 Task: Find connections with filter location Ipaba with filter topic #wellnesswith filter profile language English with filter current company Kincentric  with filter school P P SAVANI UNIVERSITY with filter industry Fruit and Vegetable Preserves Manufacturing with filter service category Leadership Development with filter keywords title Well Driller
Action: Mouse moved to (535, 107)
Screenshot: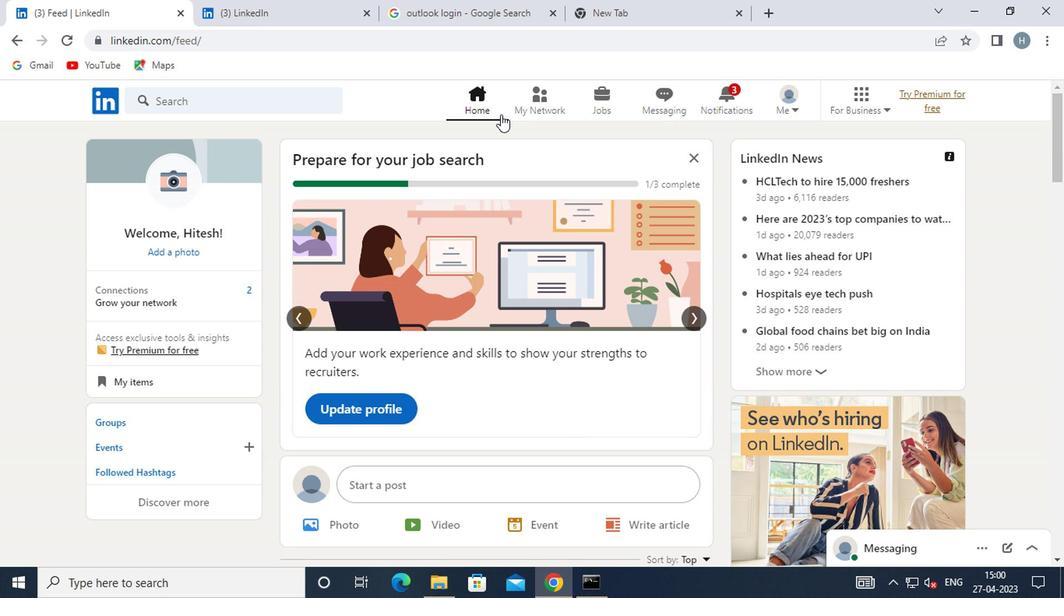 
Action: Mouse pressed left at (535, 107)
Screenshot: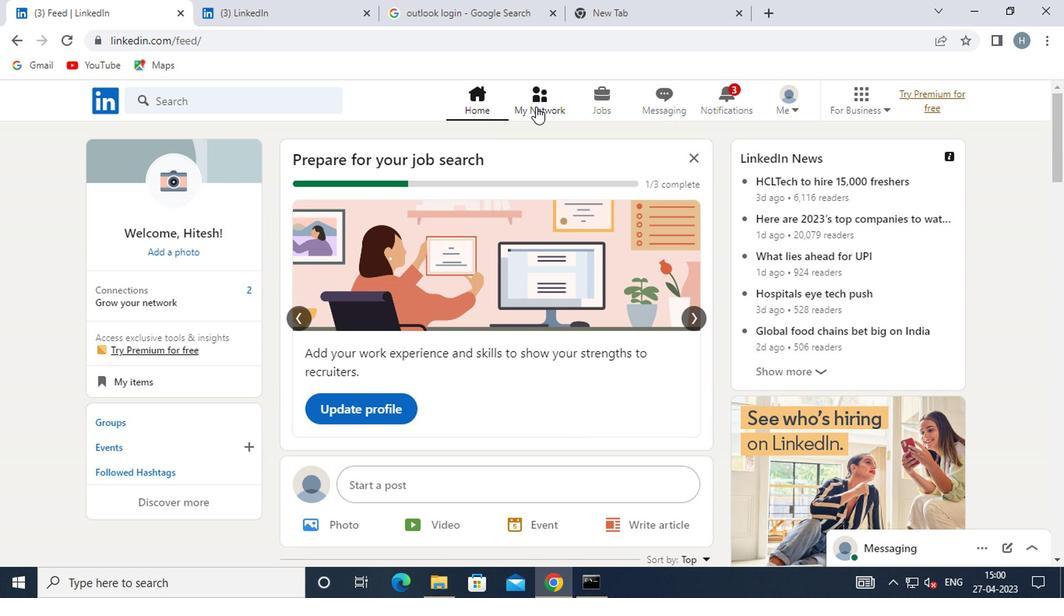 
Action: Mouse moved to (263, 192)
Screenshot: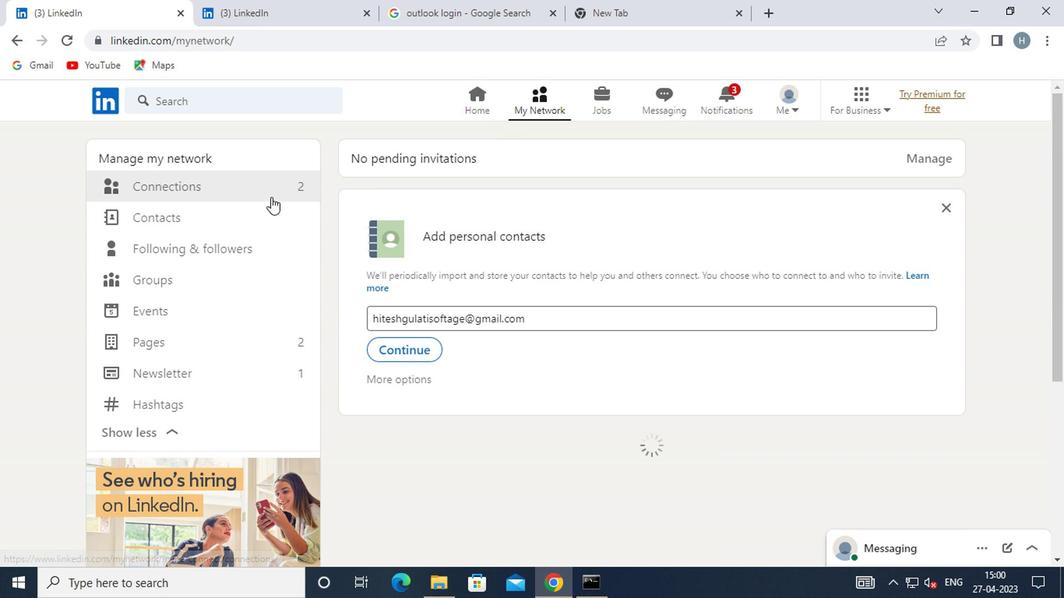 
Action: Mouse pressed left at (263, 192)
Screenshot: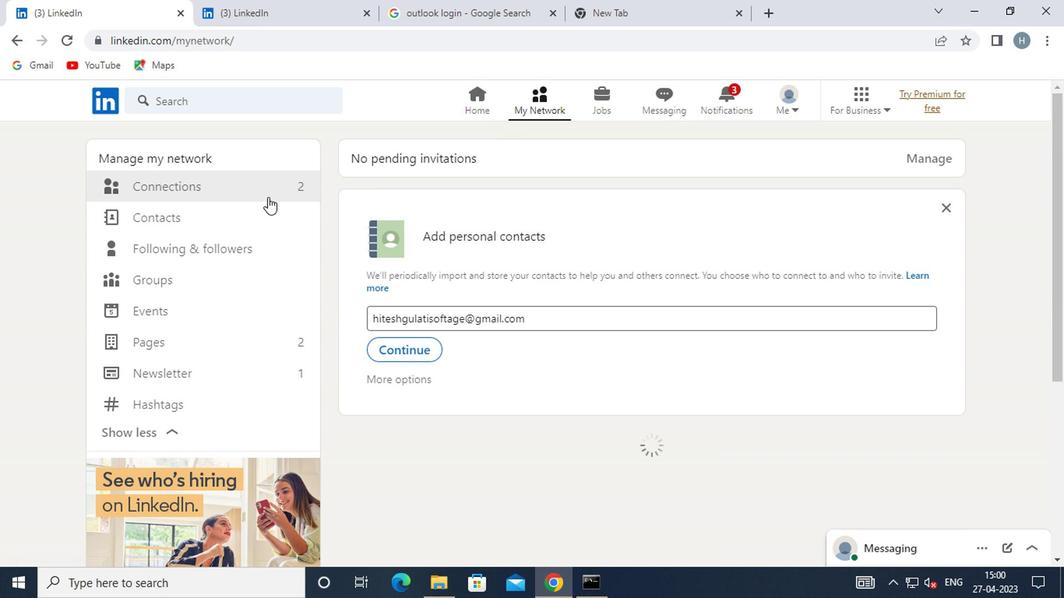 
Action: Mouse moved to (617, 190)
Screenshot: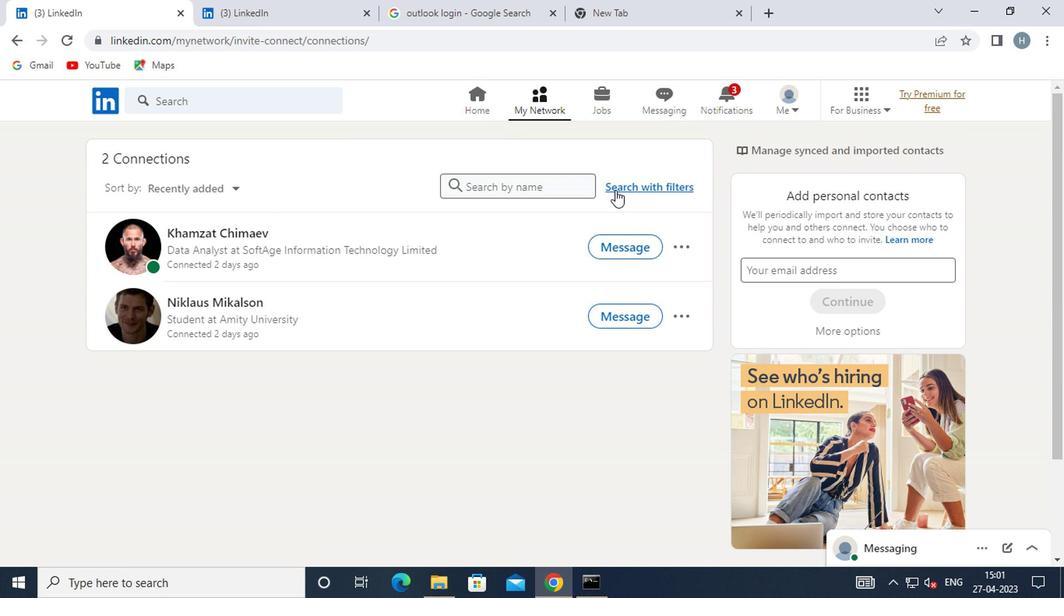 
Action: Mouse pressed left at (617, 190)
Screenshot: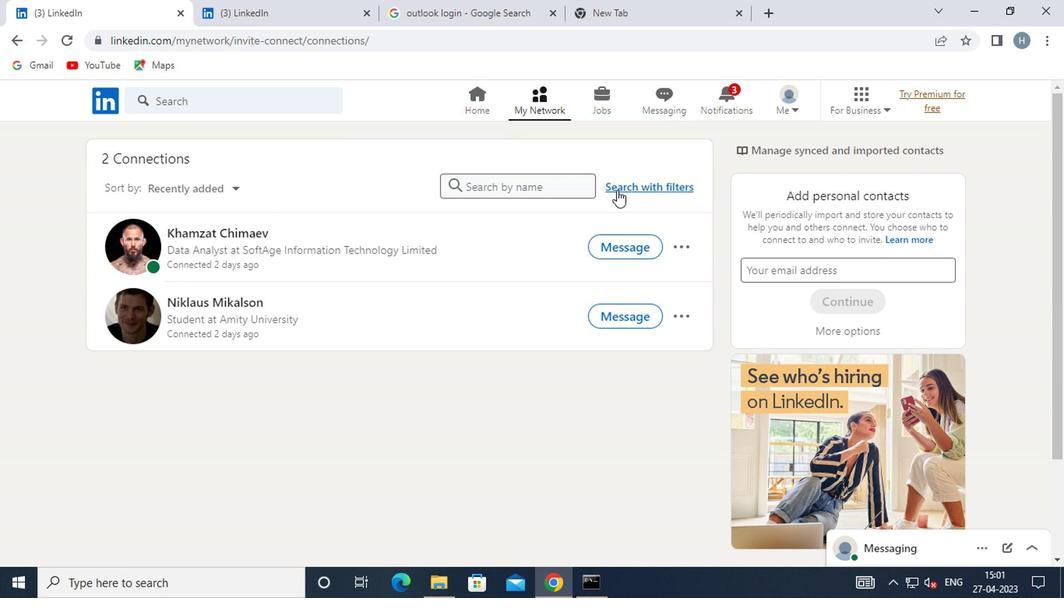 
Action: Mouse moved to (576, 143)
Screenshot: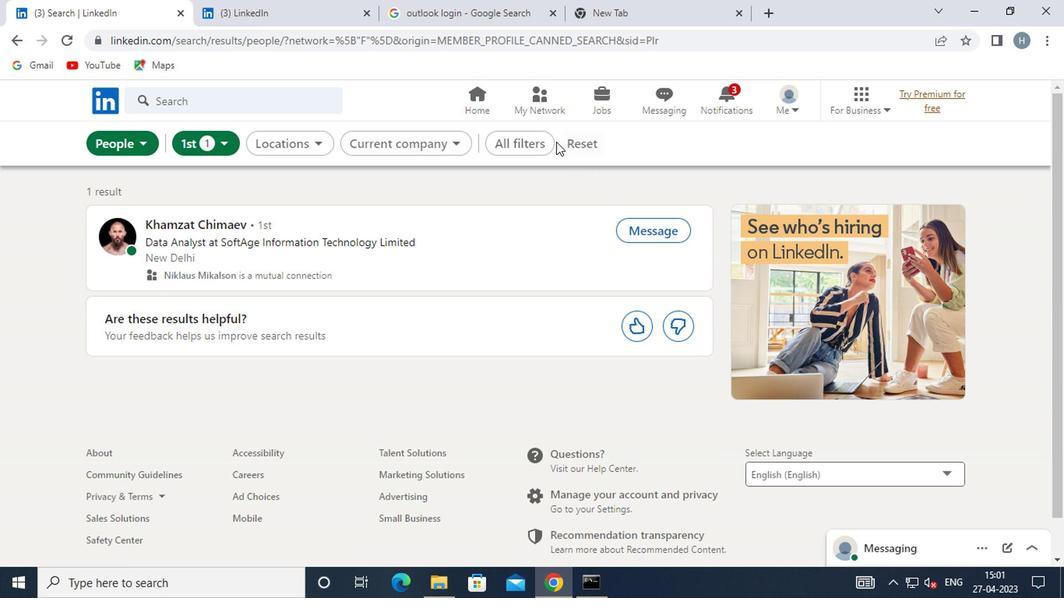 
Action: Mouse pressed left at (576, 143)
Screenshot: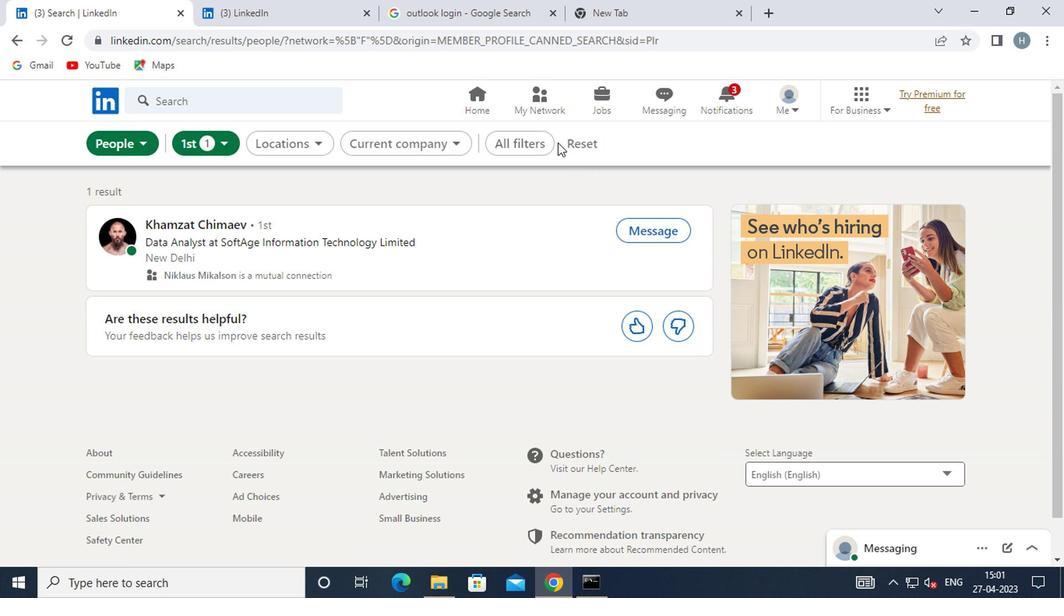 
Action: Mouse moved to (559, 143)
Screenshot: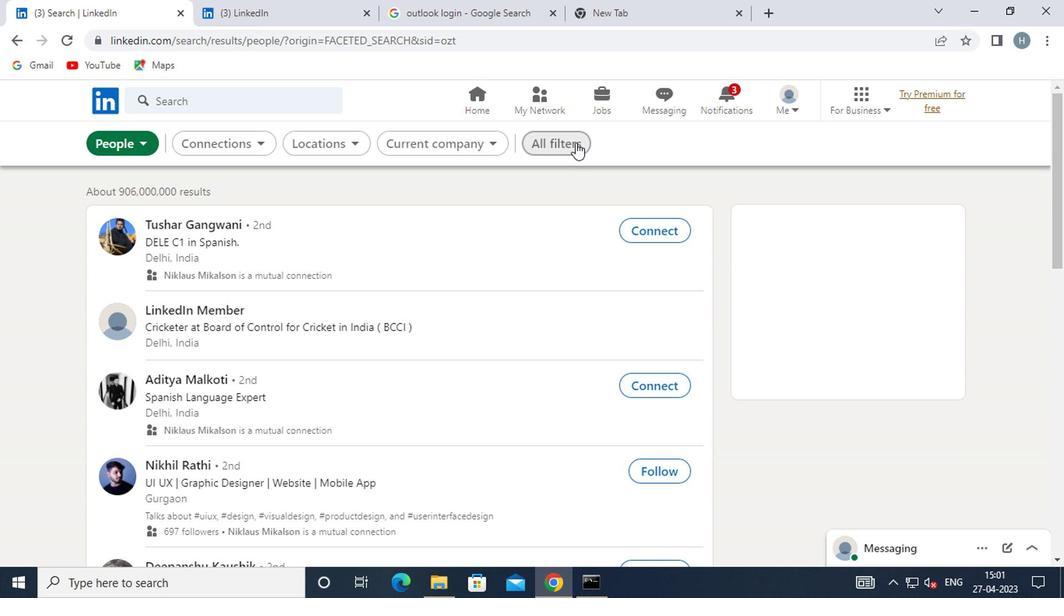 
Action: Mouse pressed left at (559, 143)
Screenshot: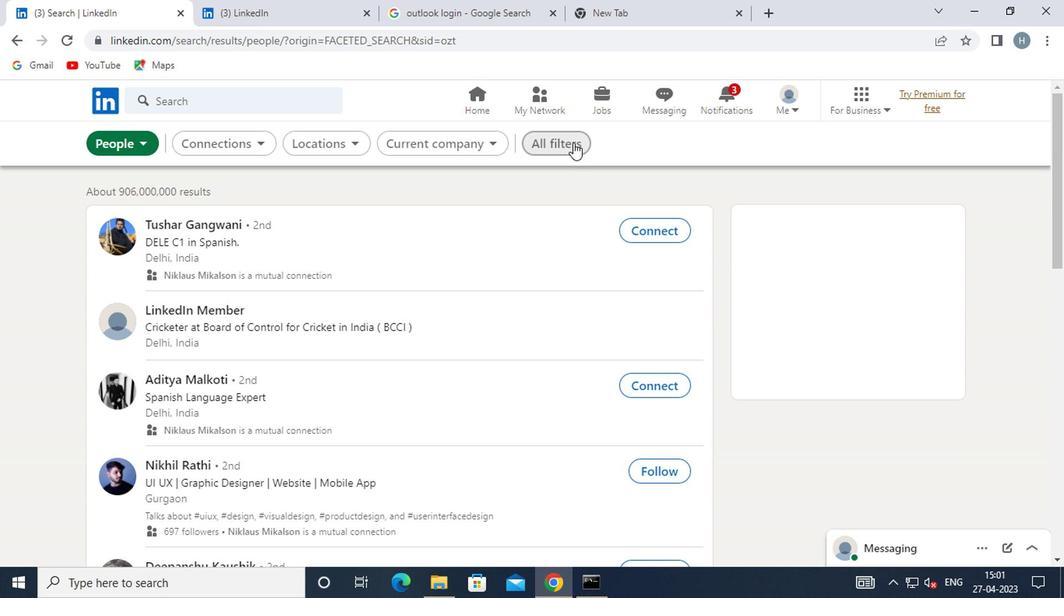 
Action: Mouse moved to (741, 247)
Screenshot: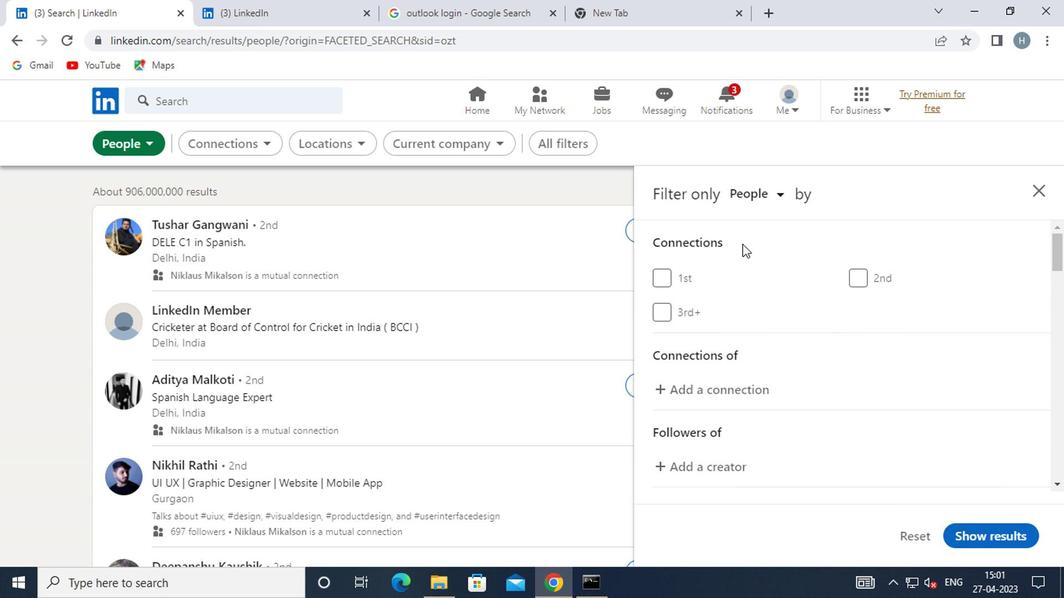 
Action: Mouse scrolled (741, 246) with delta (0, -1)
Screenshot: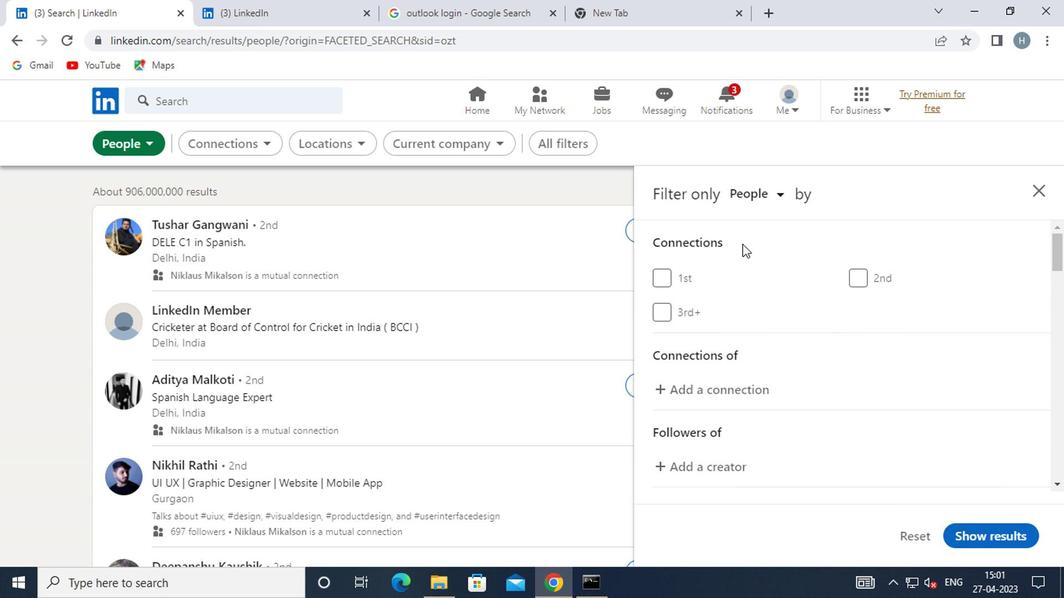 
Action: Mouse moved to (741, 250)
Screenshot: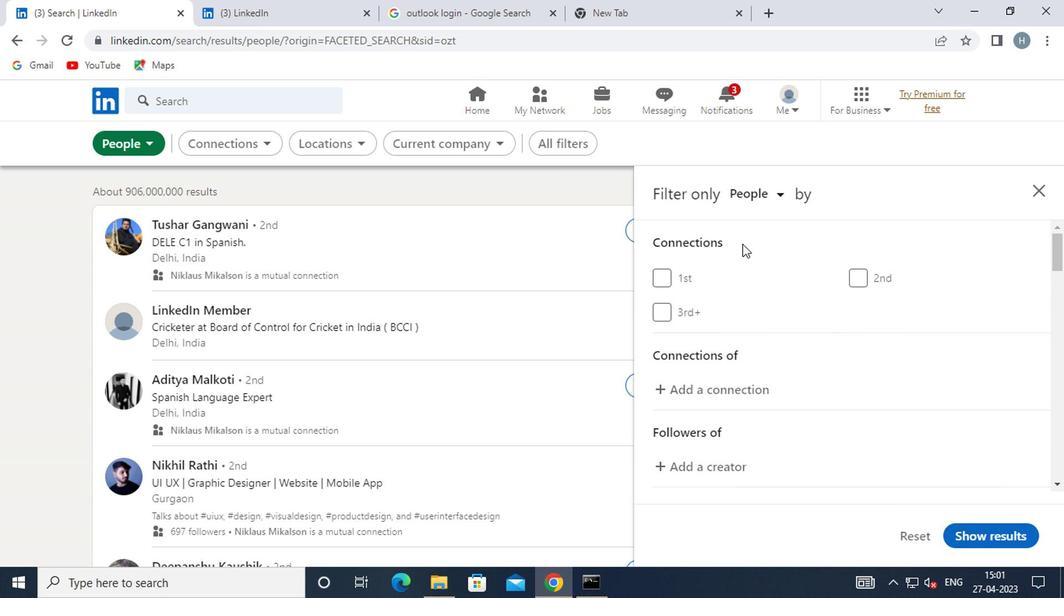 
Action: Mouse scrolled (741, 248) with delta (0, -1)
Screenshot: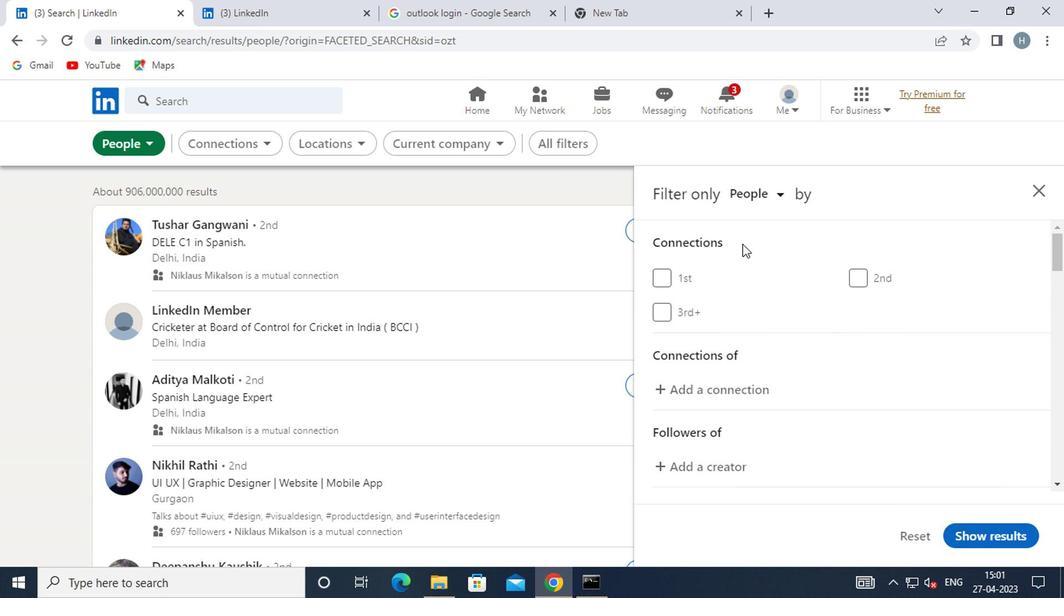 
Action: Mouse moved to (741, 251)
Screenshot: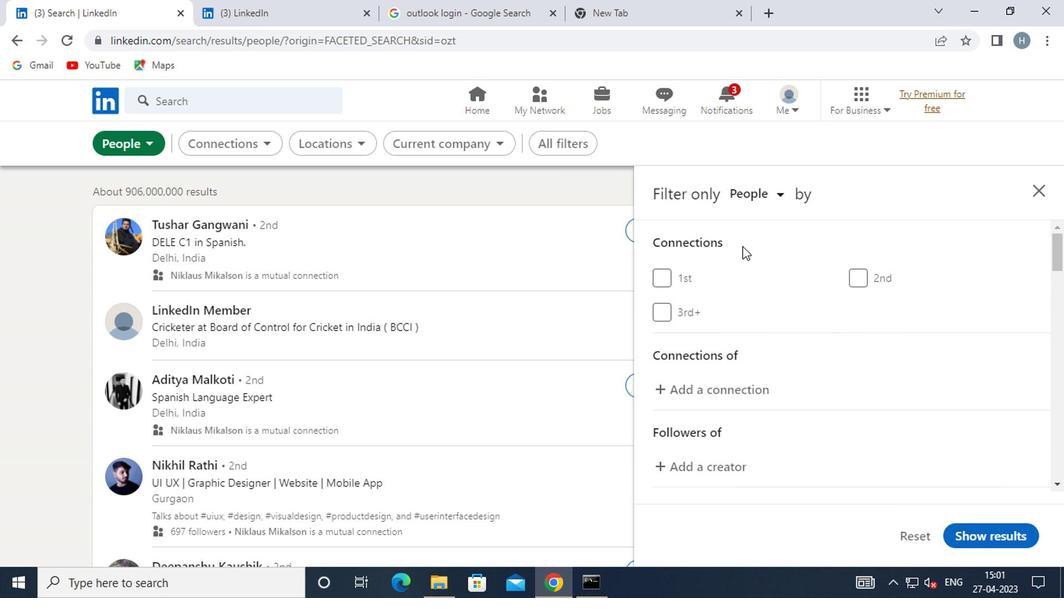 
Action: Mouse scrolled (741, 250) with delta (0, -1)
Screenshot: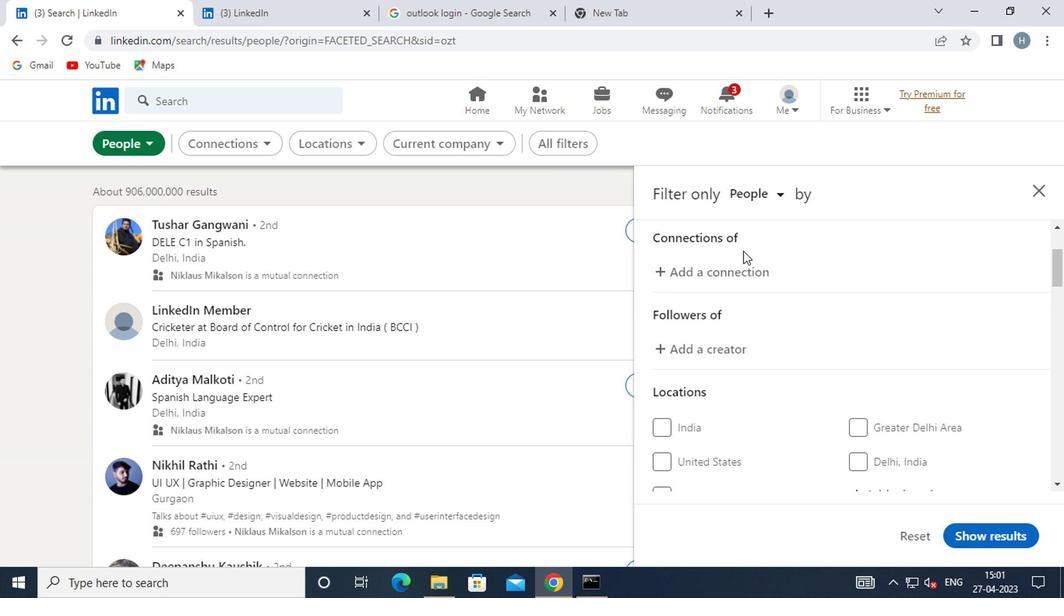 
Action: Mouse moved to (878, 370)
Screenshot: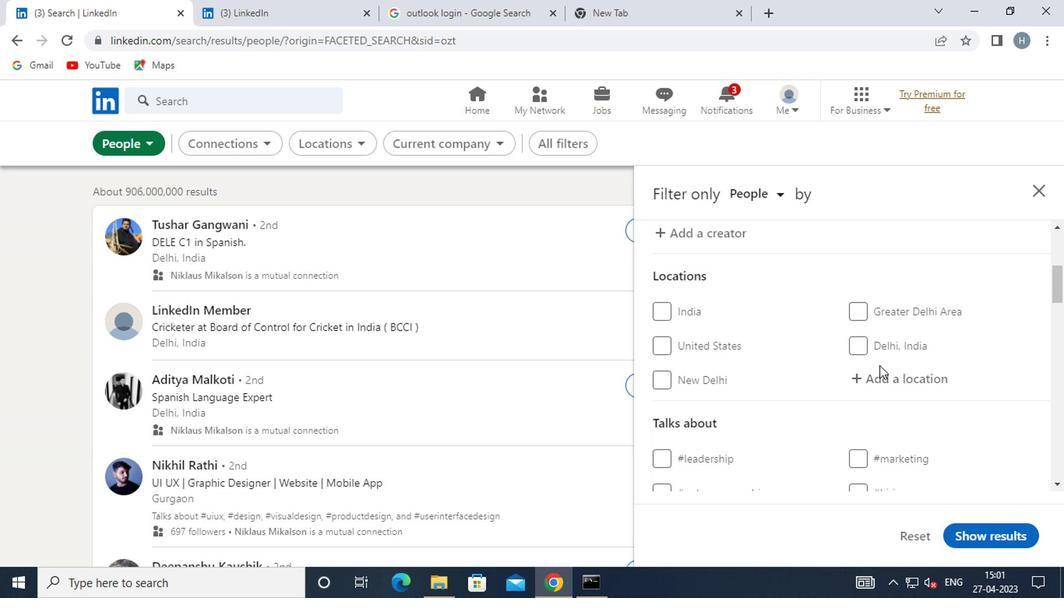 
Action: Mouse pressed left at (878, 370)
Screenshot: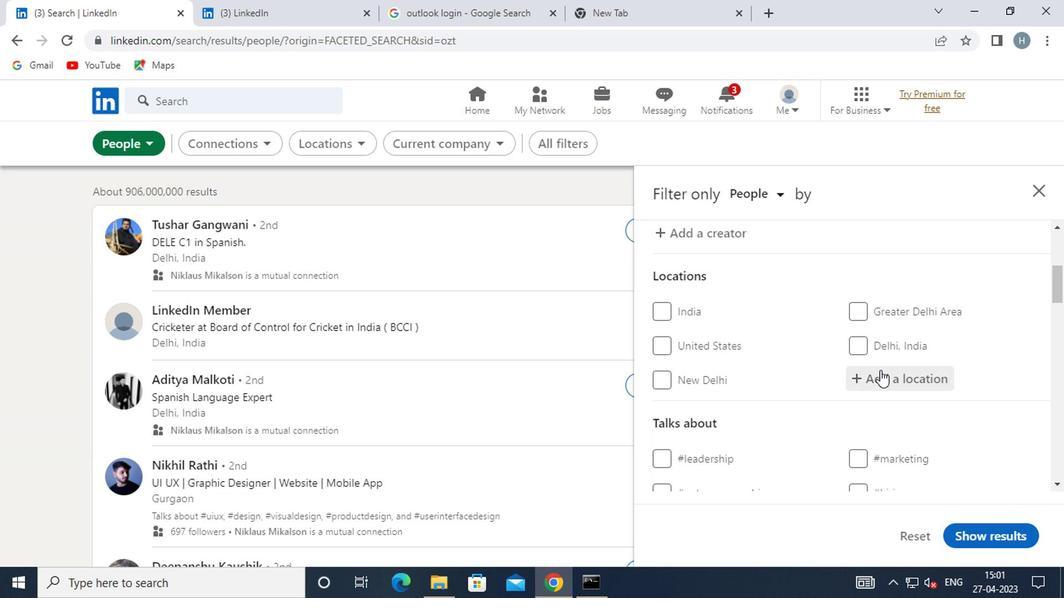 
Action: Mouse moved to (878, 363)
Screenshot: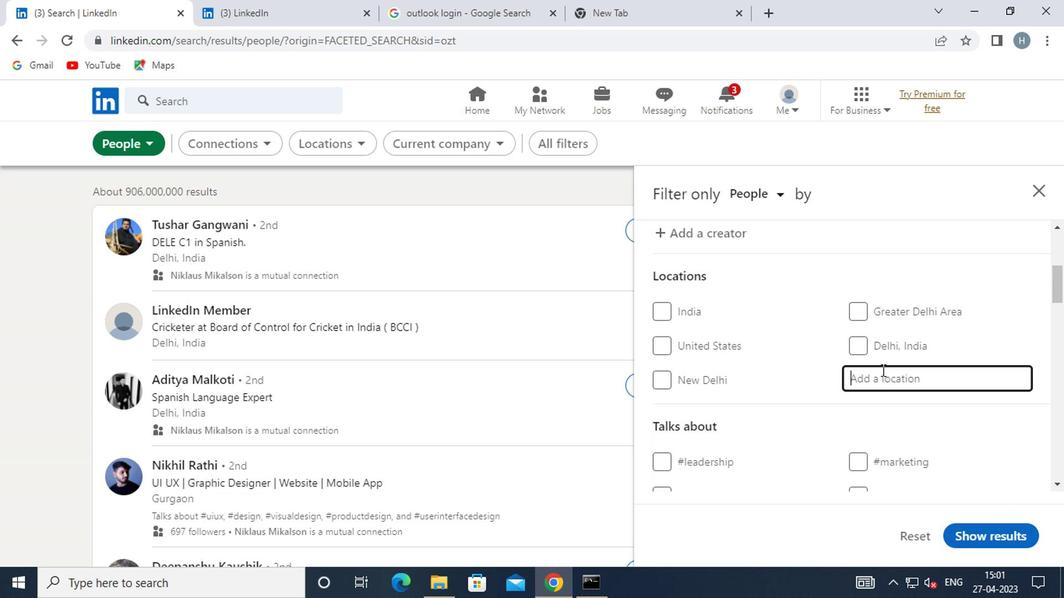 
Action: Key pressed <Key.shift>IPAB
Screenshot: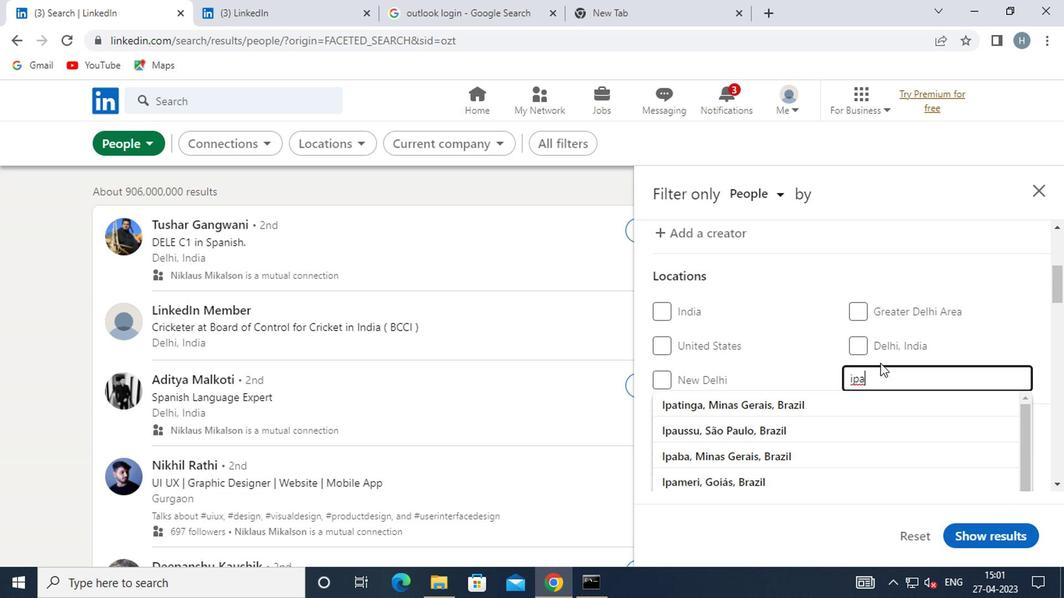 
Action: Mouse moved to (878, 362)
Screenshot: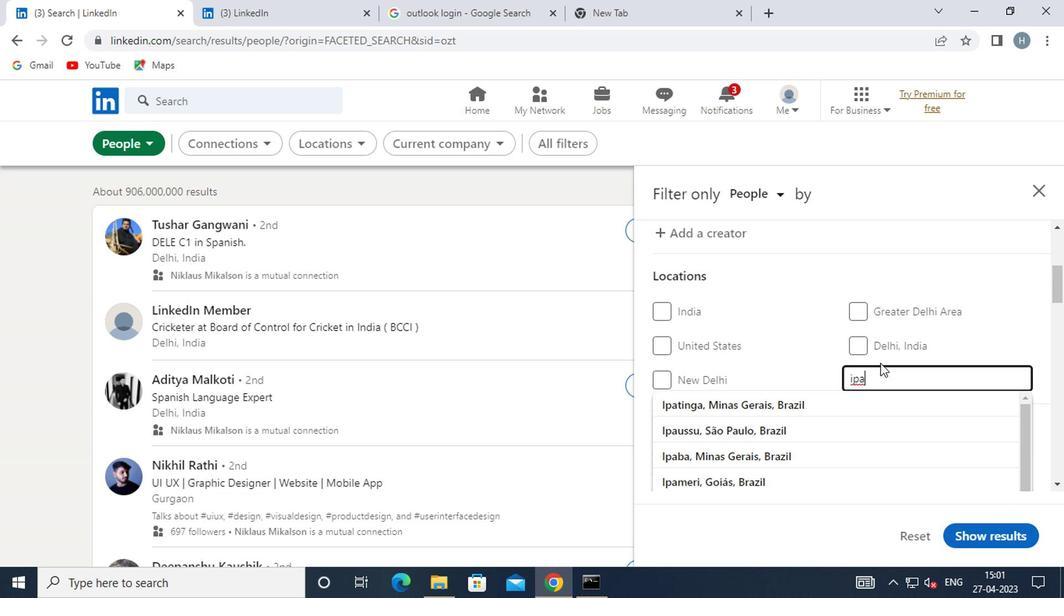 
Action: Key pressed A
Screenshot: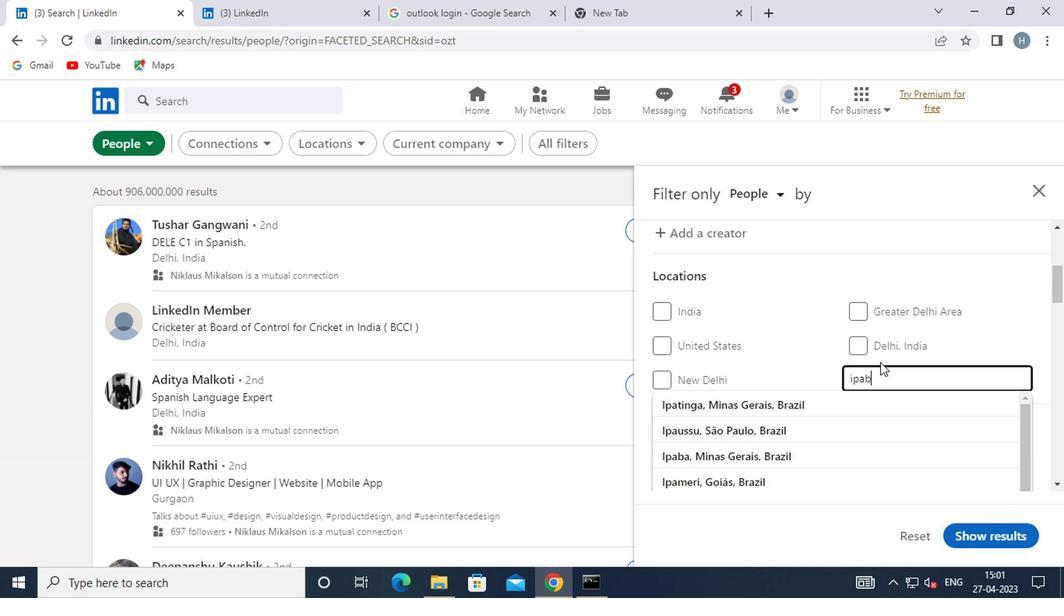 
Action: Mouse moved to (995, 325)
Screenshot: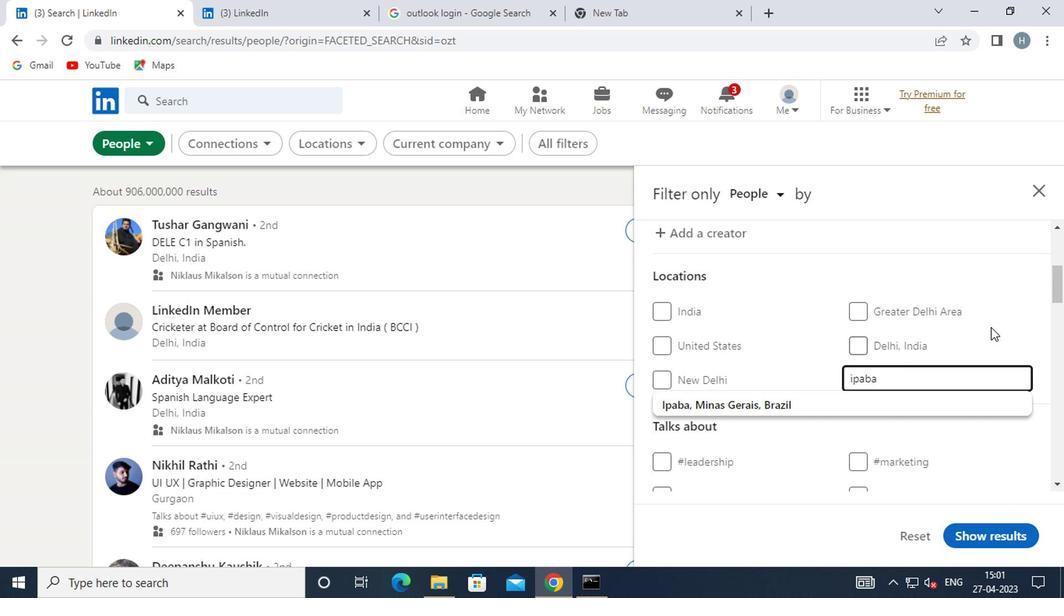 
Action: Mouse pressed left at (995, 325)
Screenshot: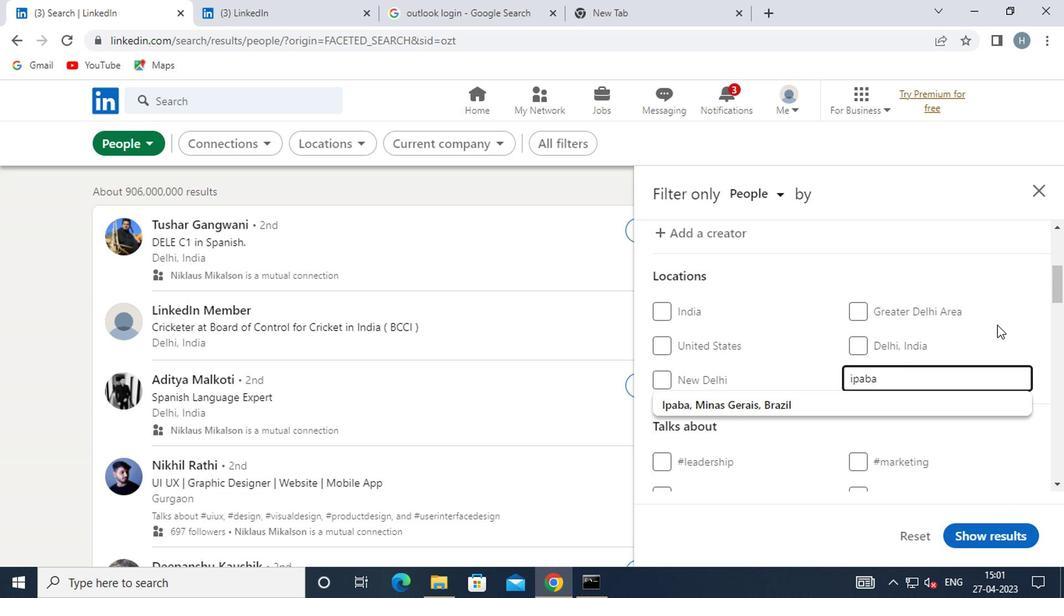 
Action: Mouse moved to (995, 324)
Screenshot: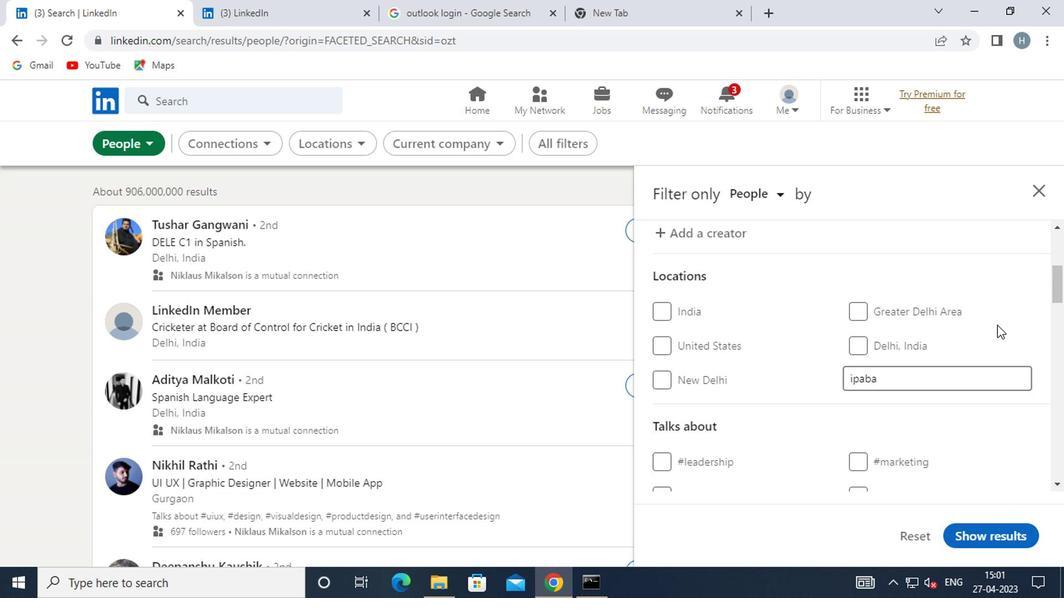 
Action: Mouse scrolled (995, 323) with delta (0, -1)
Screenshot: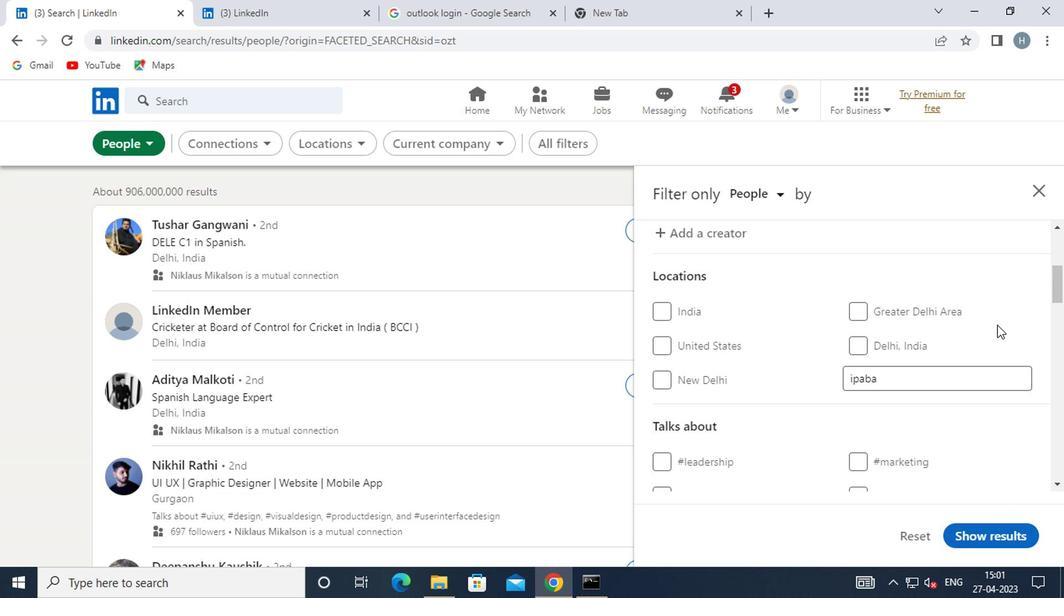 
Action: Mouse scrolled (995, 323) with delta (0, -1)
Screenshot: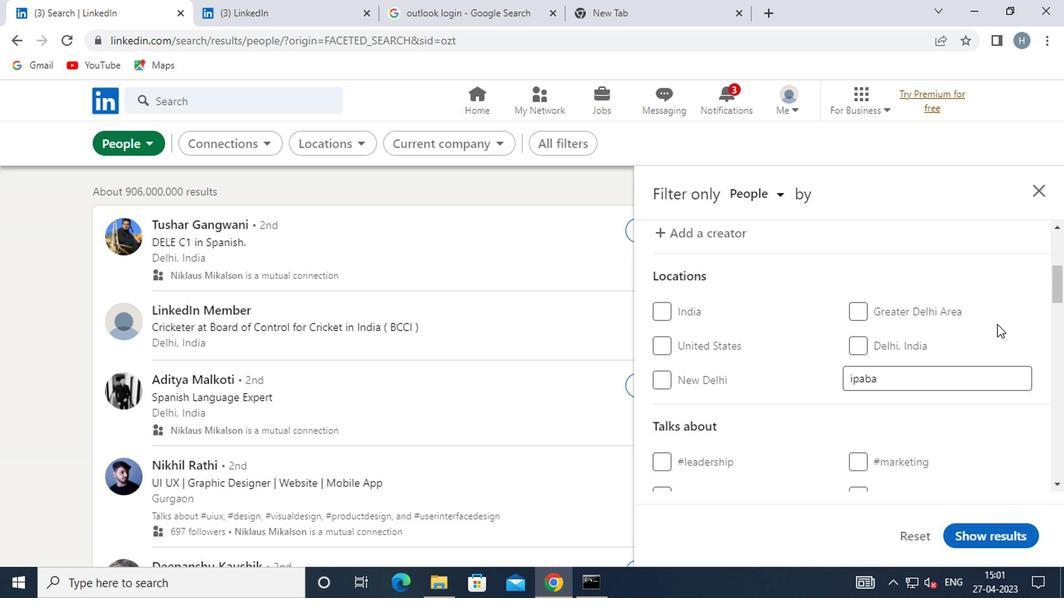 
Action: Mouse moved to (990, 323)
Screenshot: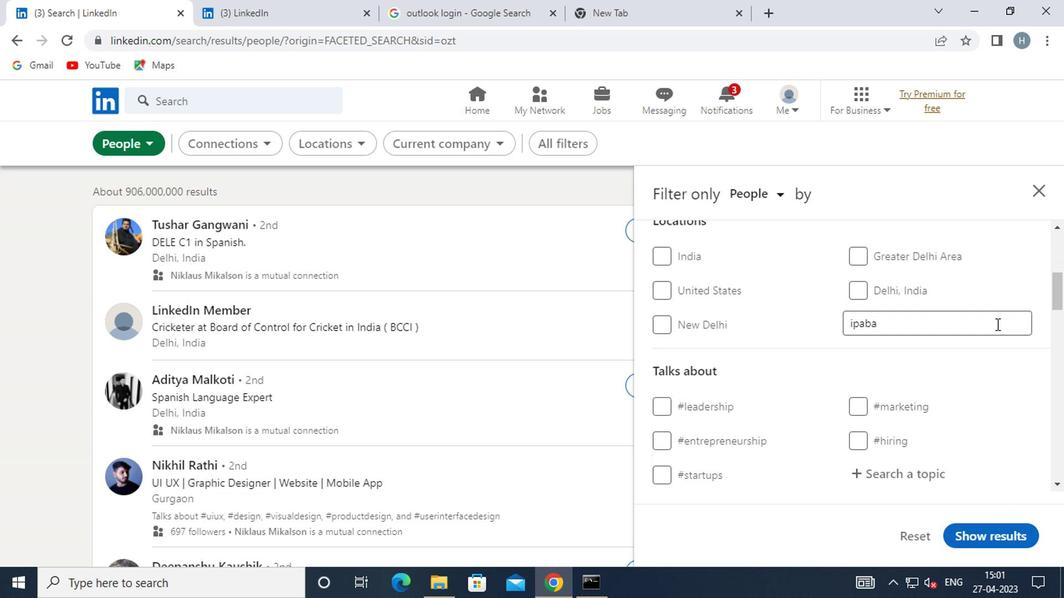 
Action: Mouse scrolled (990, 322) with delta (0, -1)
Screenshot: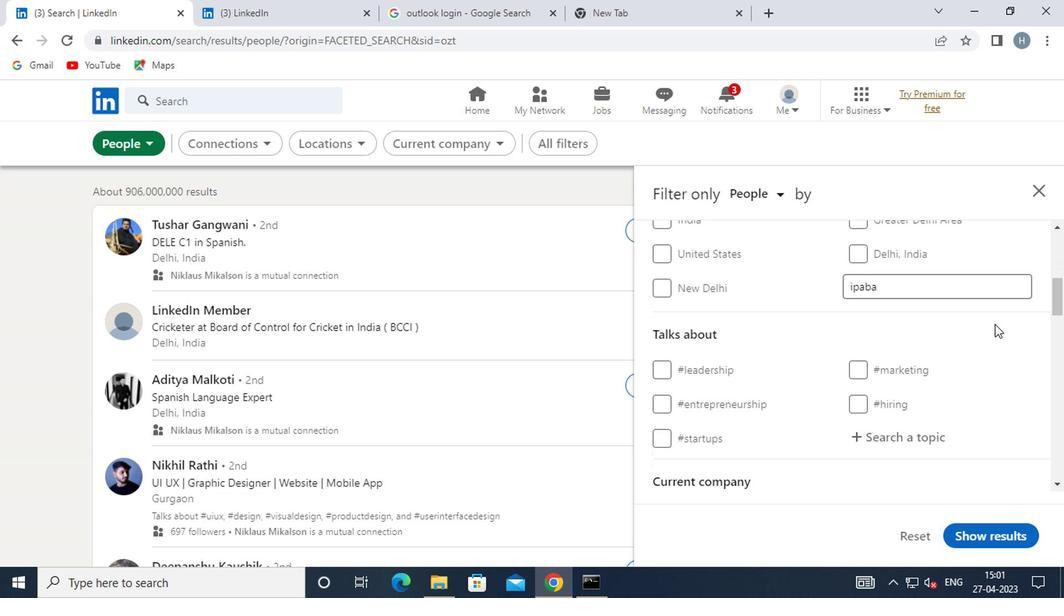 
Action: Mouse moved to (934, 296)
Screenshot: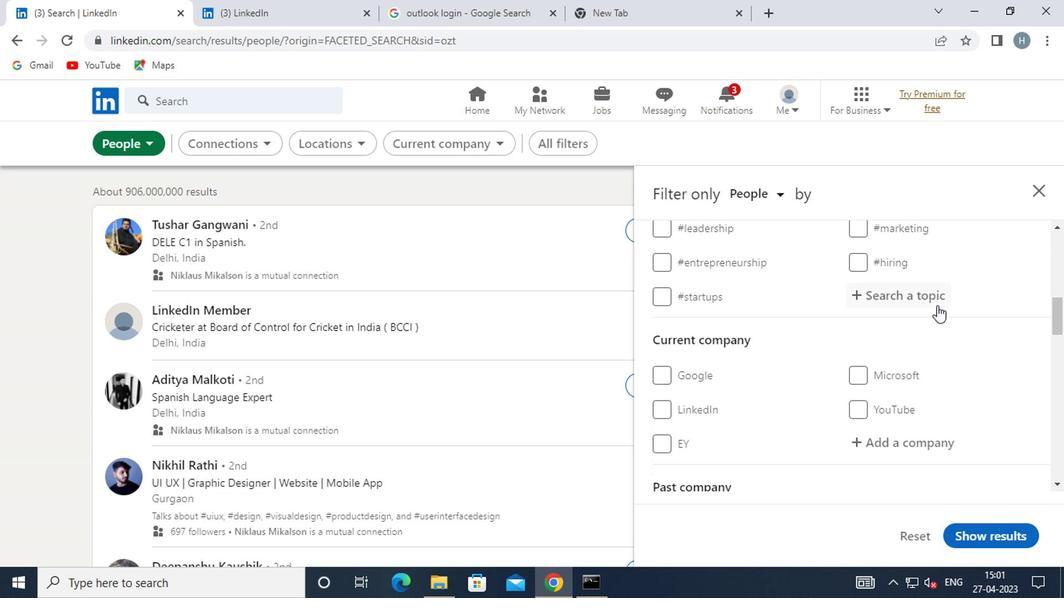 
Action: Mouse pressed left at (934, 296)
Screenshot: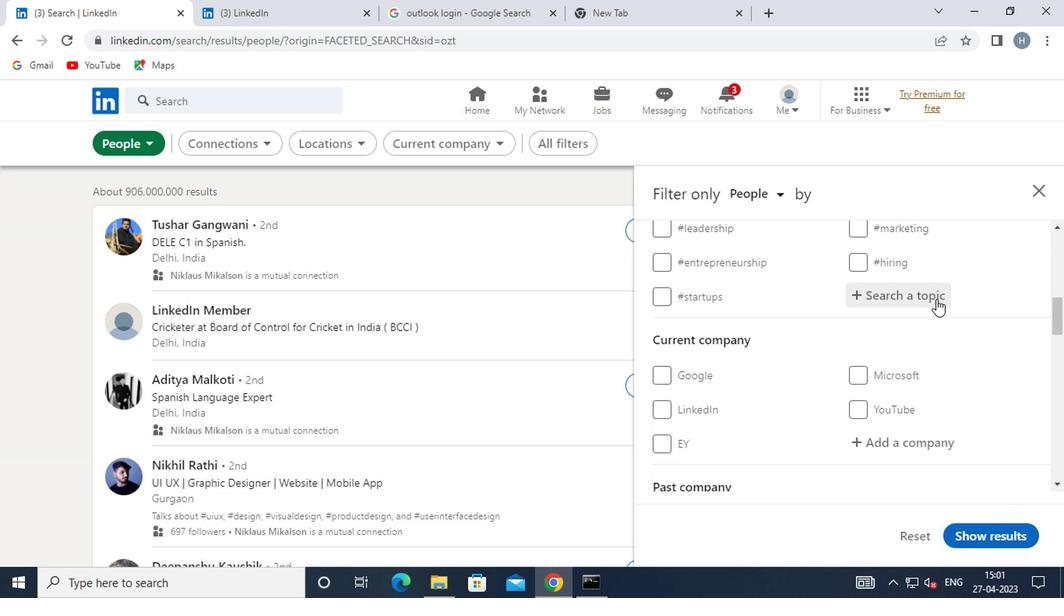 
Action: Mouse moved to (934, 296)
Screenshot: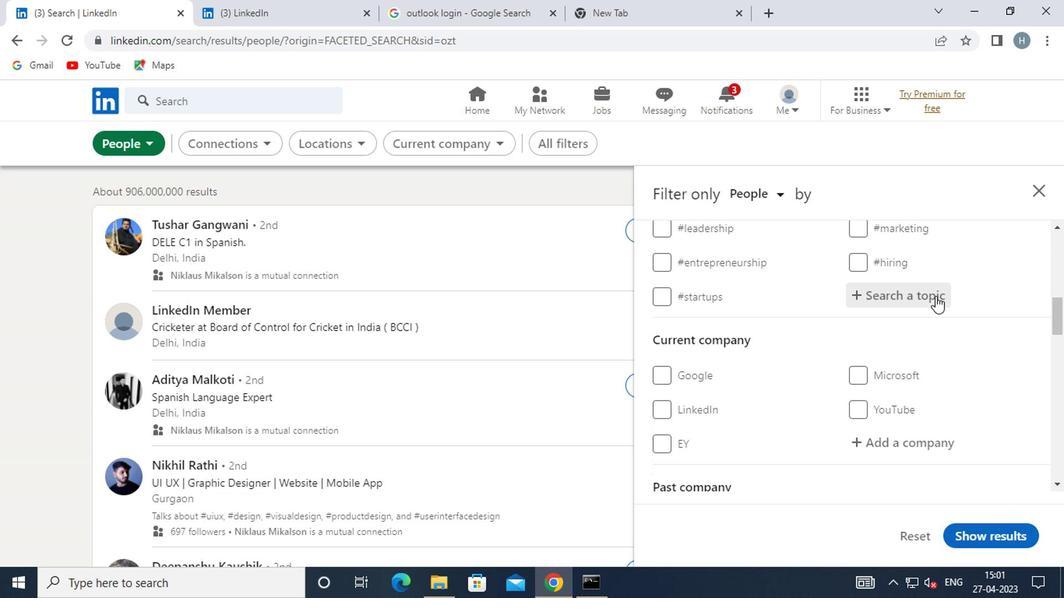 
Action: Key pressed <Key.shift><Key.shift><Key.shift><Key.shift><Key.shift><Key.shift><Key.shift><Key.shift><Key.shift><Key.shift><Key.shift><Key.shift><Key.shift><Key.shift><Key.shift><Key.shift>#WELLNESSWITH
Screenshot: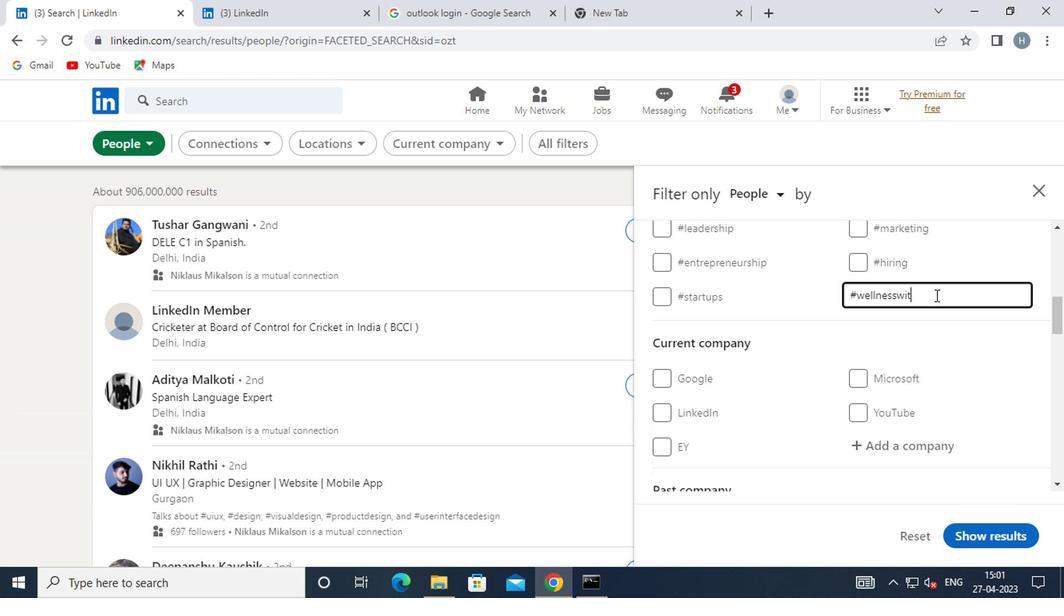 
Action: Mouse moved to (983, 238)
Screenshot: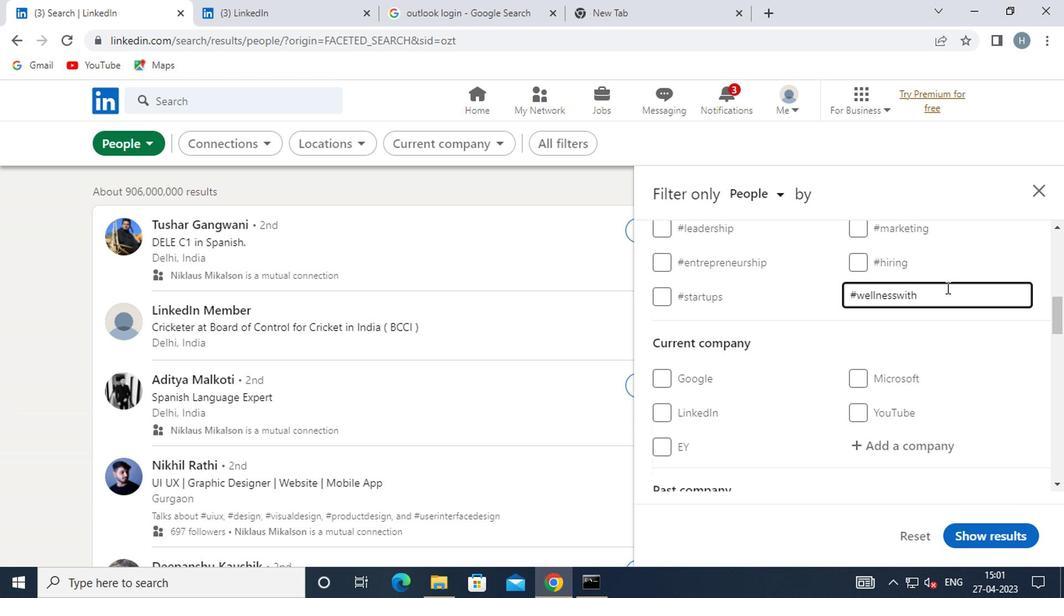 
Action: Mouse pressed left at (983, 238)
Screenshot: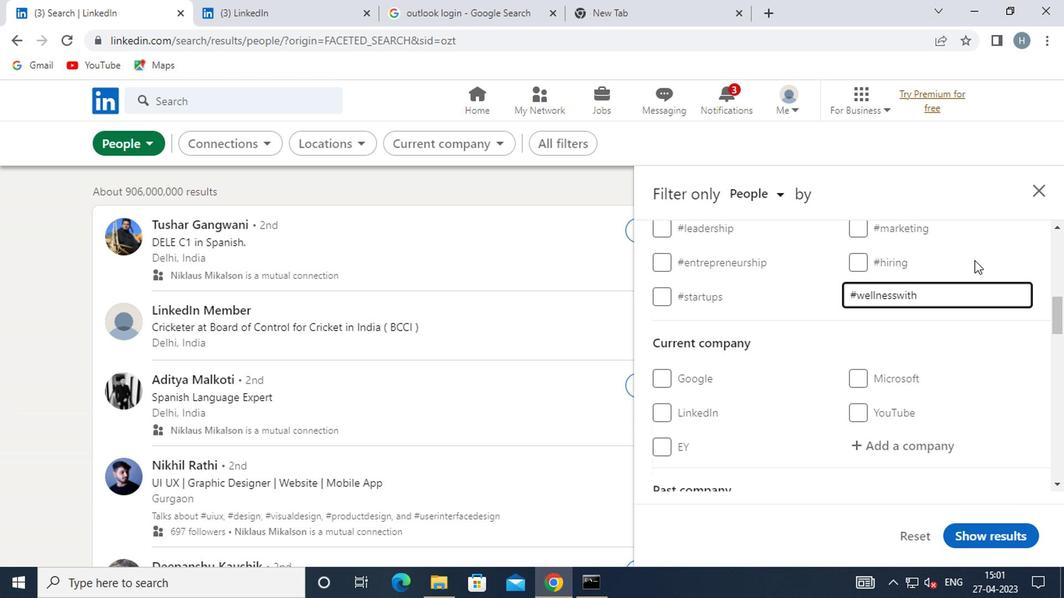 
Action: Mouse moved to (974, 246)
Screenshot: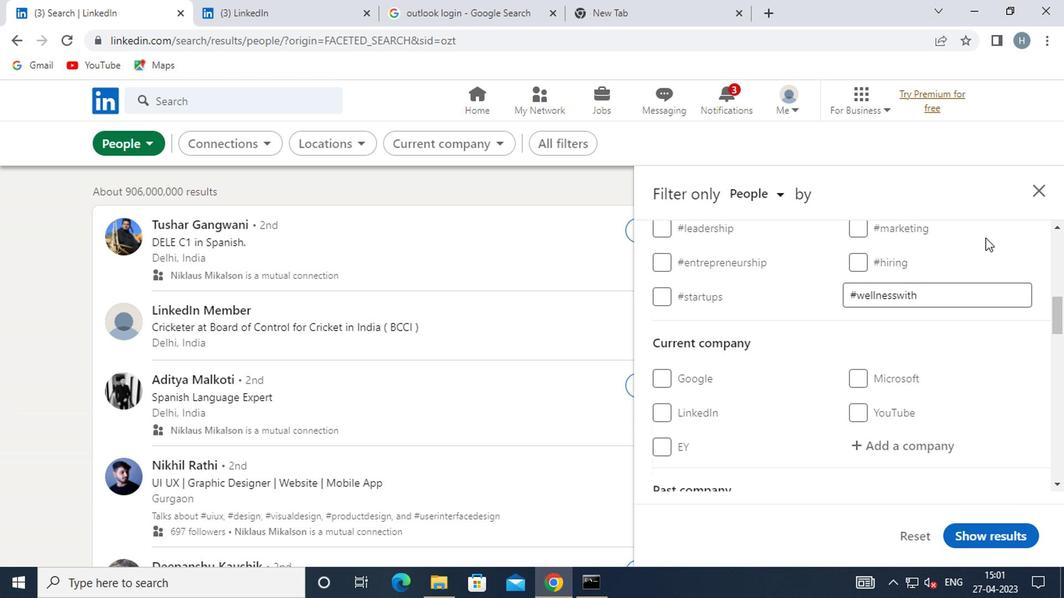 
Action: Mouse scrolled (974, 245) with delta (0, -1)
Screenshot: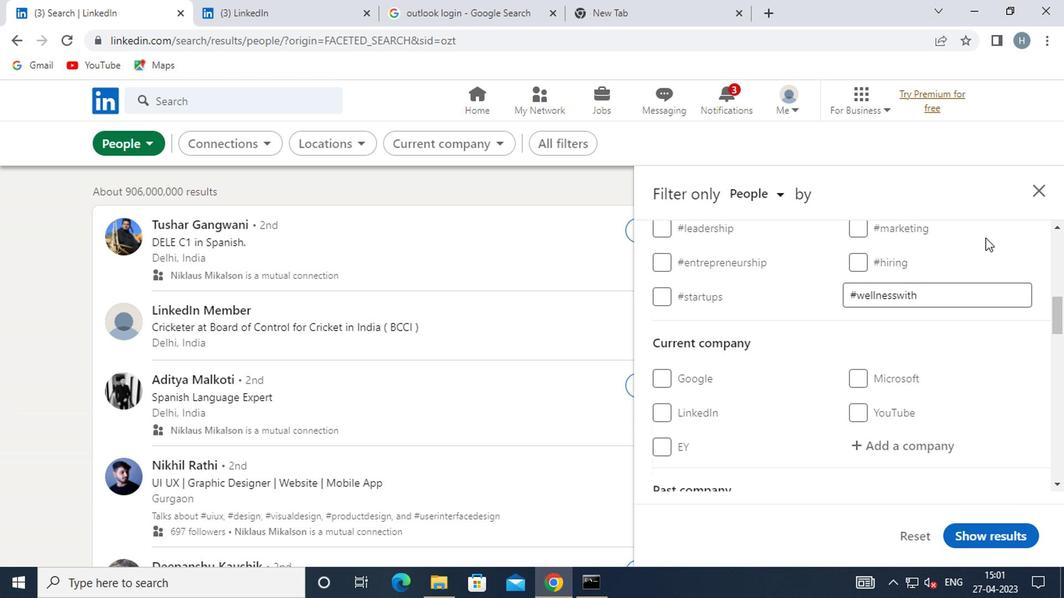 
Action: Mouse moved to (958, 259)
Screenshot: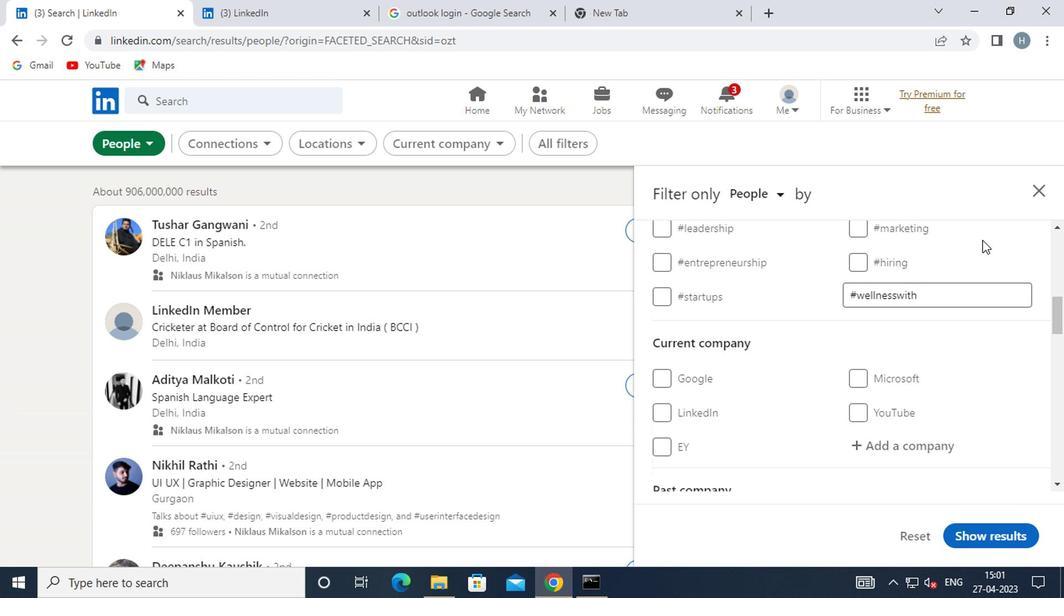 
Action: Mouse scrolled (958, 258) with delta (0, -1)
Screenshot: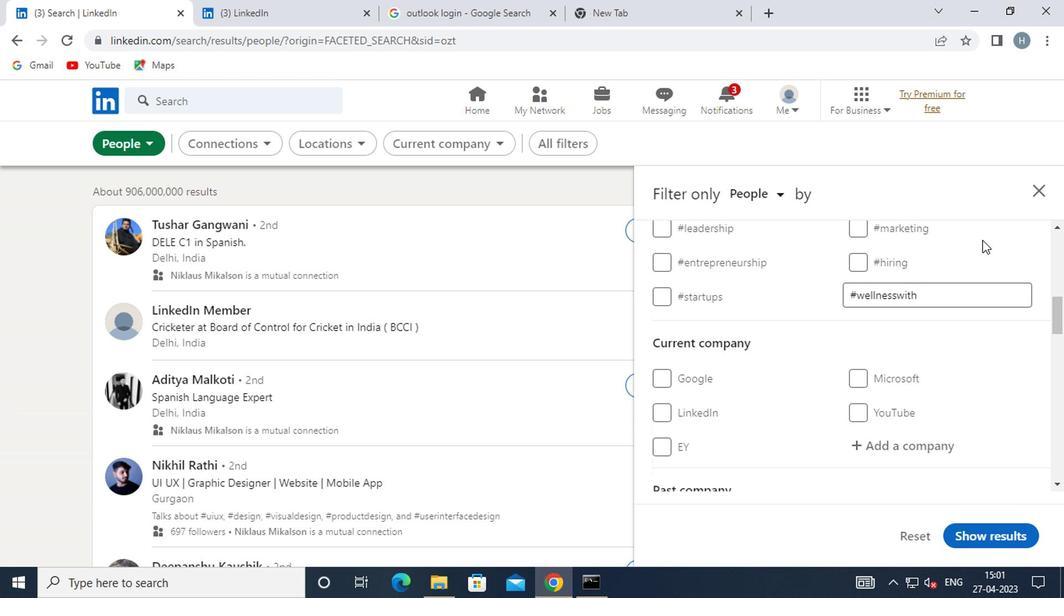 
Action: Mouse moved to (952, 265)
Screenshot: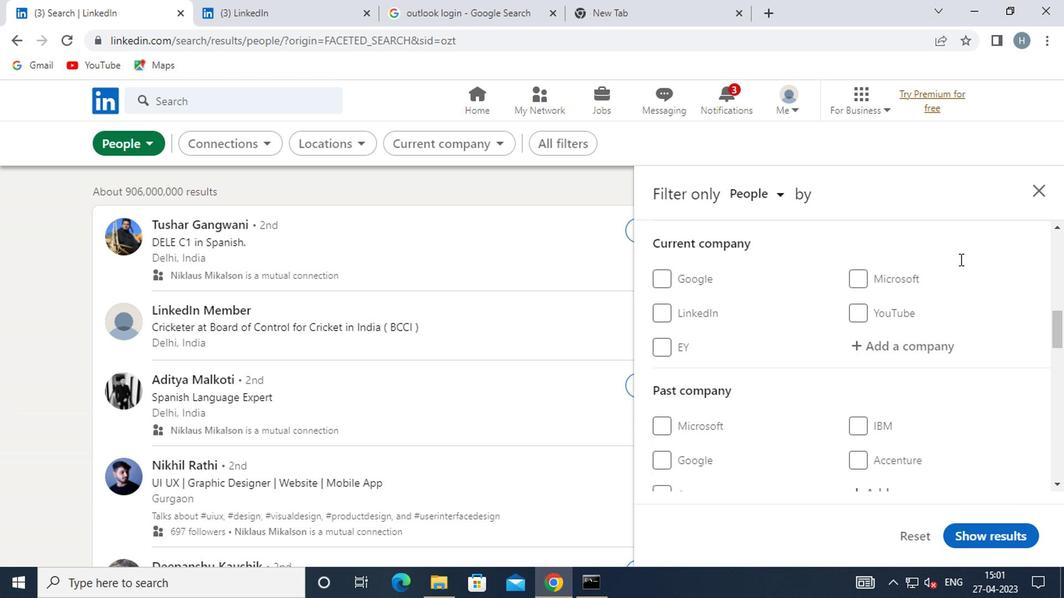 
Action: Mouse scrolled (952, 265) with delta (0, 0)
Screenshot: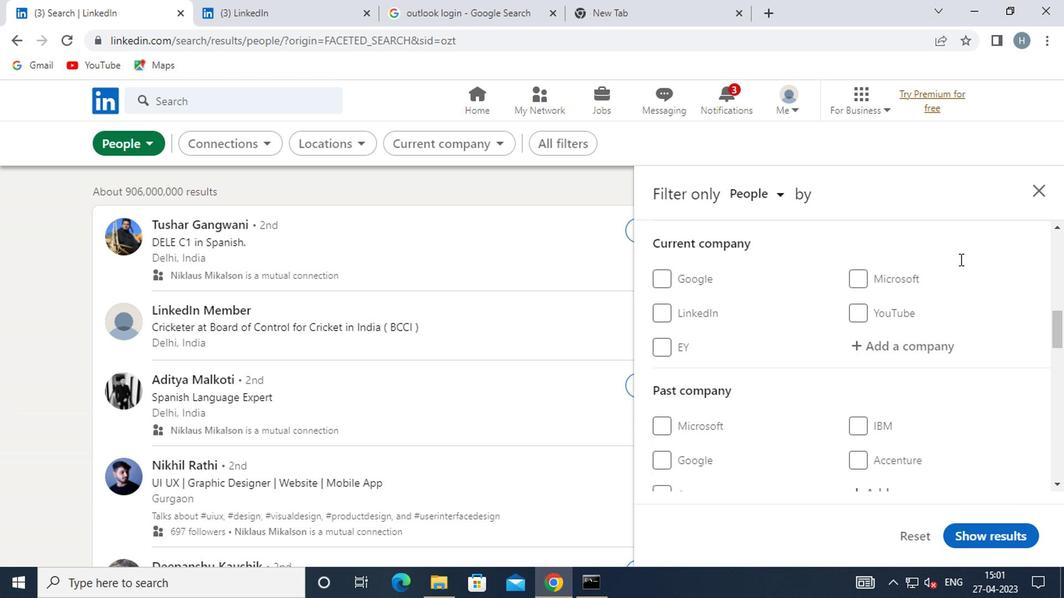
Action: Mouse moved to (949, 270)
Screenshot: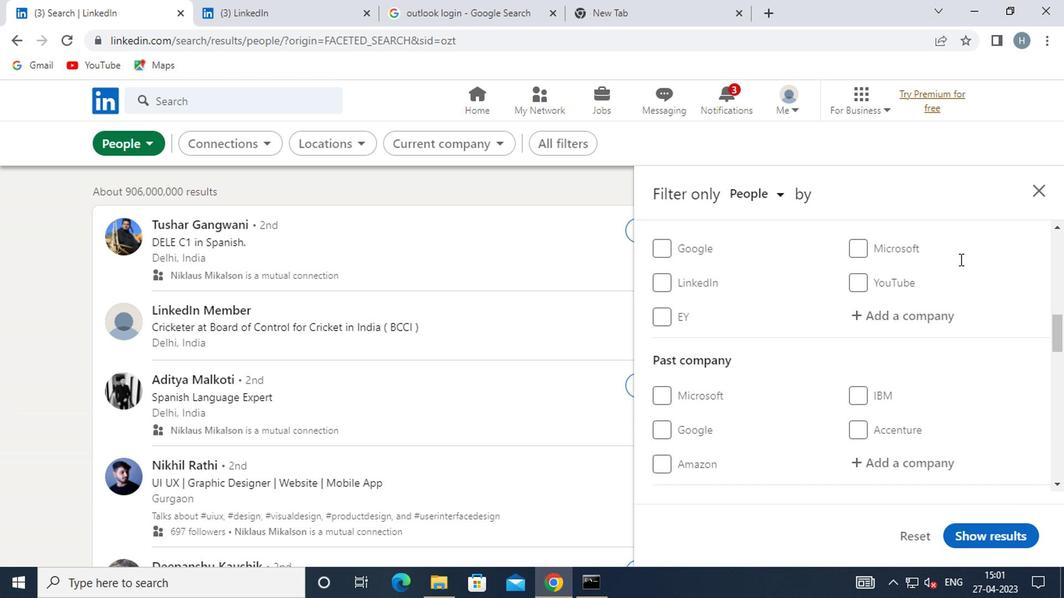 
Action: Mouse scrolled (949, 269) with delta (0, 0)
Screenshot: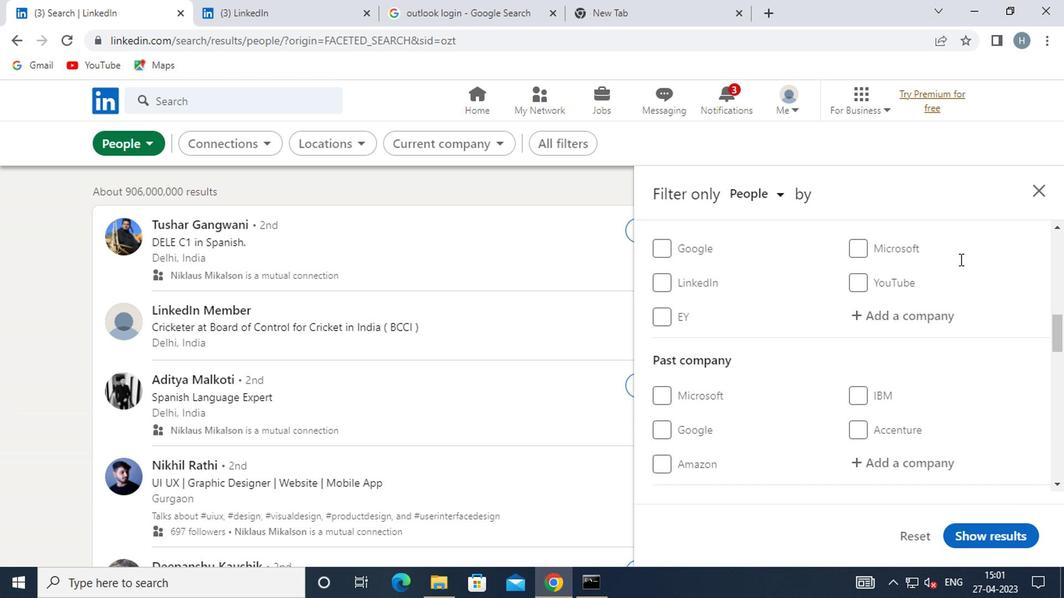 
Action: Mouse moved to (945, 271)
Screenshot: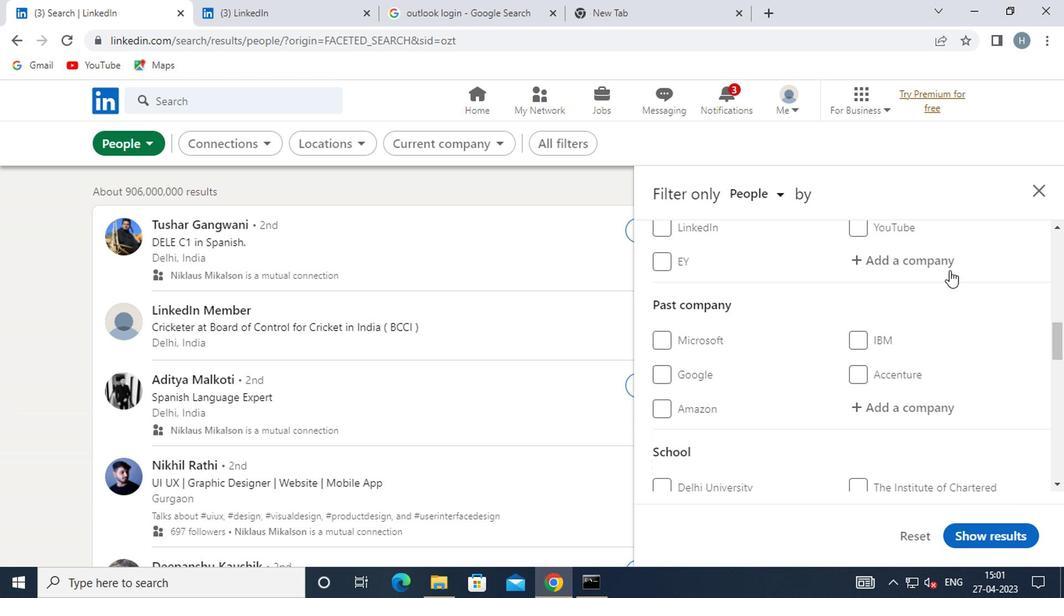 
Action: Mouse scrolled (945, 271) with delta (0, 0)
Screenshot: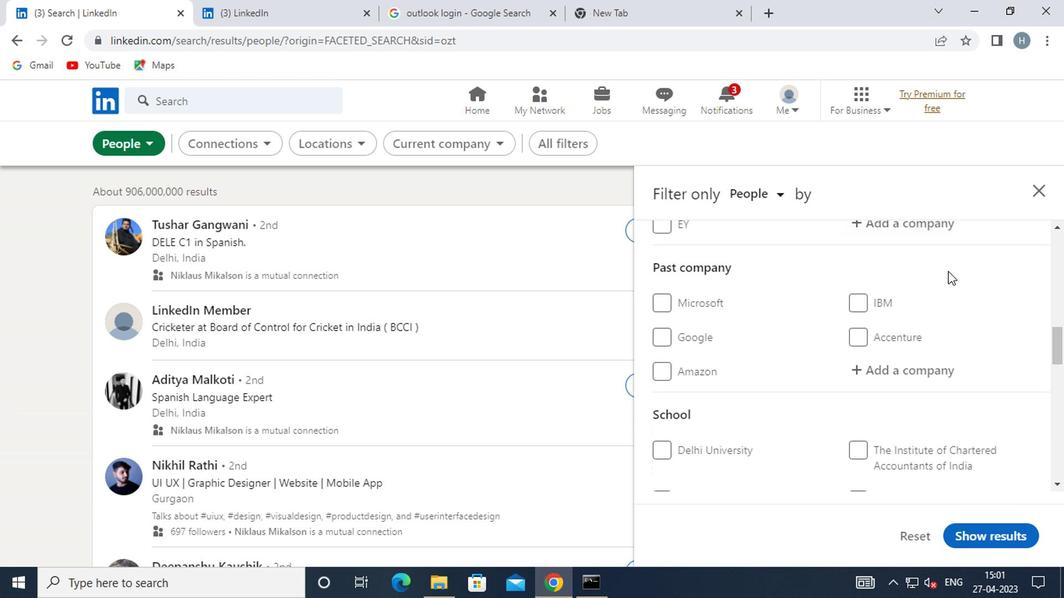 
Action: Mouse moved to (943, 271)
Screenshot: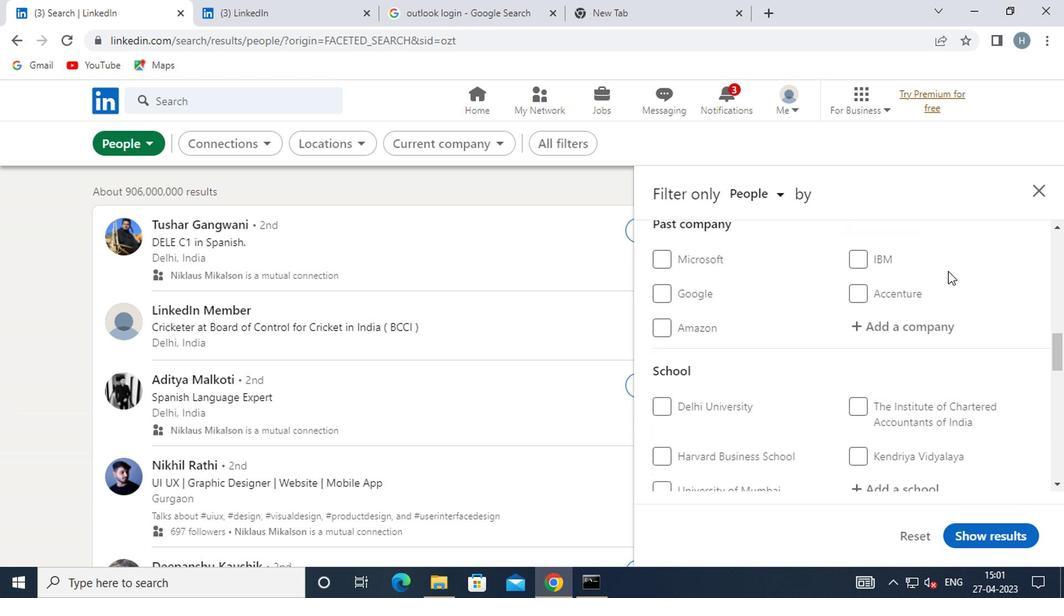 
Action: Mouse scrolled (943, 271) with delta (0, 0)
Screenshot: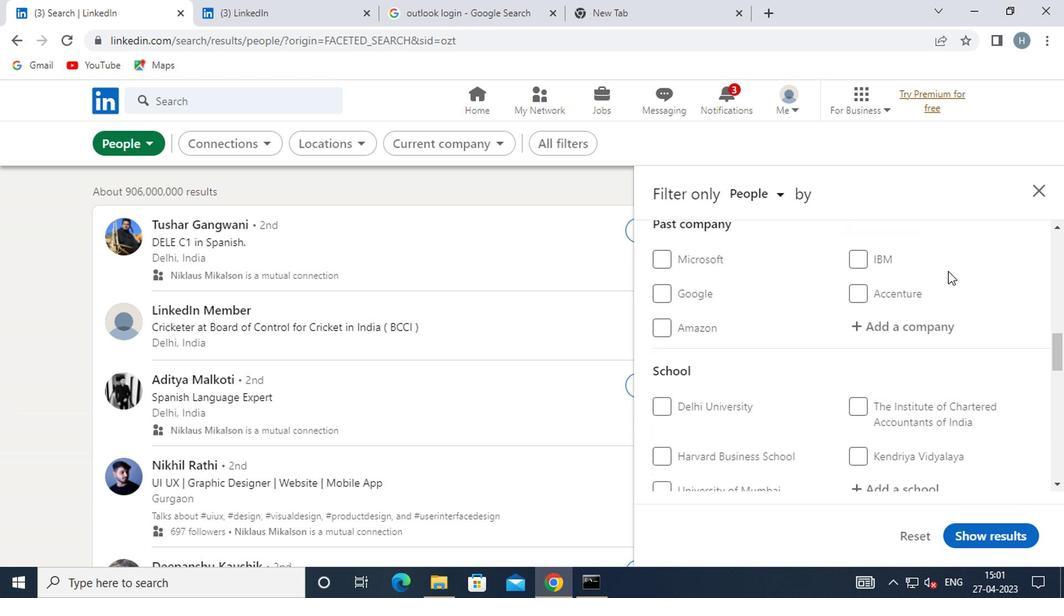 
Action: Mouse moved to (925, 272)
Screenshot: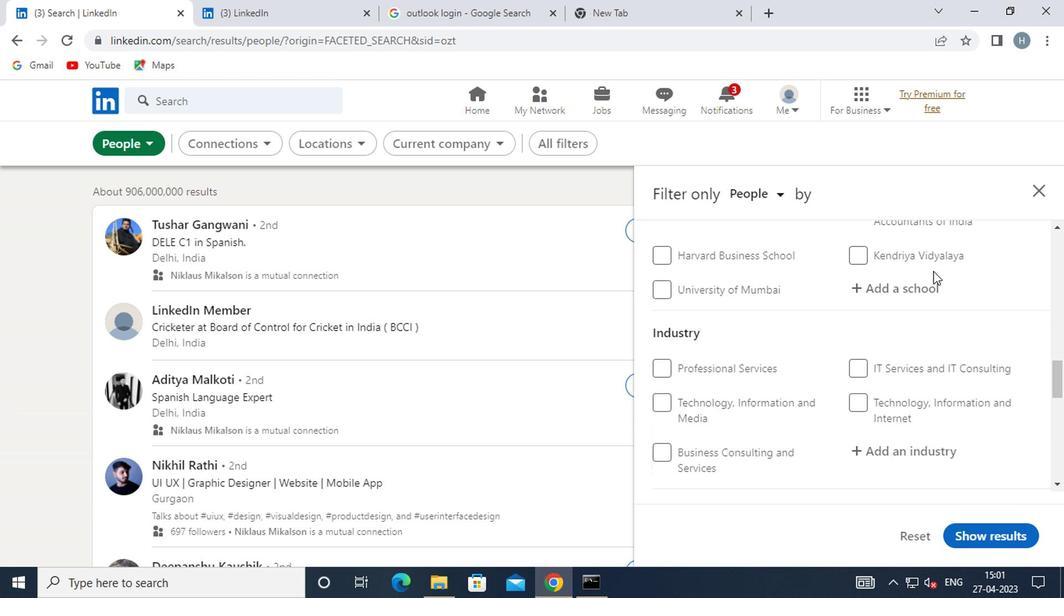 
Action: Mouse scrolled (925, 271) with delta (0, -1)
Screenshot: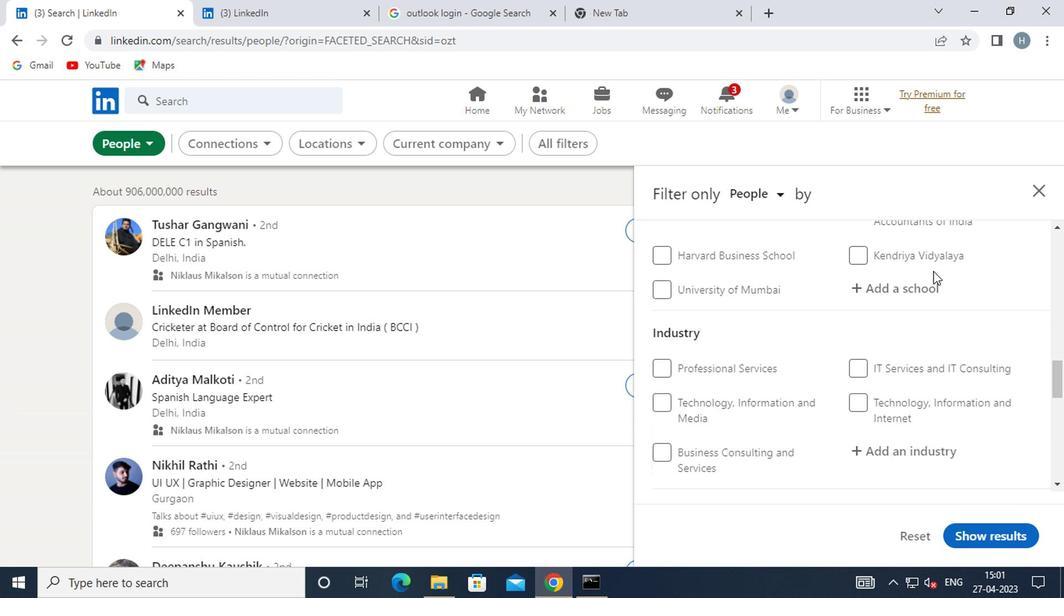 
Action: Mouse moved to (919, 273)
Screenshot: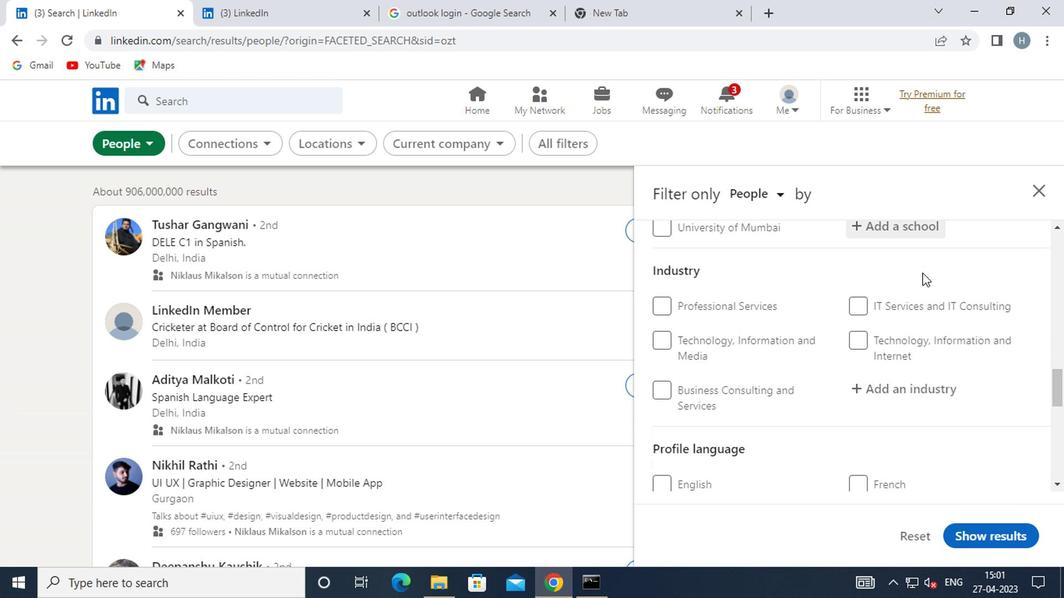 
Action: Mouse scrolled (919, 272) with delta (0, 0)
Screenshot: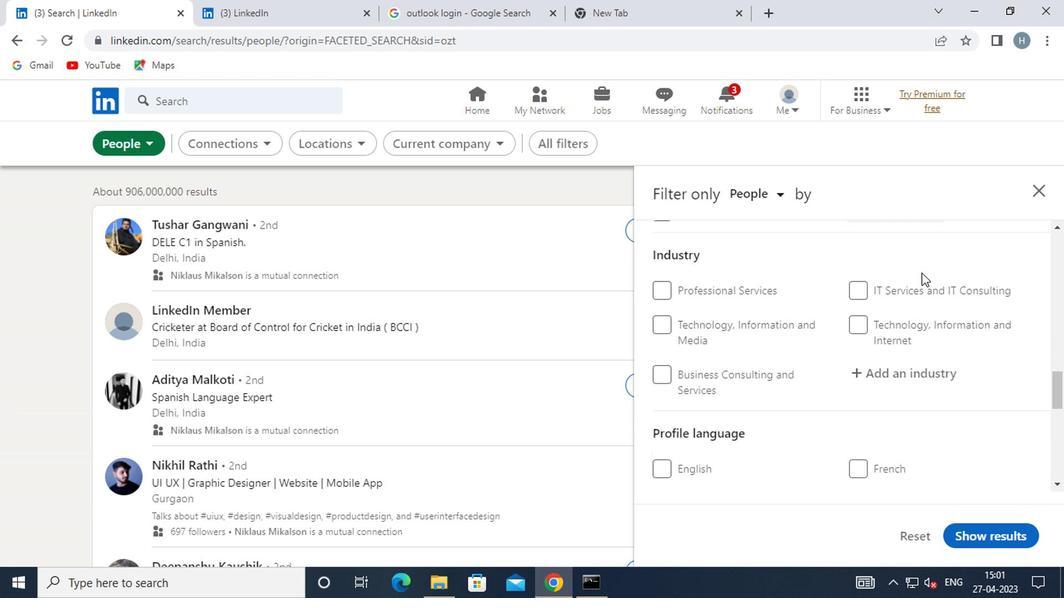 
Action: Mouse moved to (696, 391)
Screenshot: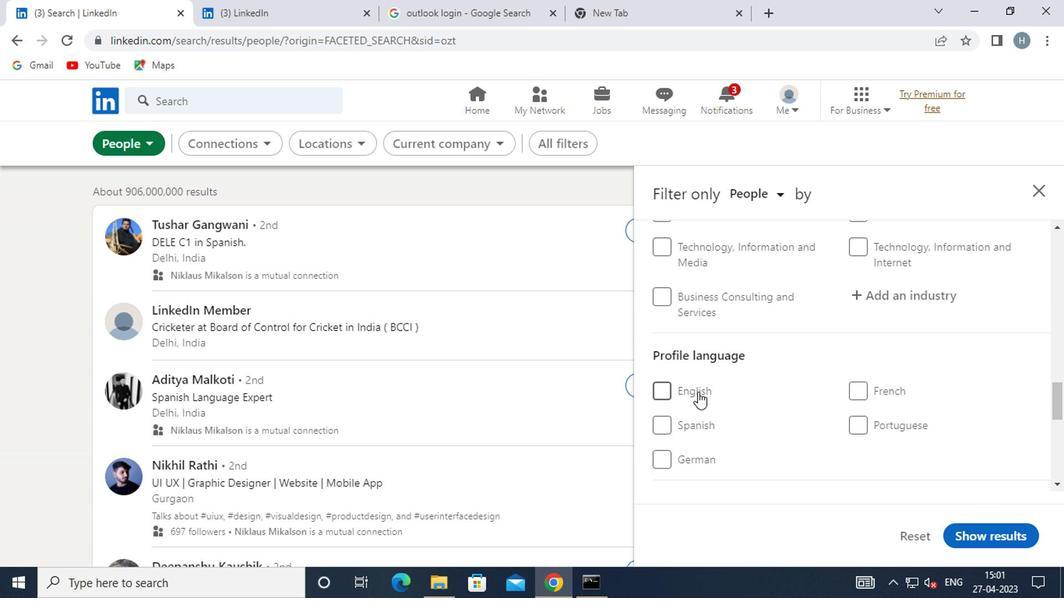 
Action: Mouse pressed left at (696, 391)
Screenshot: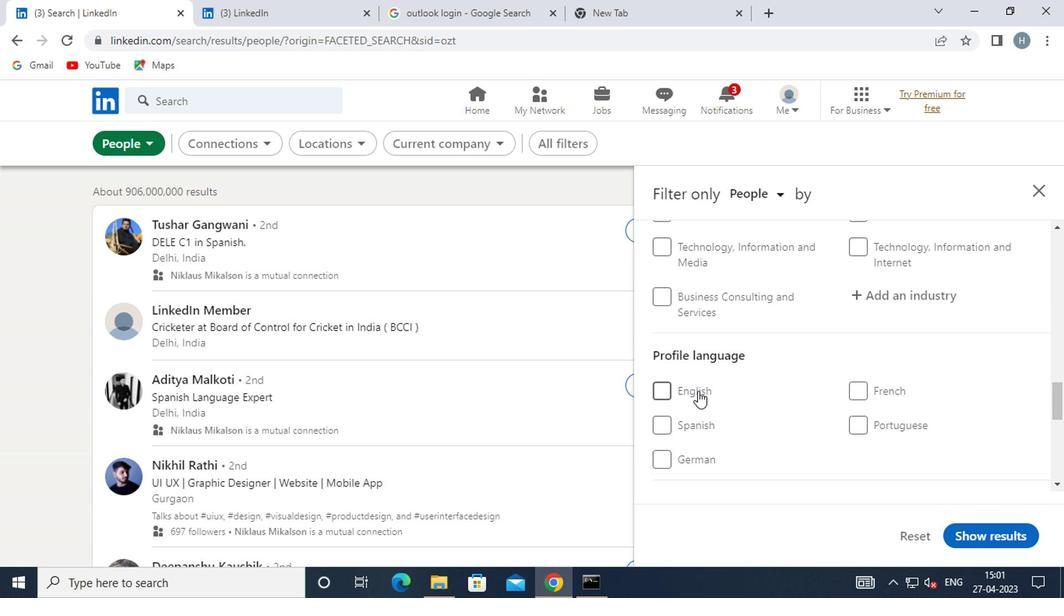
Action: Mouse moved to (803, 377)
Screenshot: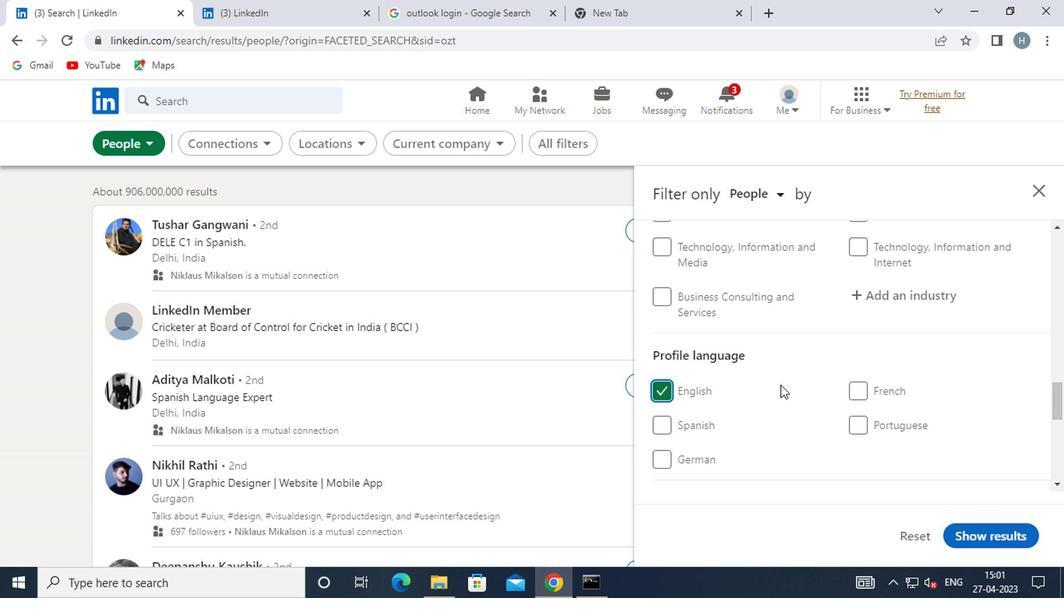 
Action: Mouse scrolled (803, 378) with delta (0, 1)
Screenshot: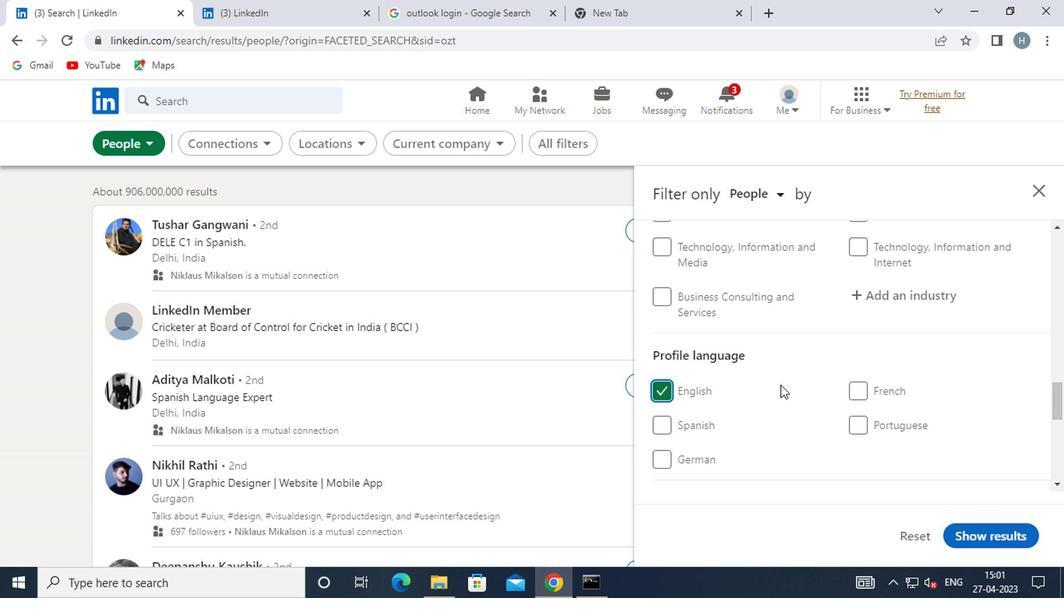 
Action: Mouse moved to (803, 377)
Screenshot: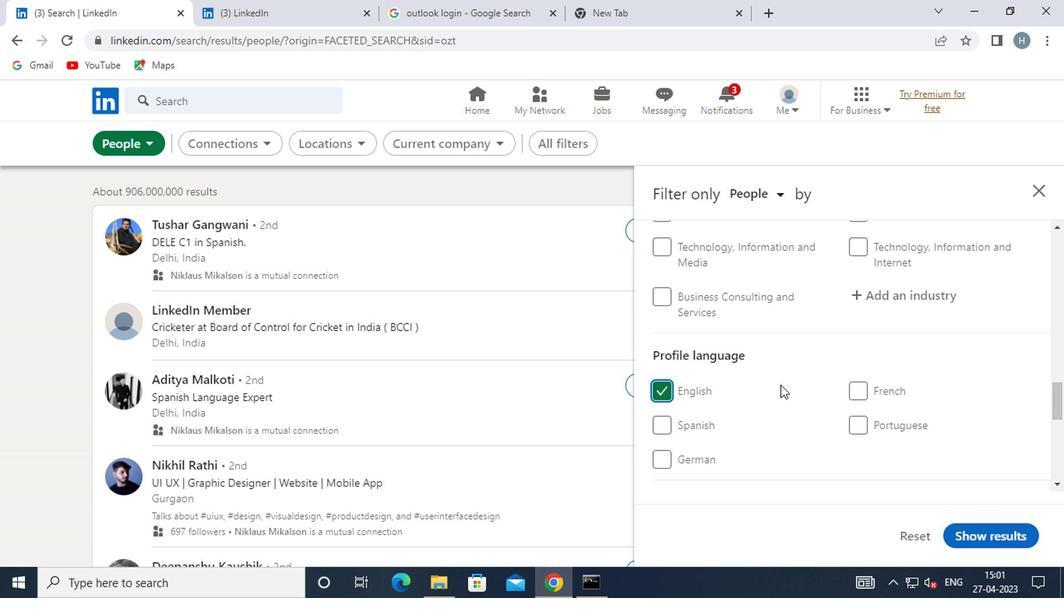 
Action: Mouse scrolled (803, 377) with delta (0, 0)
Screenshot: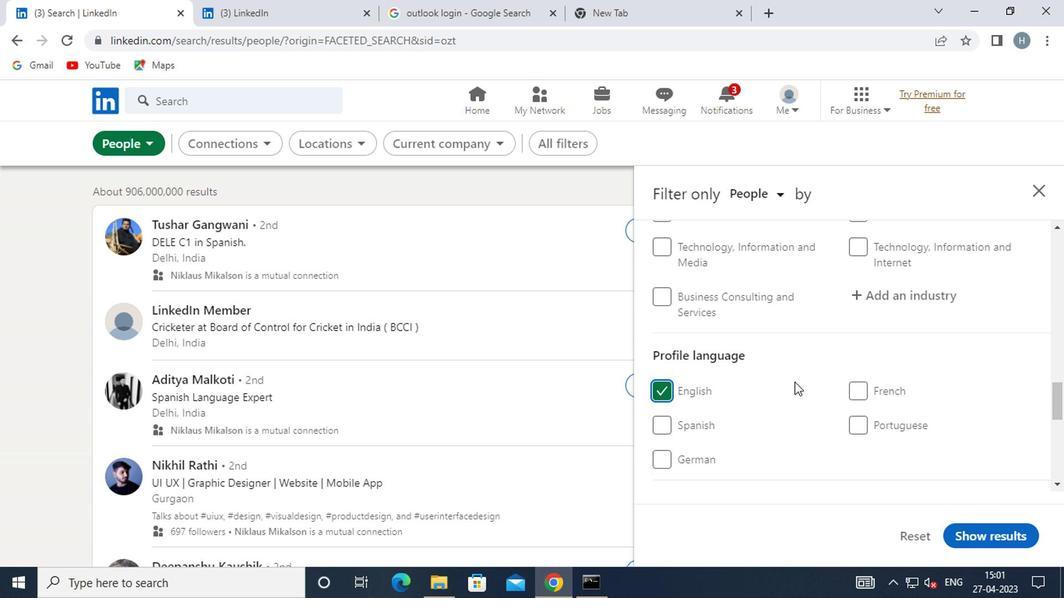 
Action: Mouse moved to (805, 375)
Screenshot: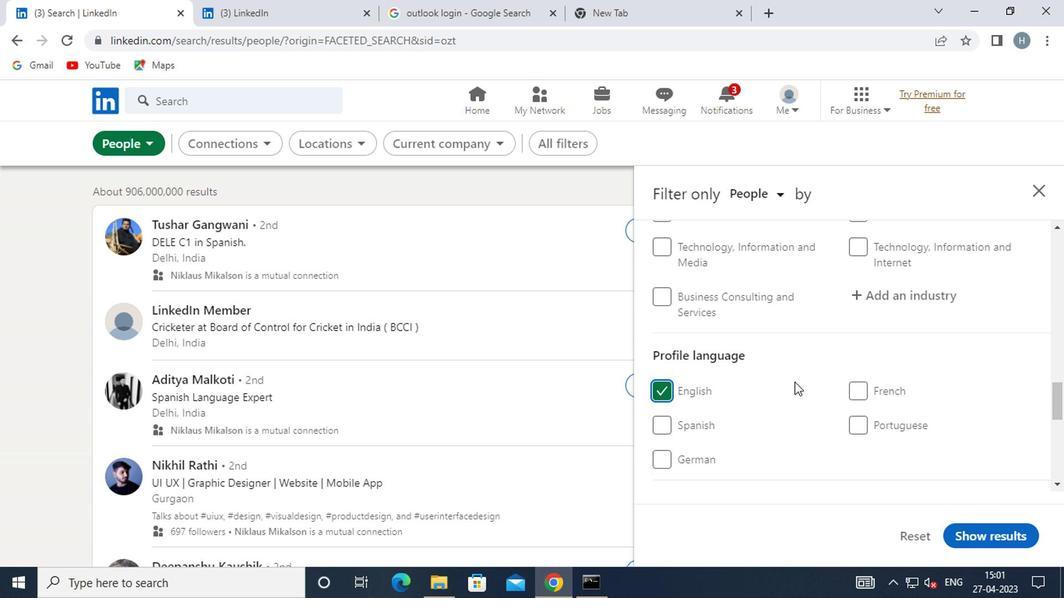 
Action: Mouse scrolled (805, 377) with delta (0, 1)
Screenshot: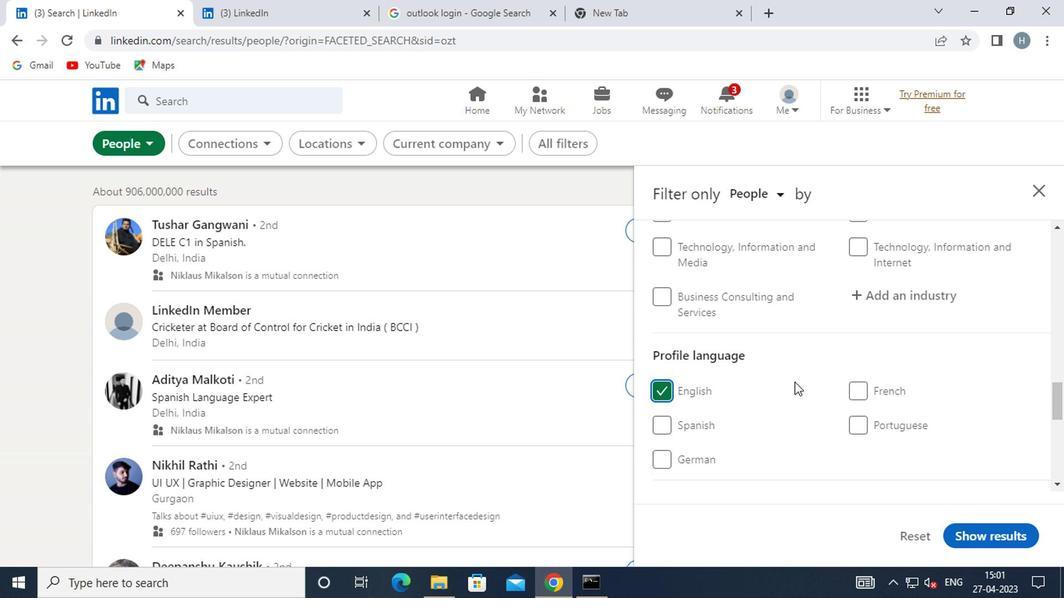 
Action: Mouse moved to (805, 375)
Screenshot: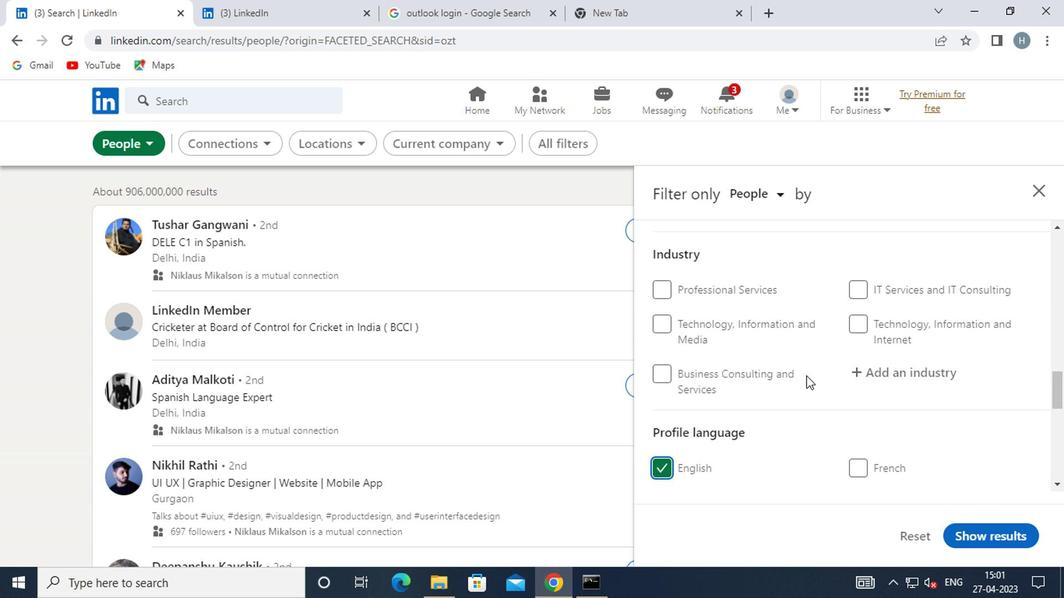 
Action: Mouse scrolled (805, 375) with delta (0, 0)
Screenshot: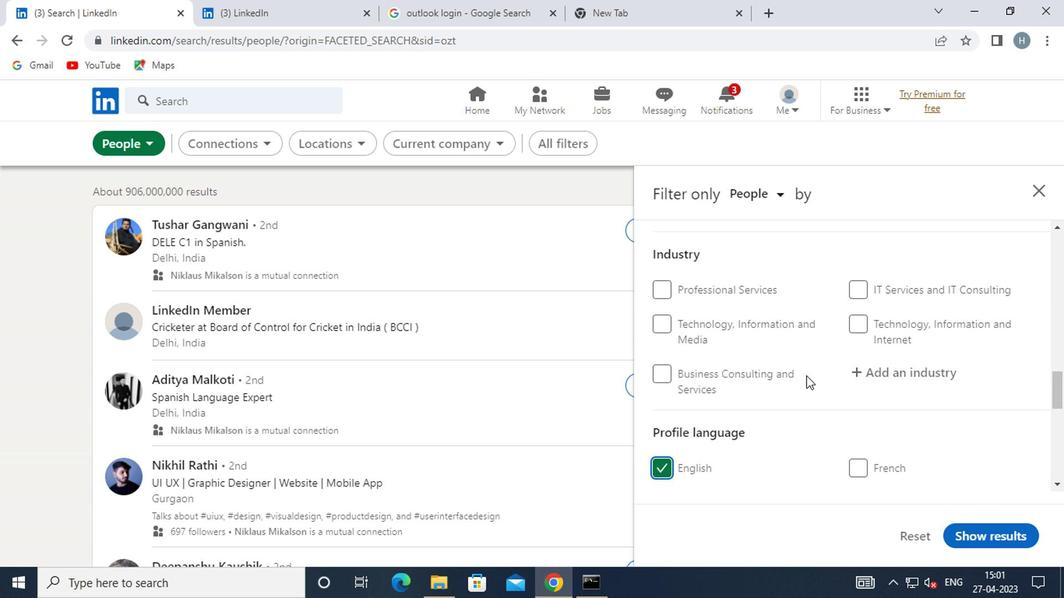 
Action: Mouse moved to (806, 373)
Screenshot: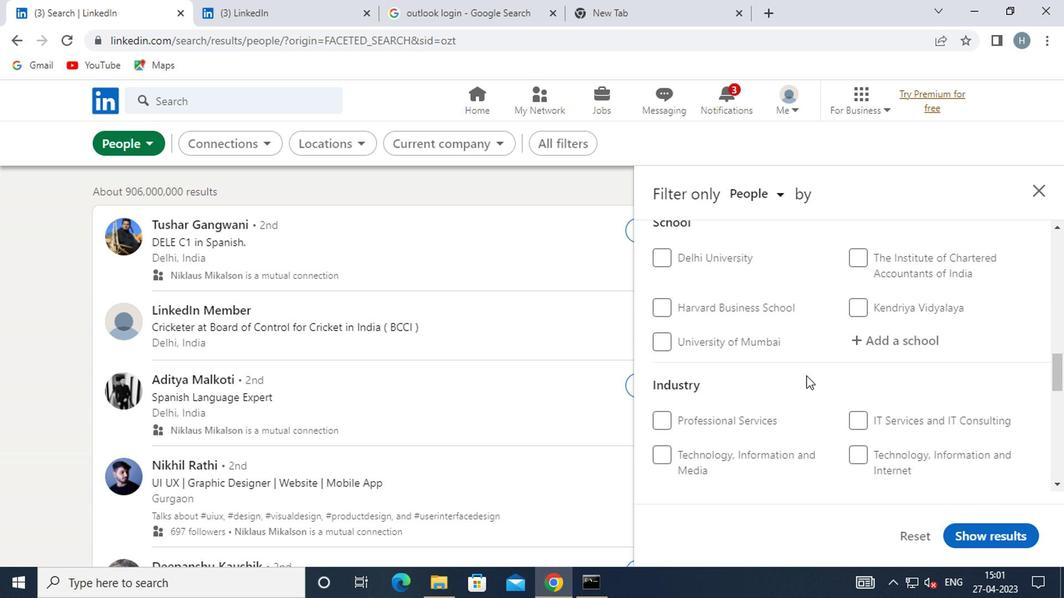 
Action: Mouse scrolled (806, 374) with delta (0, 1)
Screenshot: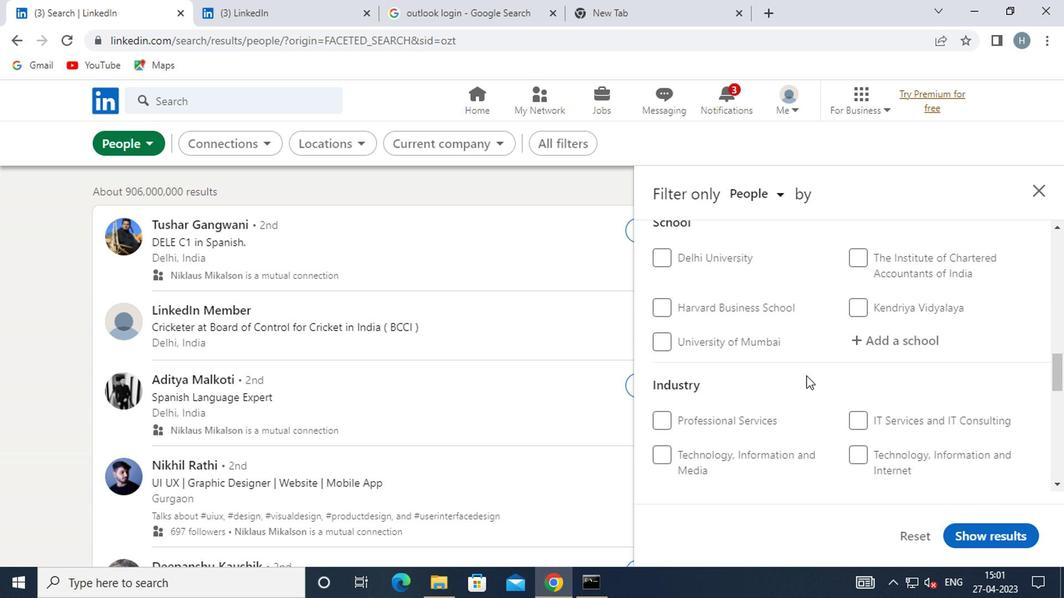 
Action: Mouse moved to (821, 368)
Screenshot: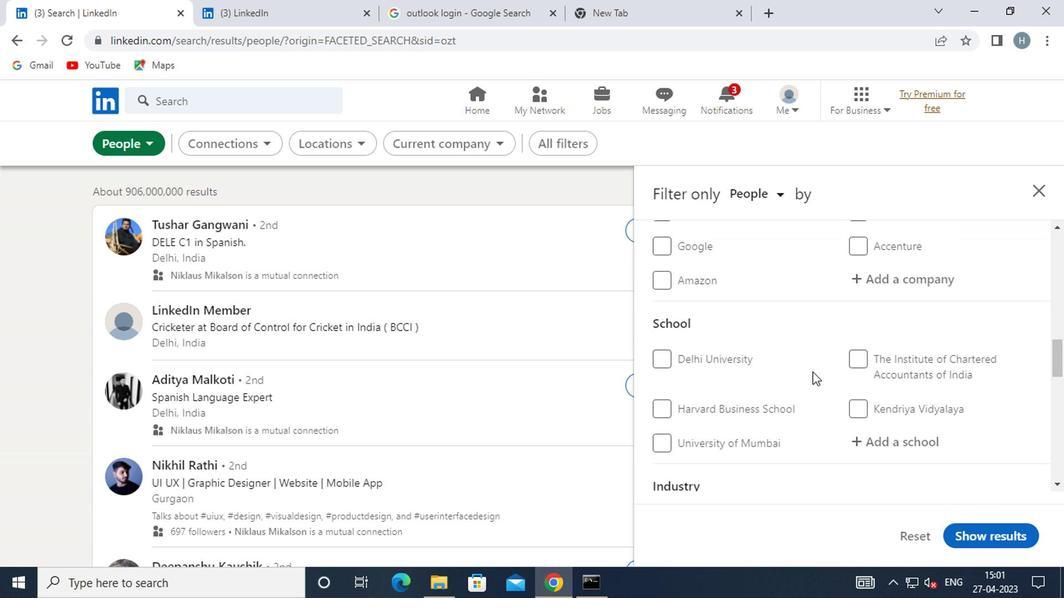 
Action: Mouse scrolled (821, 369) with delta (0, 1)
Screenshot: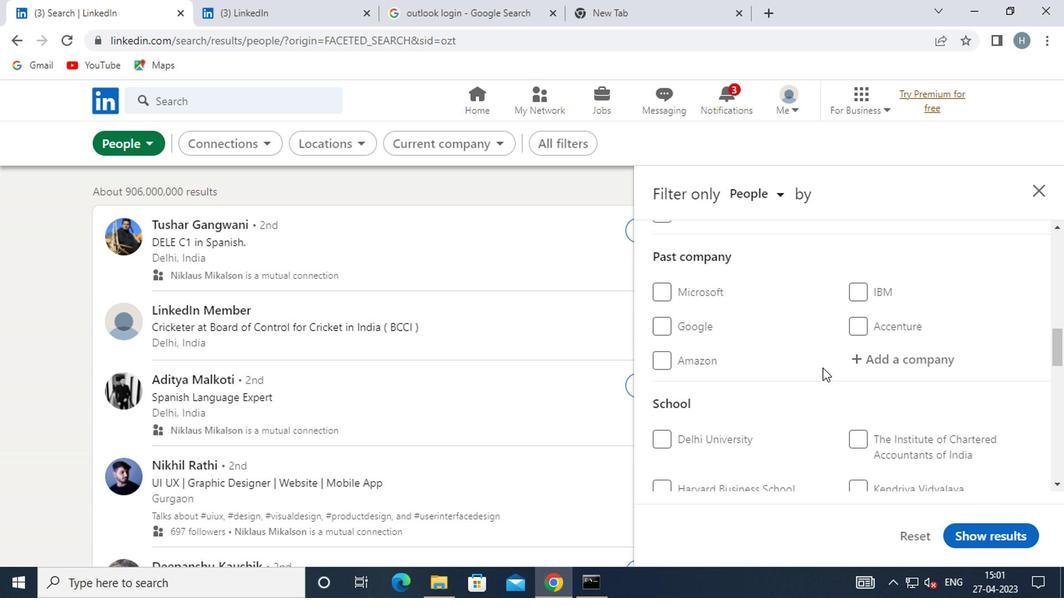 
Action: Mouse scrolled (821, 369) with delta (0, 1)
Screenshot: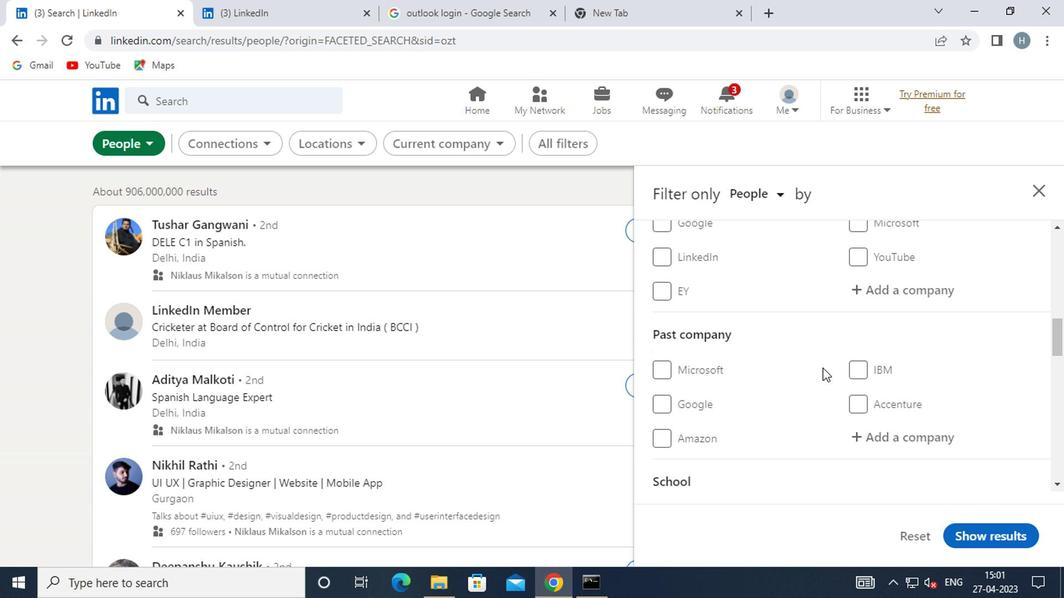 
Action: Mouse moved to (863, 326)
Screenshot: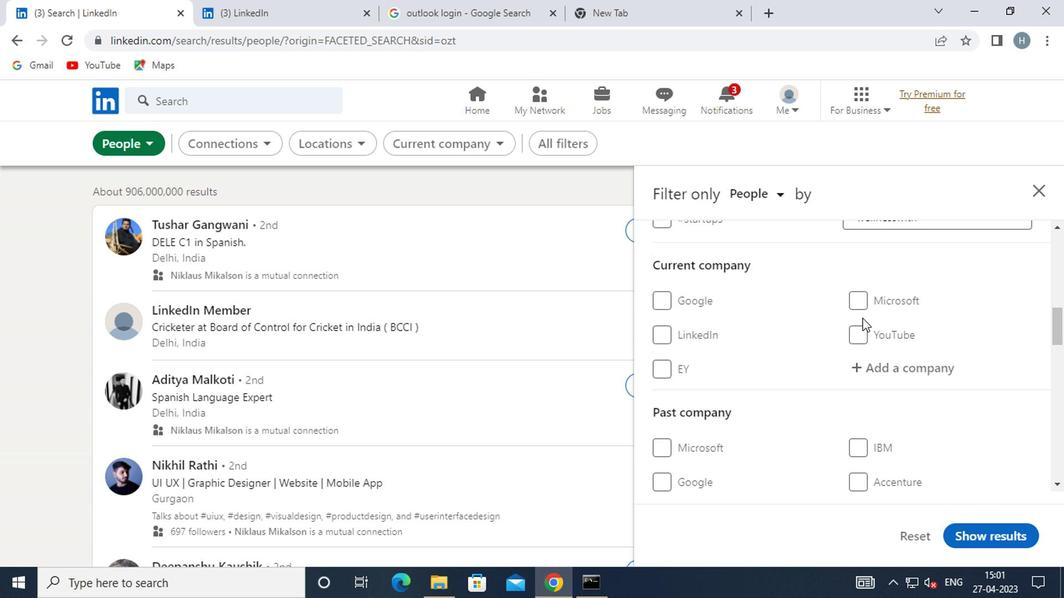 
Action: Mouse scrolled (863, 327) with delta (0, 1)
Screenshot: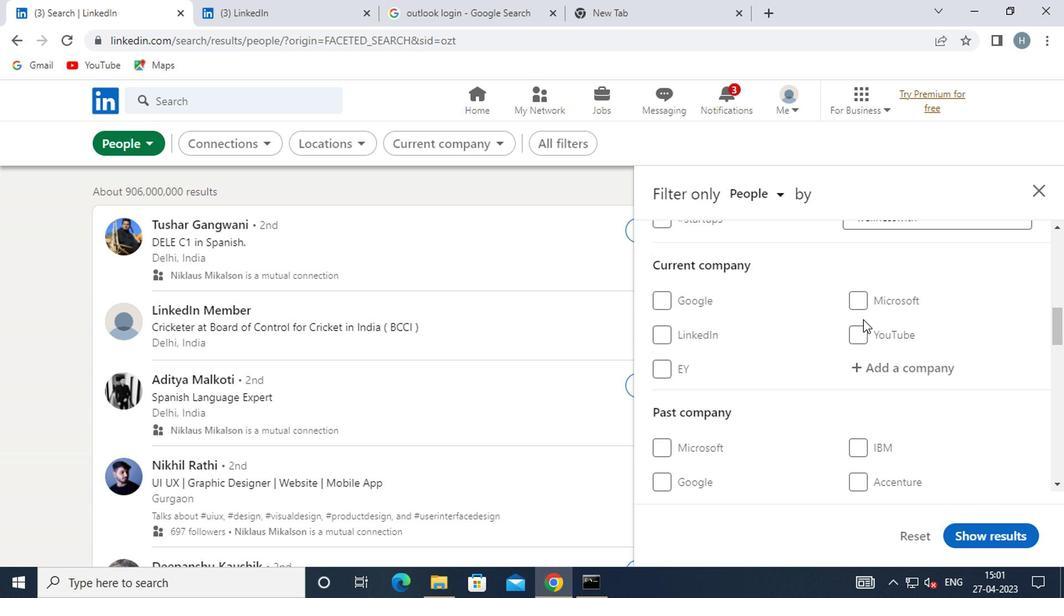 
Action: Mouse moved to (867, 331)
Screenshot: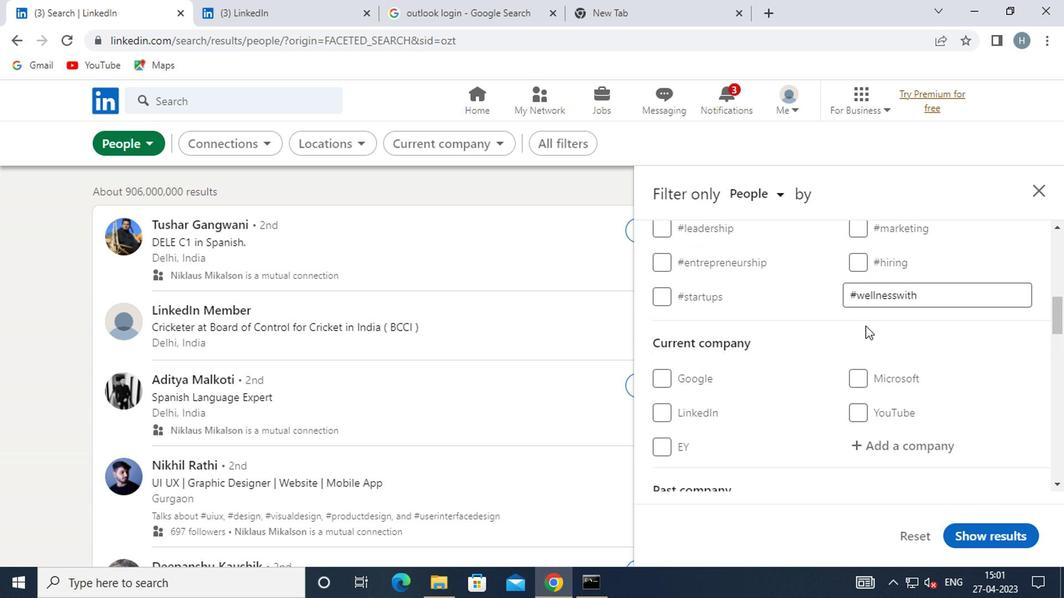 
Action: Mouse scrolled (867, 330) with delta (0, 0)
Screenshot: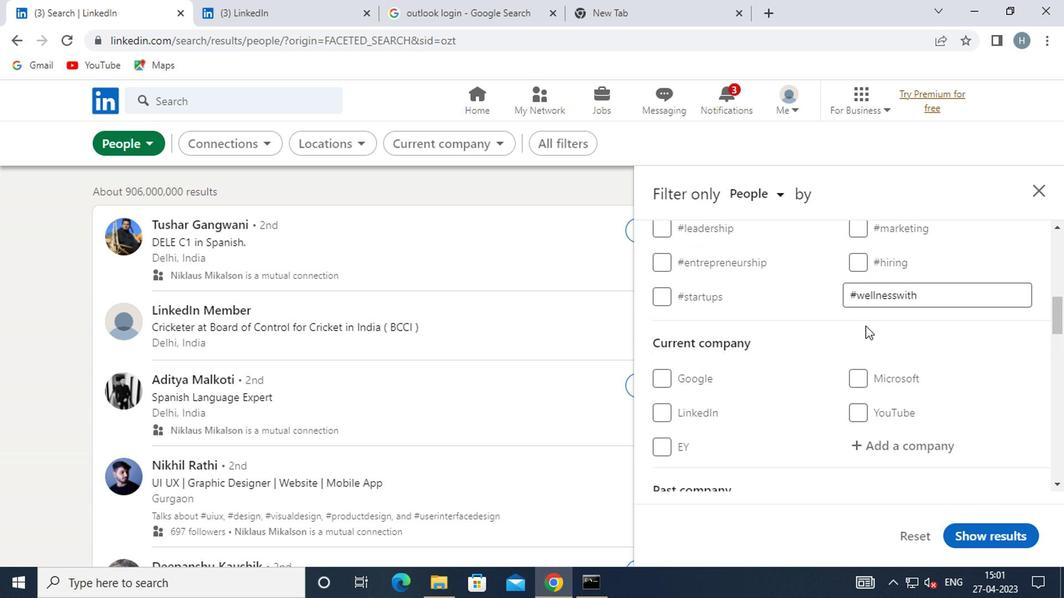 
Action: Mouse moved to (883, 368)
Screenshot: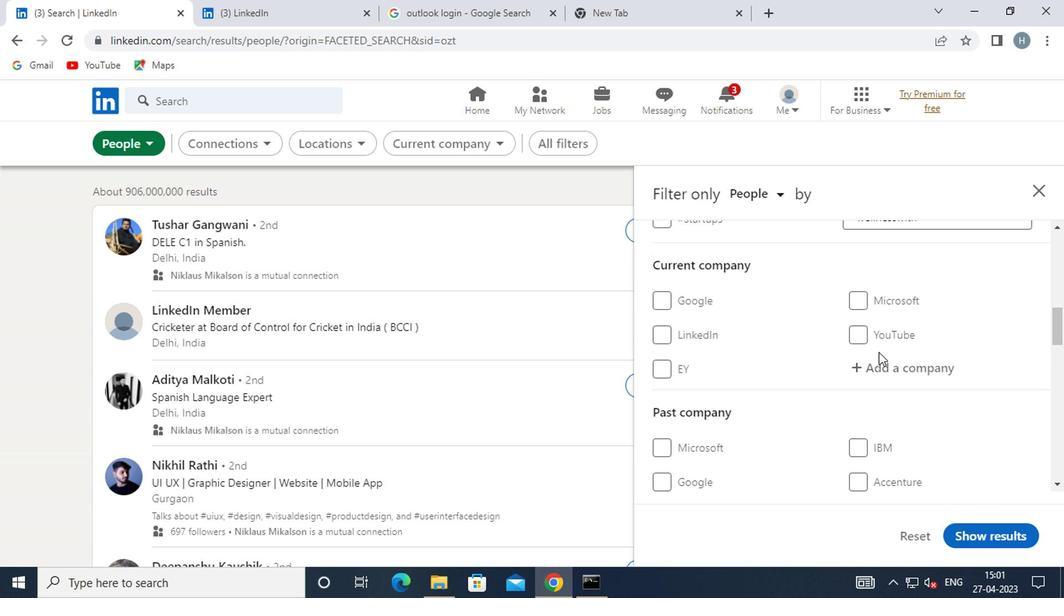 
Action: Mouse pressed left at (883, 368)
Screenshot: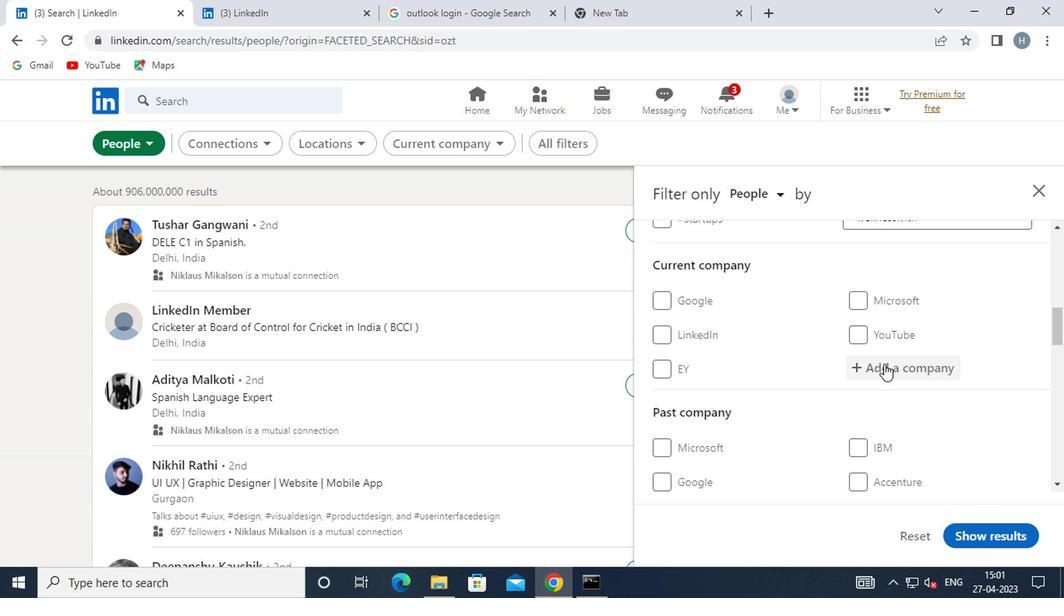 
Action: Mouse moved to (884, 365)
Screenshot: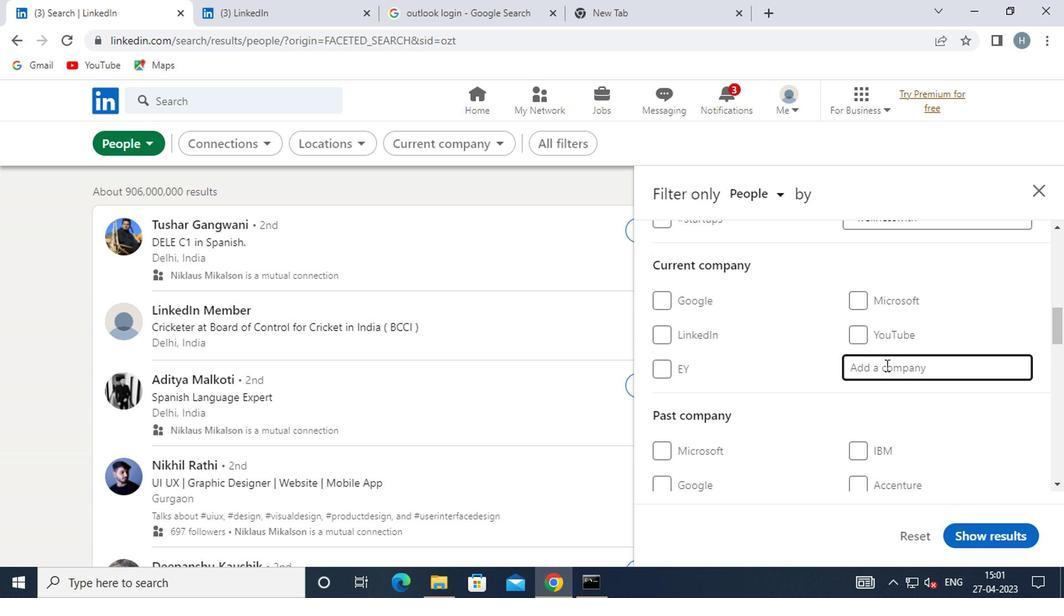 
Action: Key pressed <Key.shift>KINCEN
Screenshot: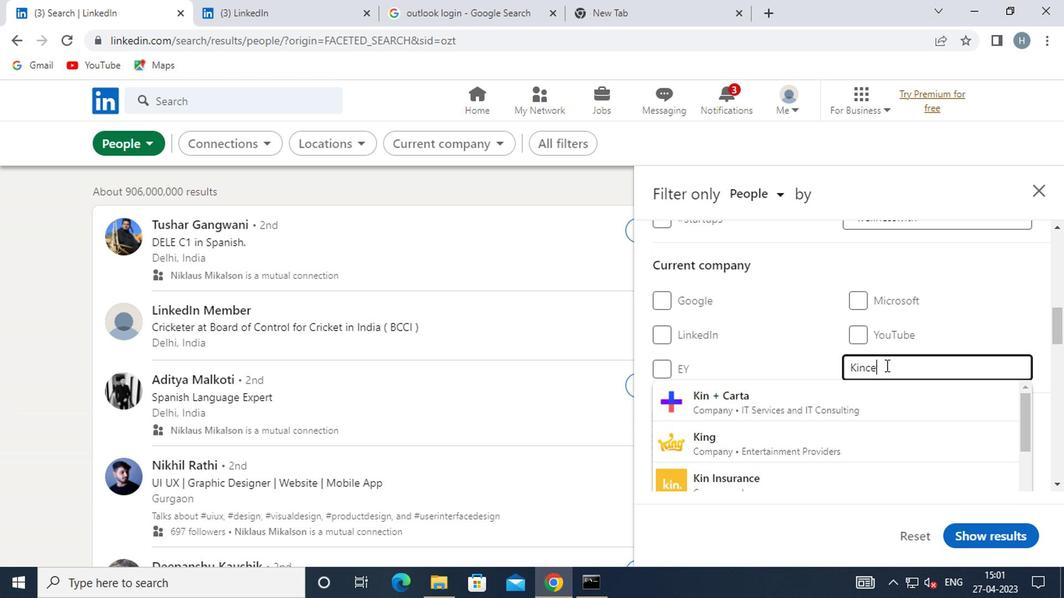 
Action: Mouse moved to (749, 392)
Screenshot: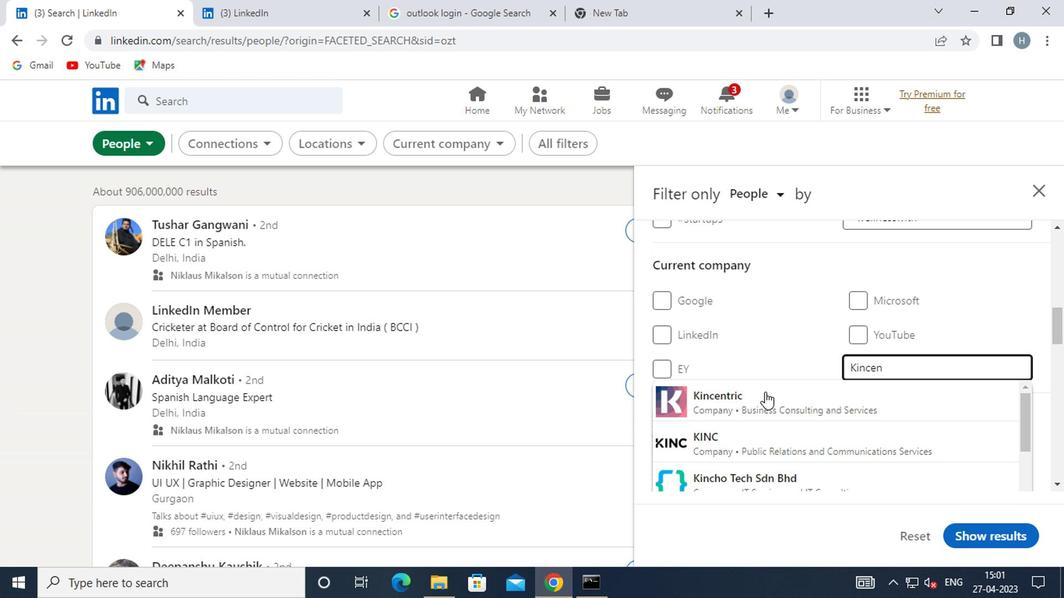 
Action: Mouse pressed left at (749, 392)
Screenshot: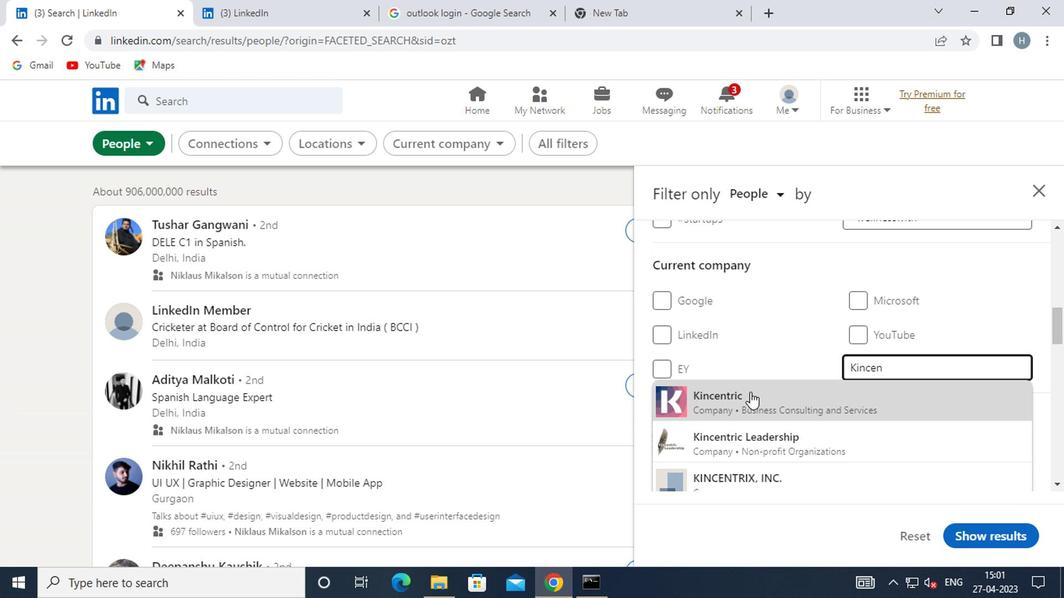 
Action: Mouse moved to (774, 362)
Screenshot: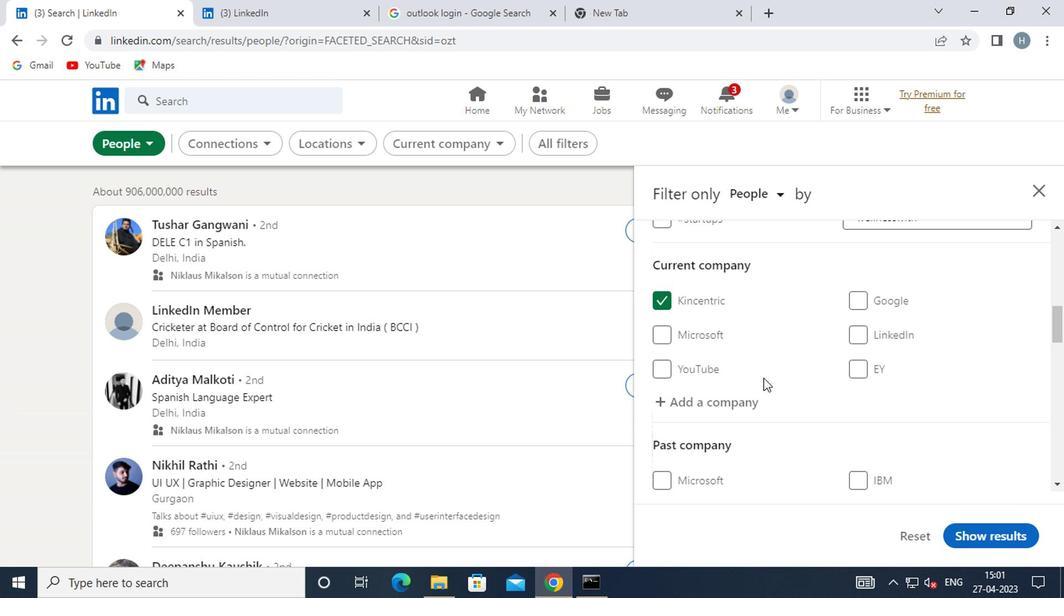 
Action: Mouse scrolled (774, 361) with delta (0, 0)
Screenshot: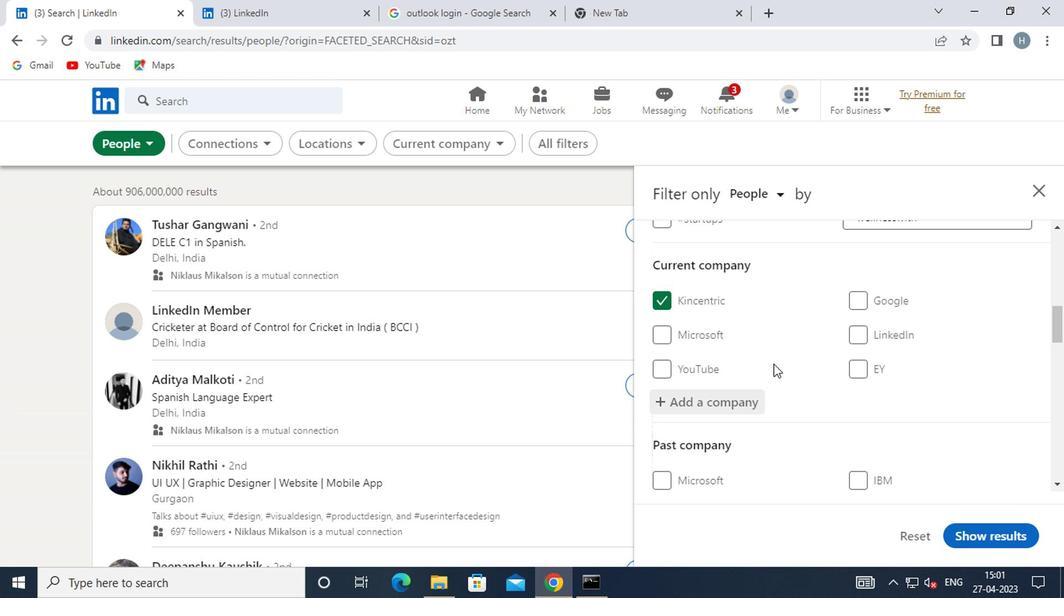 
Action: Mouse scrolled (774, 361) with delta (0, 0)
Screenshot: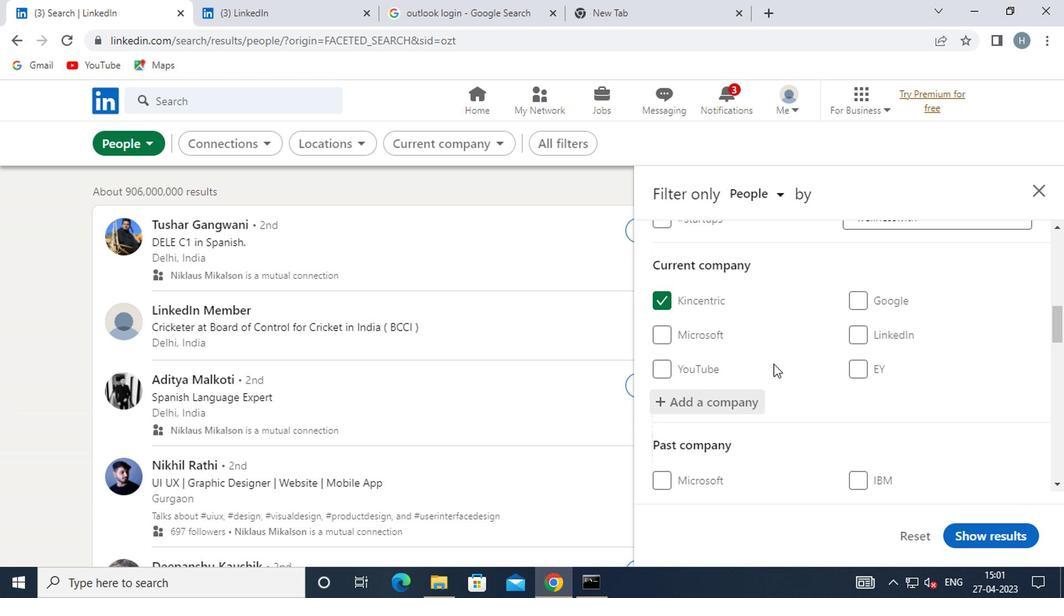 
Action: Mouse moved to (775, 360)
Screenshot: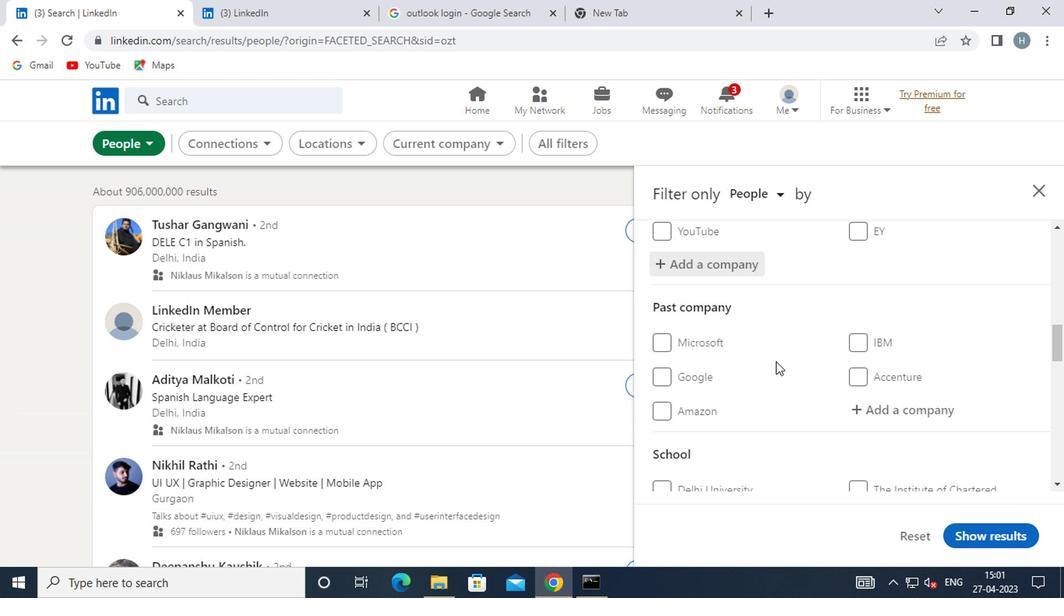 
Action: Mouse scrolled (775, 359) with delta (0, 0)
Screenshot: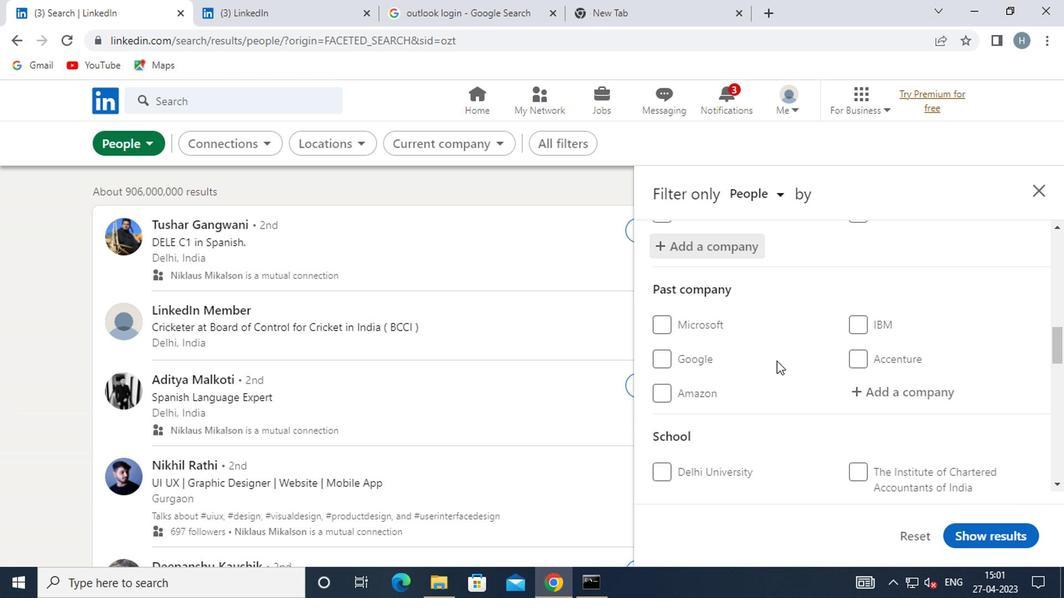 
Action: Mouse moved to (777, 359)
Screenshot: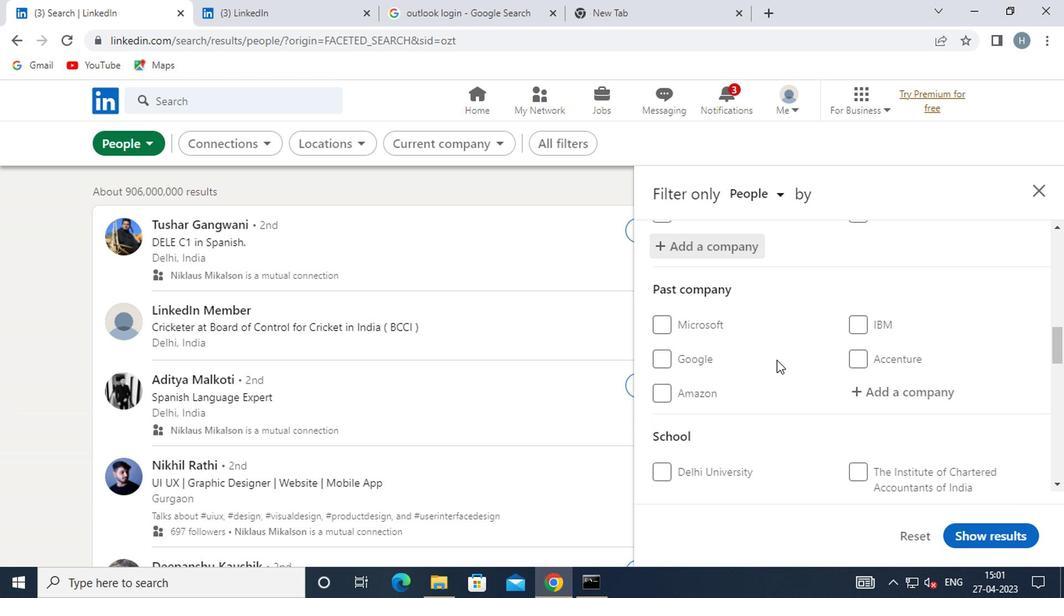 
Action: Mouse scrolled (777, 358) with delta (0, -1)
Screenshot: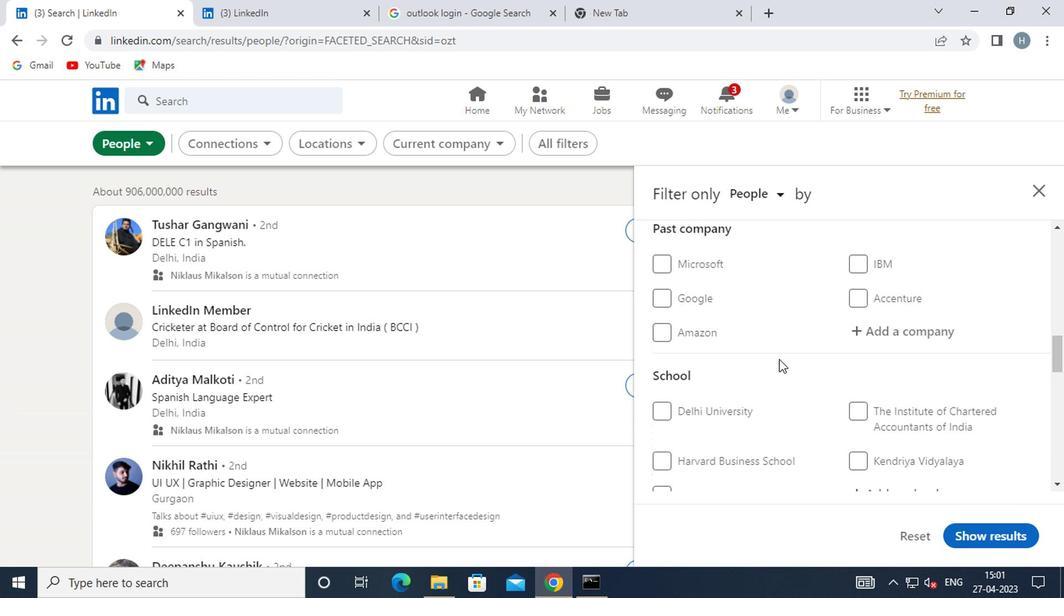 
Action: Mouse moved to (875, 399)
Screenshot: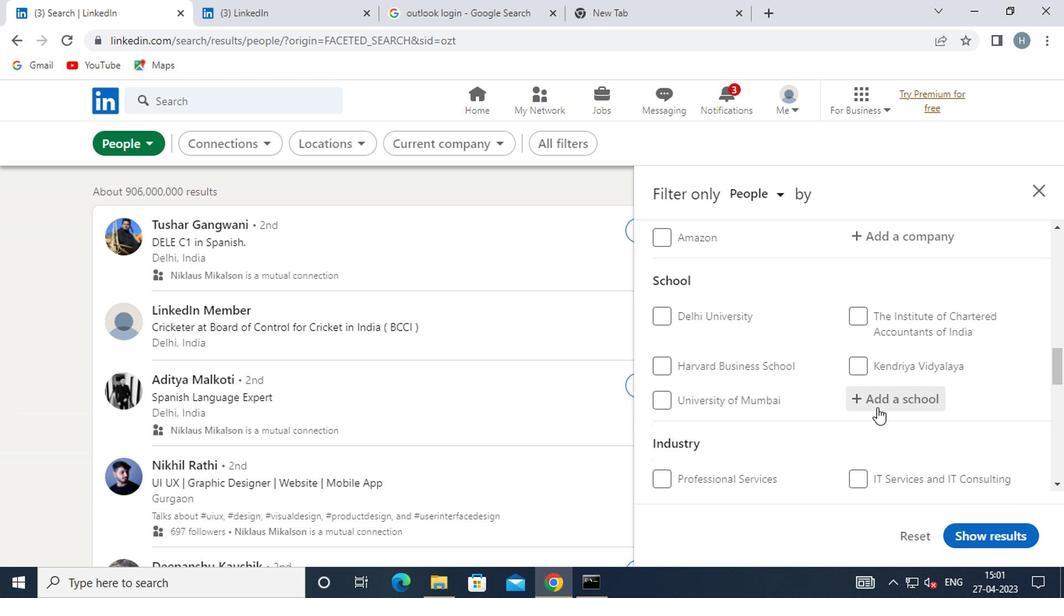 
Action: Mouse pressed left at (875, 399)
Screenshot: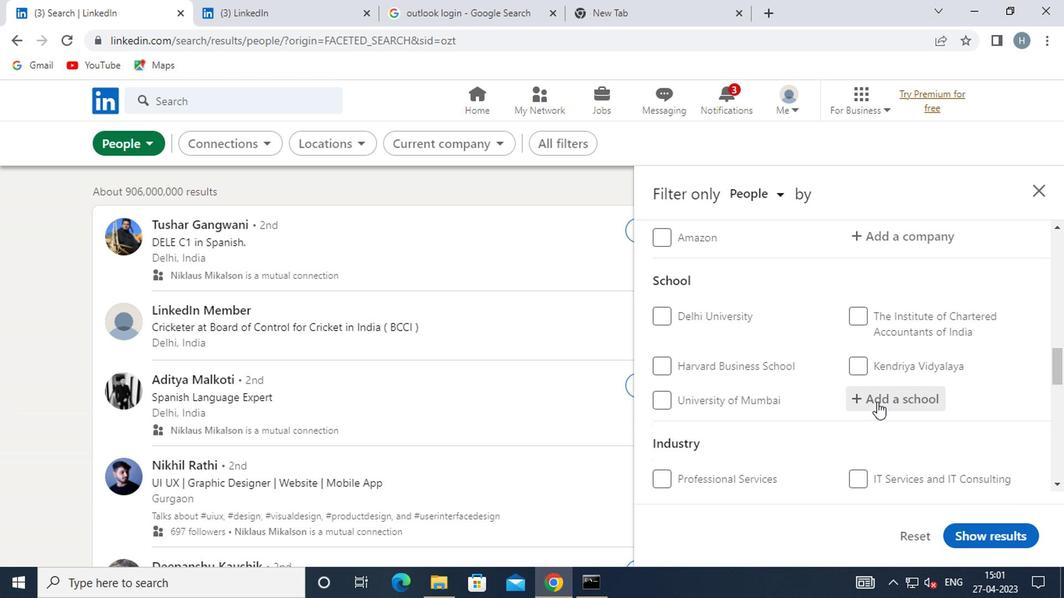 
Action: Mouse moved to (873, 395)
Screenshot: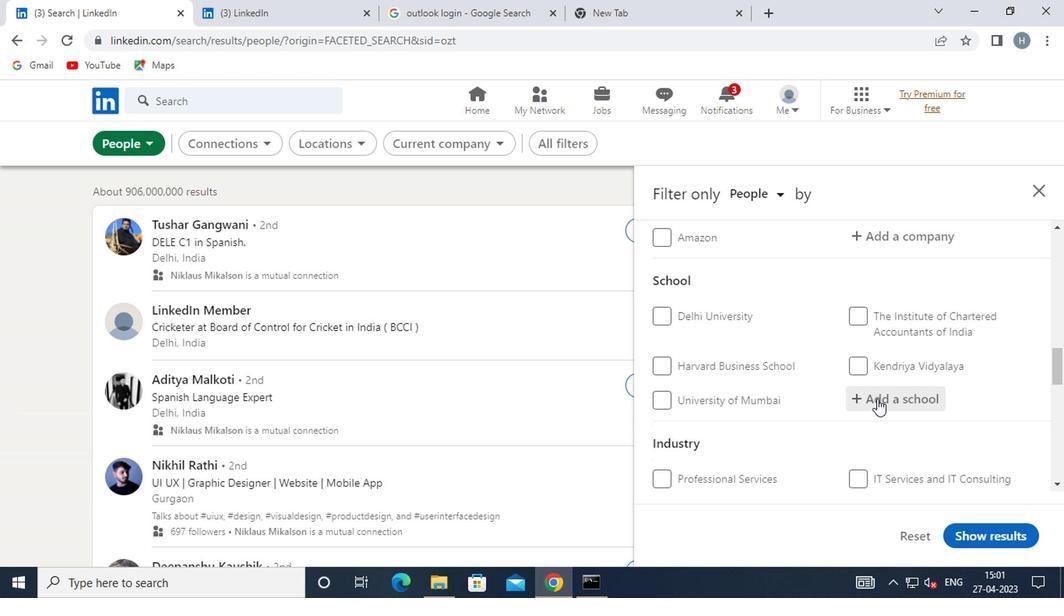 
Action: Key pressed <Key.shift>P<Key.space>P<Key.space>SA
Screenshot: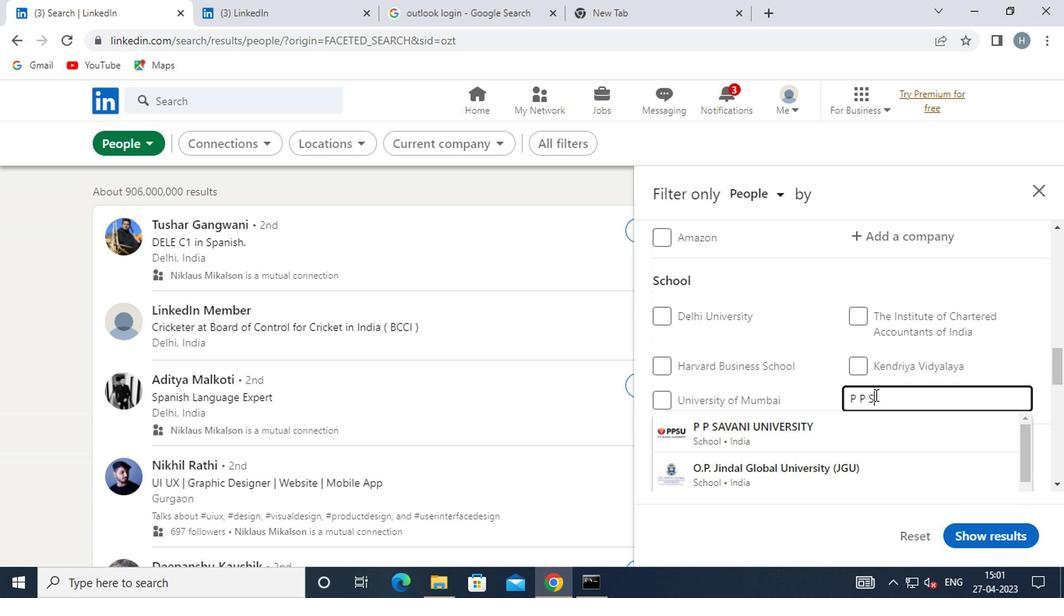 
Action: Mouse moved to (831, 416)
Screenshot: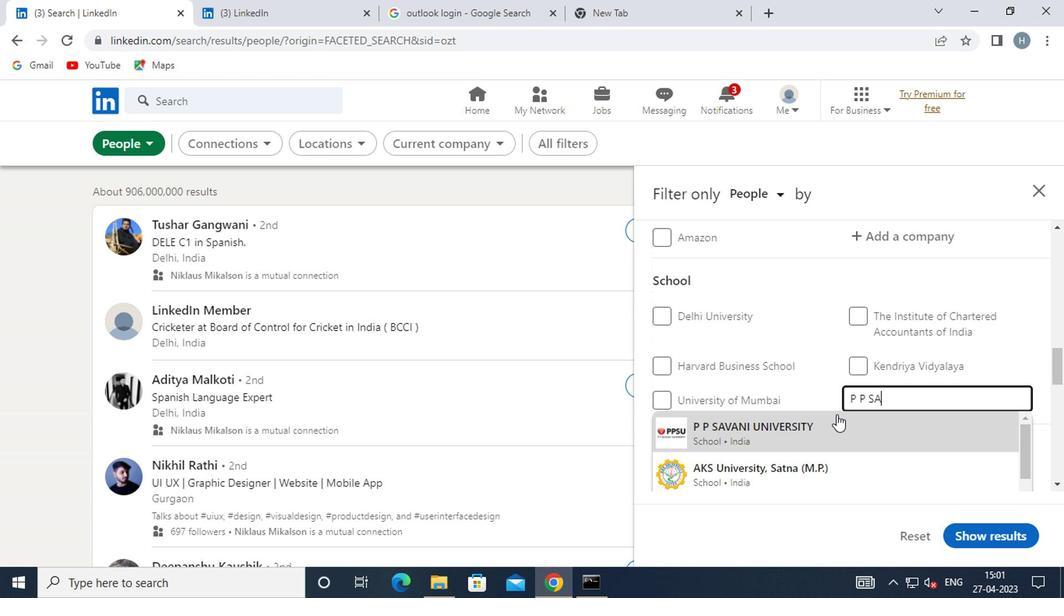 
Action: Mouse pressed left at (831, 416)
Screenshot: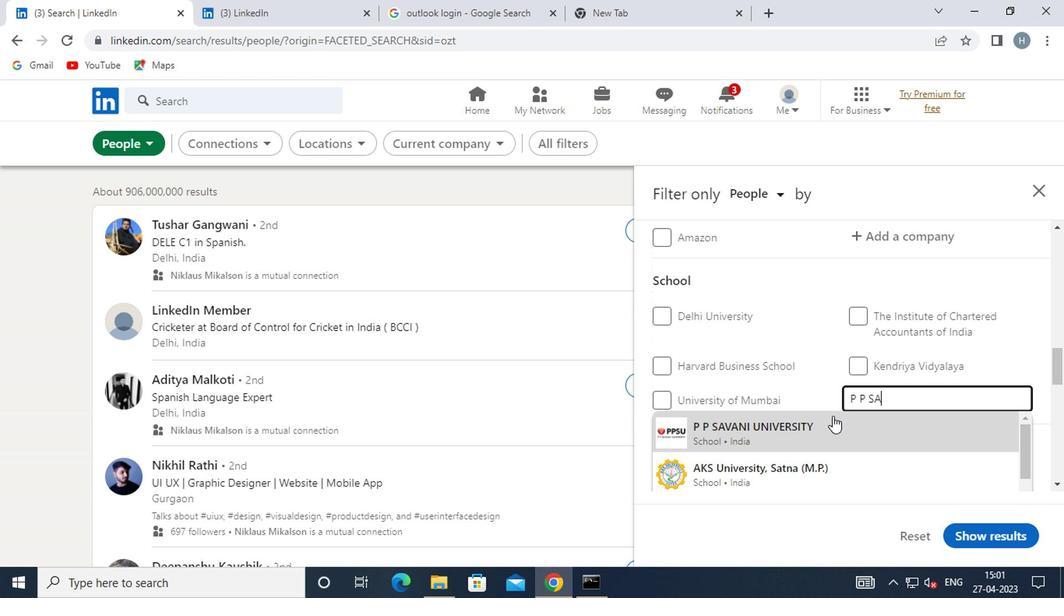 
Action: Mouse moved to (823, 385)
Screenshot: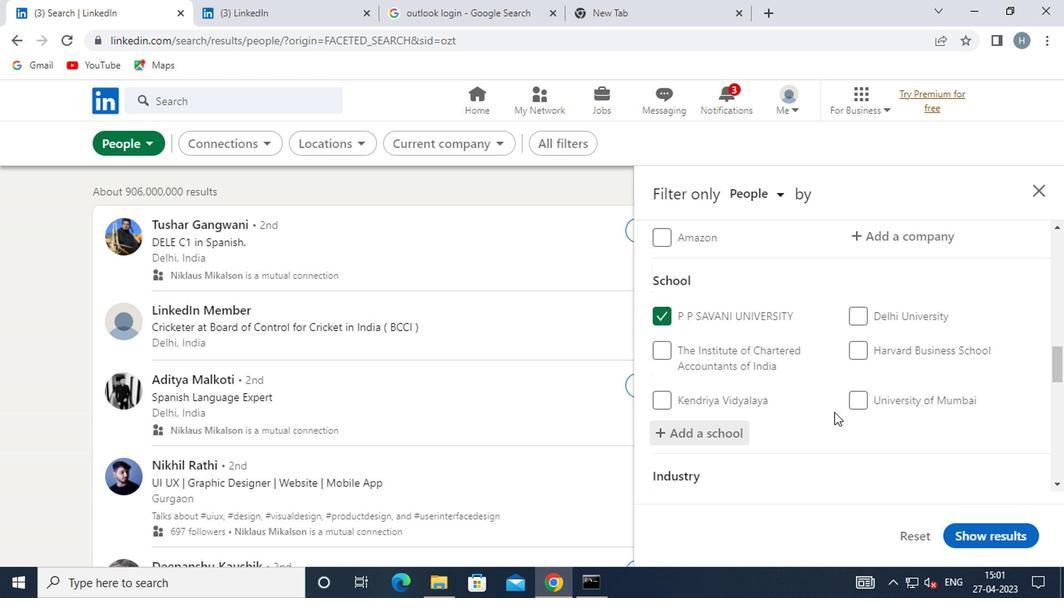 
Action: Mouse scrolled (823, 384) with delta (0, 0)
Screenshot: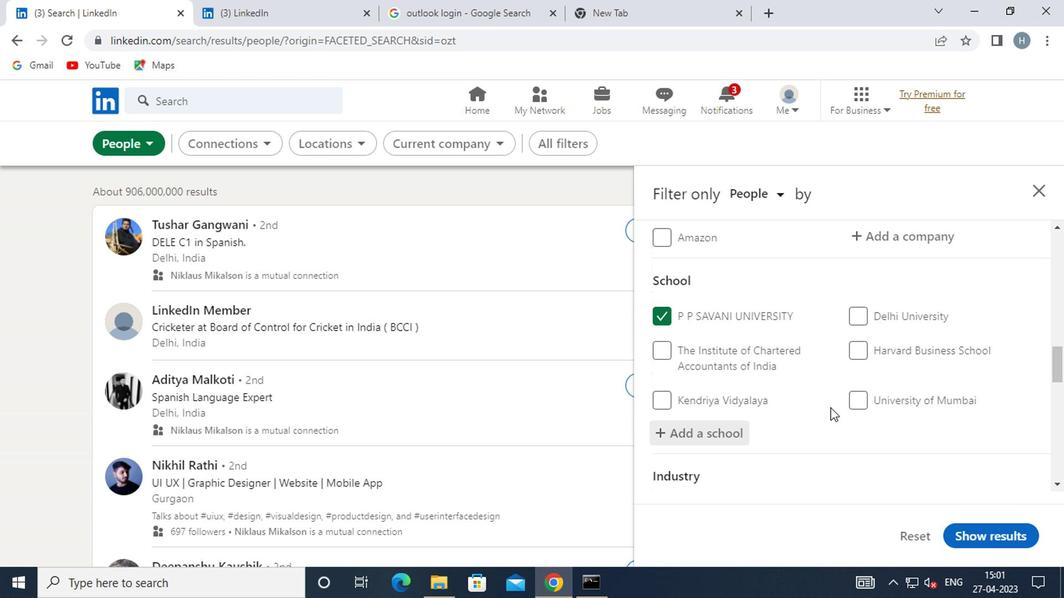 
Action: Mouse scrolled (823, 384) with delta (0, 0)
Screenshot: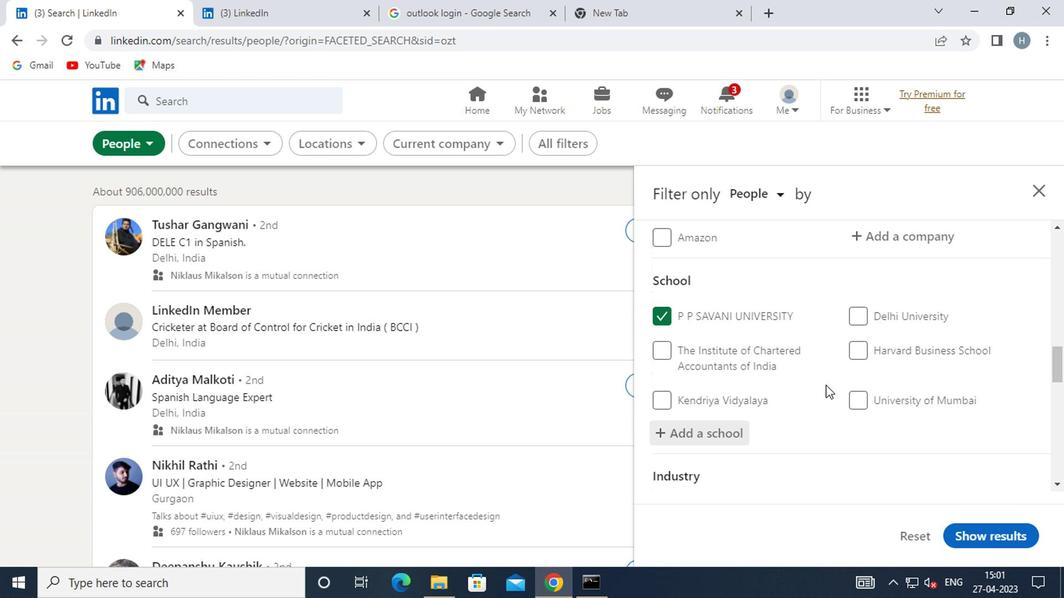 
Action: Mouse moved to (822, 384)
Screenshot: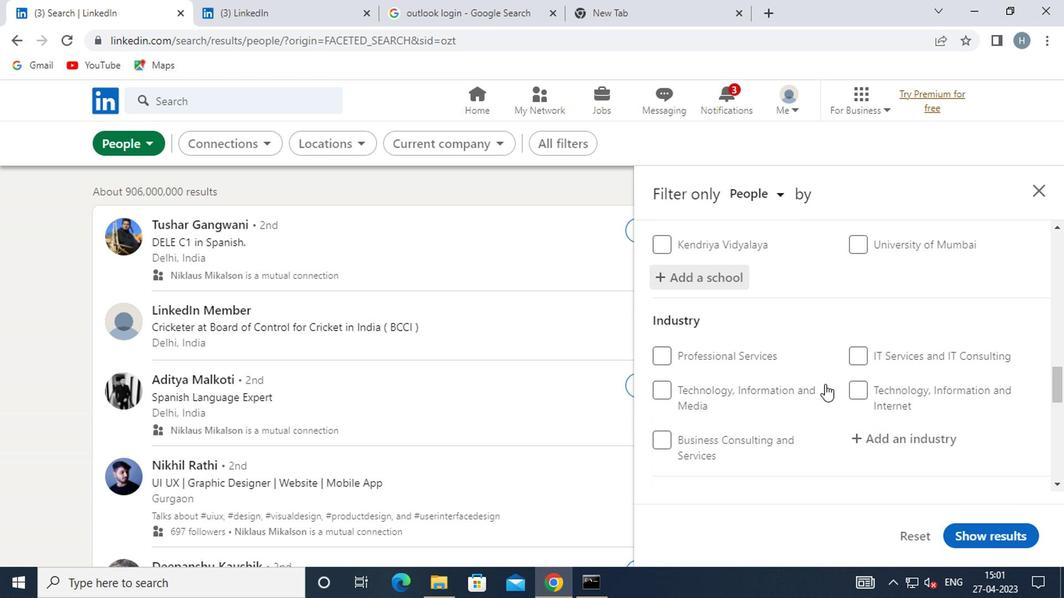 
Action: Mouse scrolled (822, 383) with delta (0, -1)
Screenshot: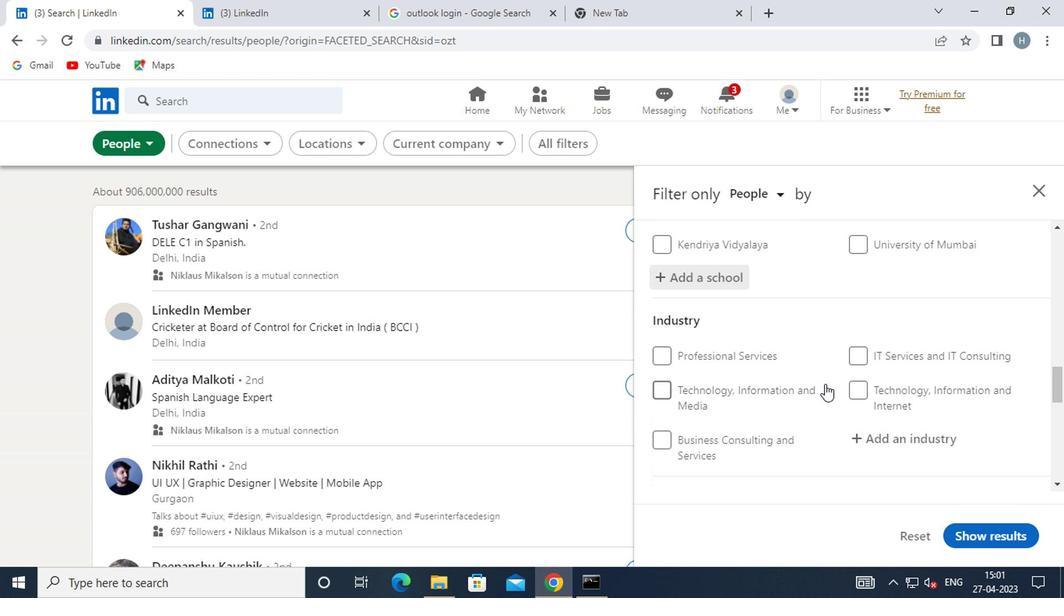 
Action: Mouse moved to (897, 353)
Screenshot: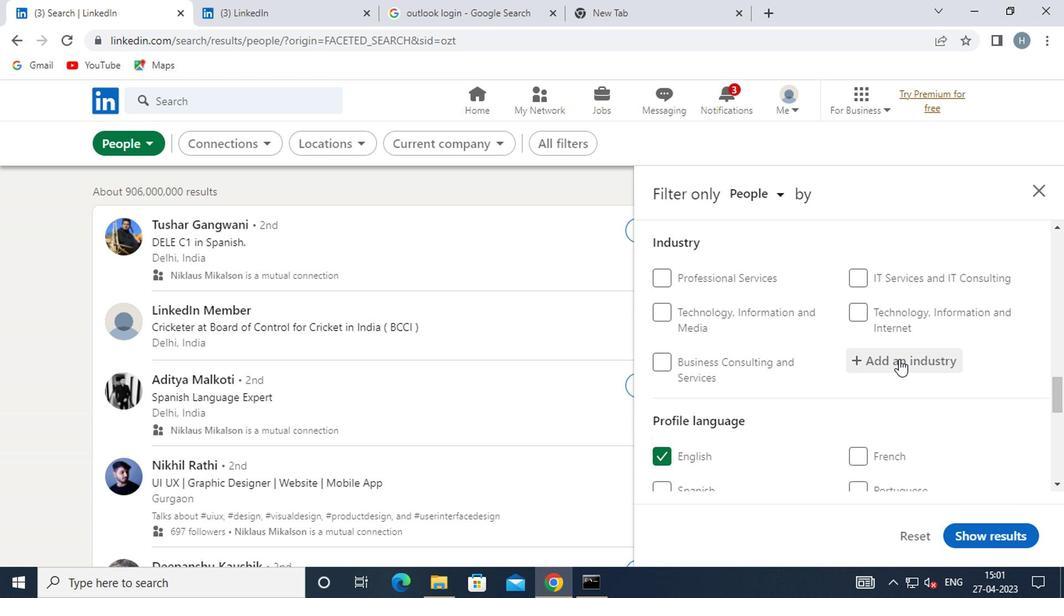 
Action: Mouse pressed left at (897, 353)
Screenshot: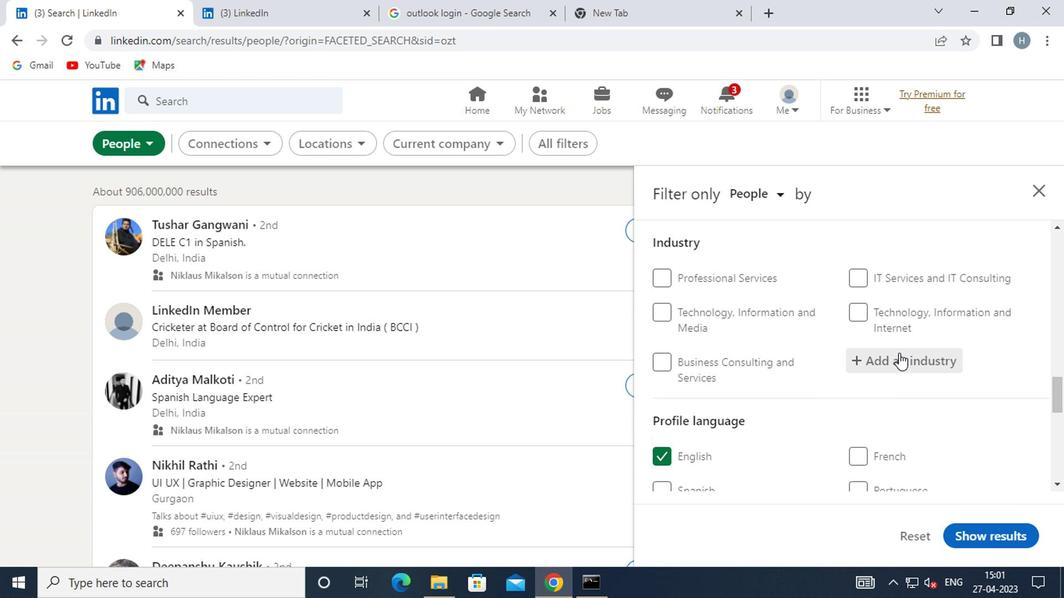 
Action: Mouse moved to (887, 352)
Screenshot: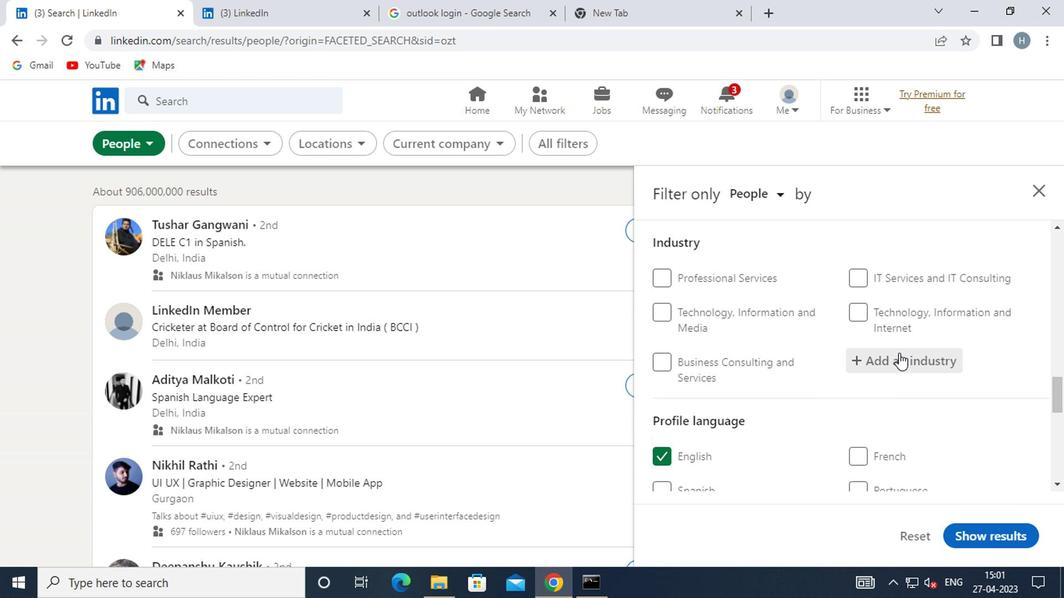 
Action: Key pressed <Key.shift>FRUI
Screenshot: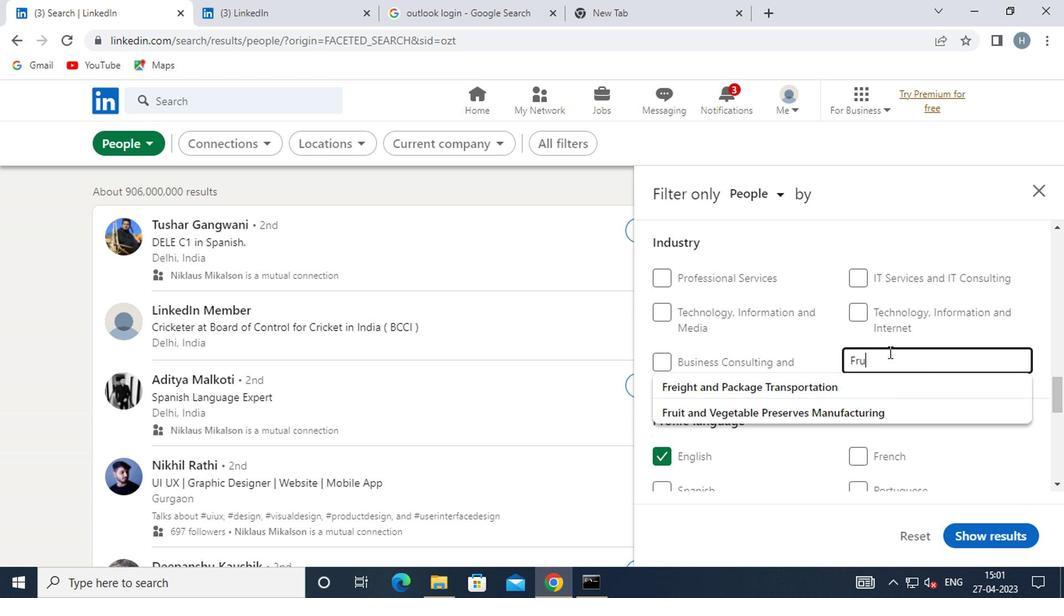 
Action: Mouse moved to (942, 343)
Screenshot: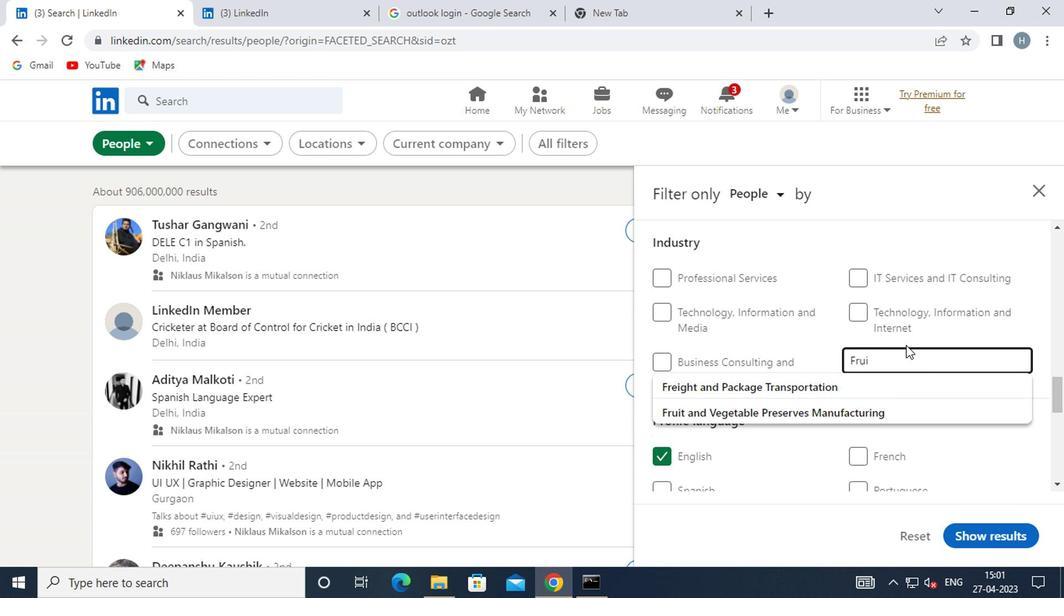 
Action: Key pressed T
Screenshot: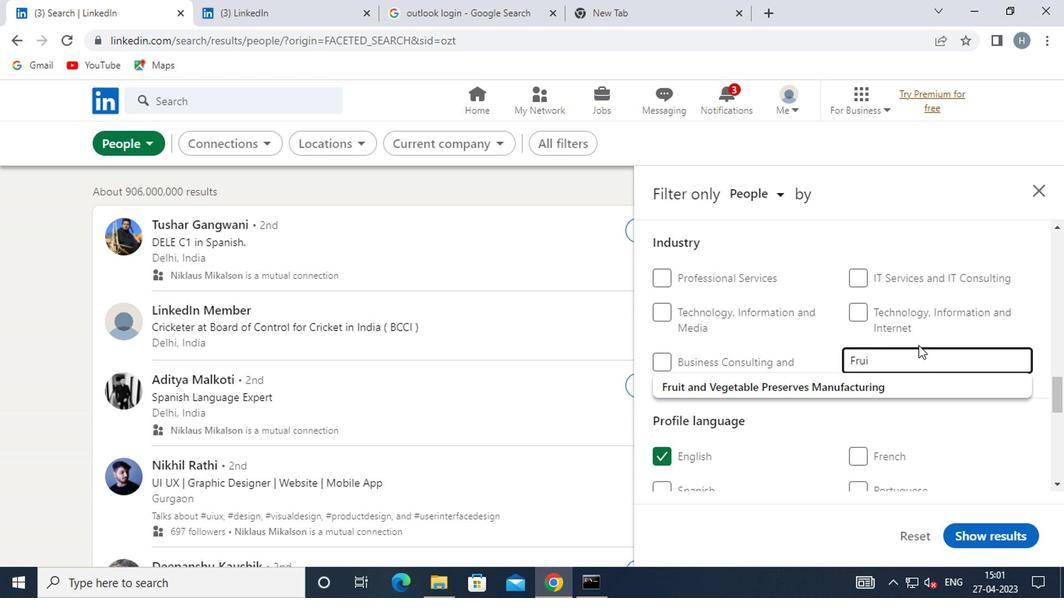 
Action: Mouse moved to (841, 383)
Screenshot: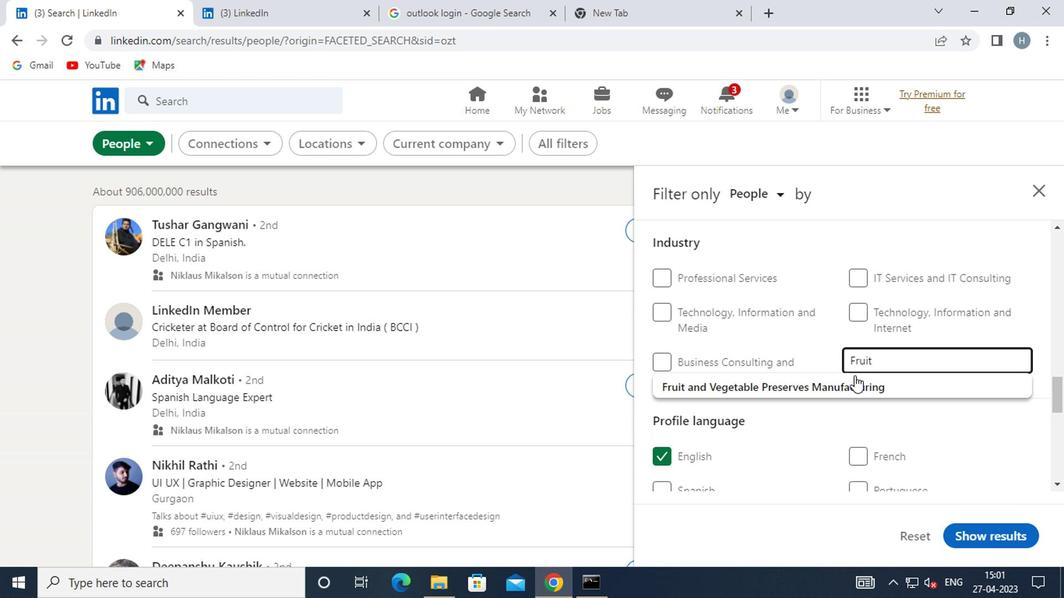
Action: Mouse pressed left at (841, 383)
Screenshot: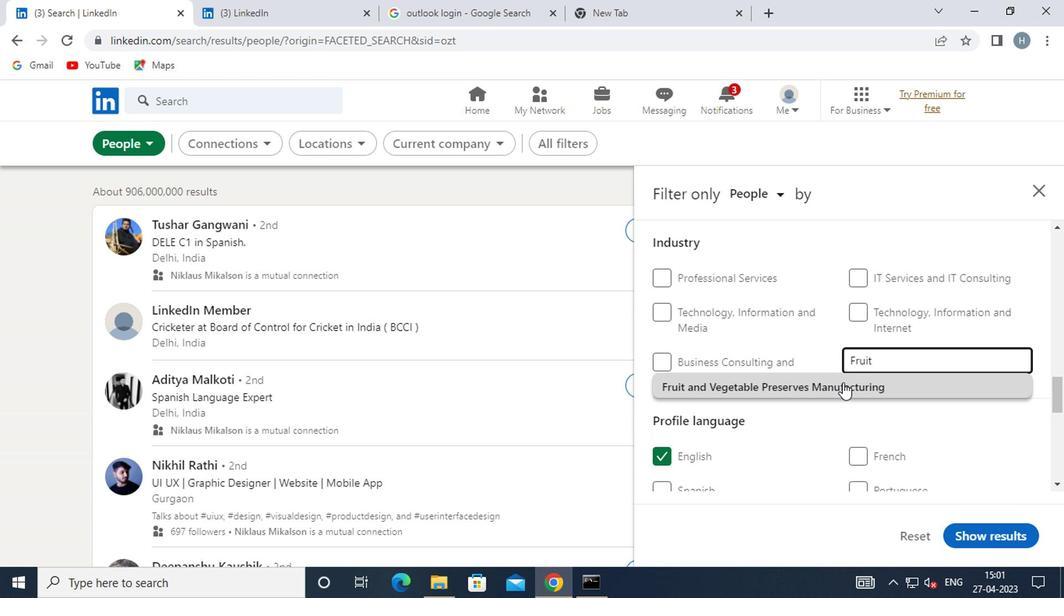 
Action: Mouse moved to (821, 327)
Screenshot: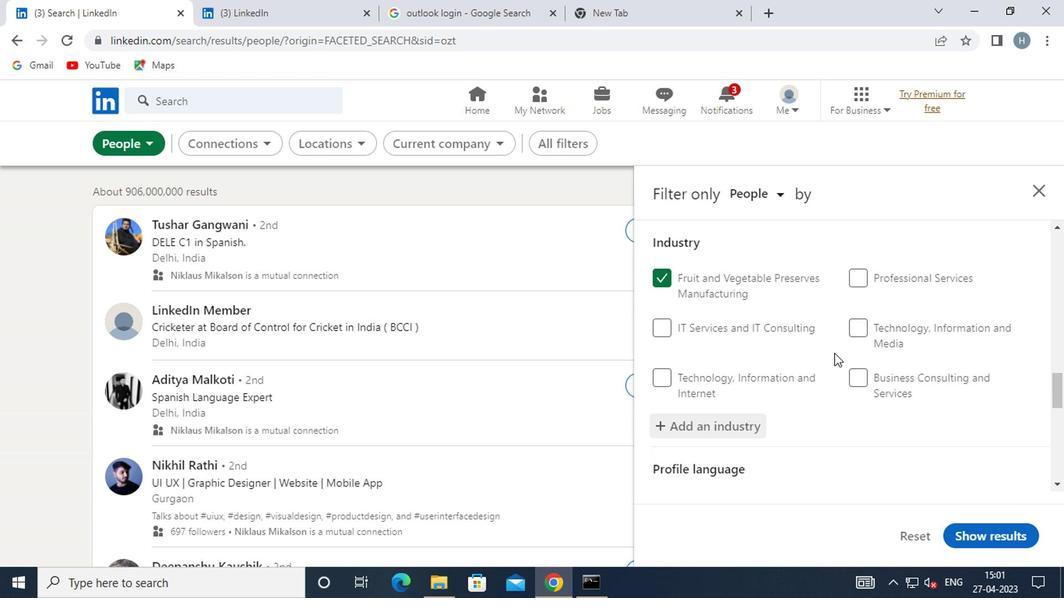 
Action: Mouse scrolled (821, 326) with delta (0, -1)
Screenshot: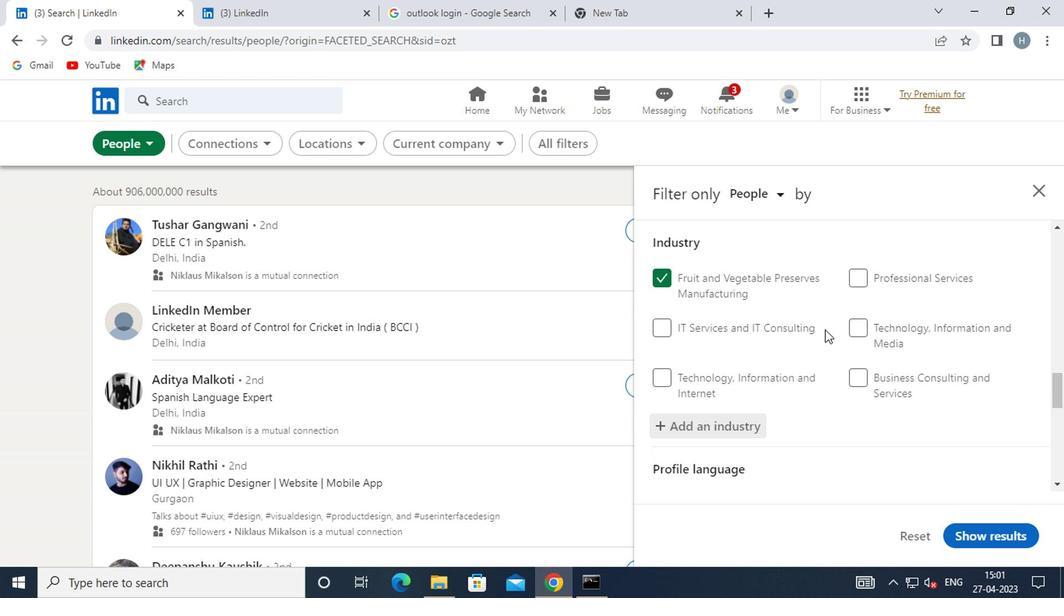 
Action: Mouse scrolled (821, 326) with delta (0, -1)
Screenshot: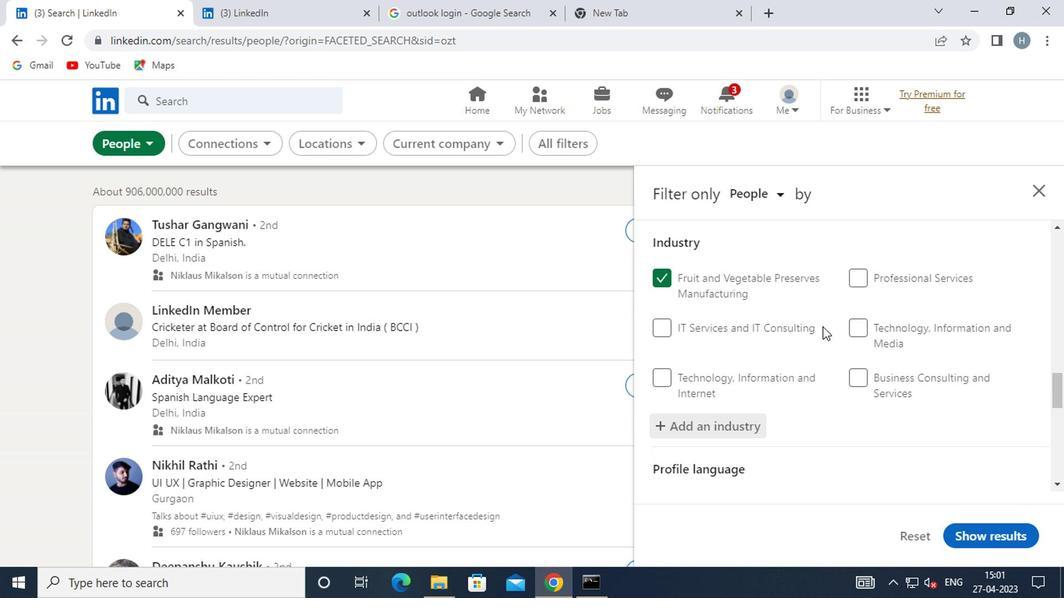
Action: Mouse moved to (819, 325)
Screenshot: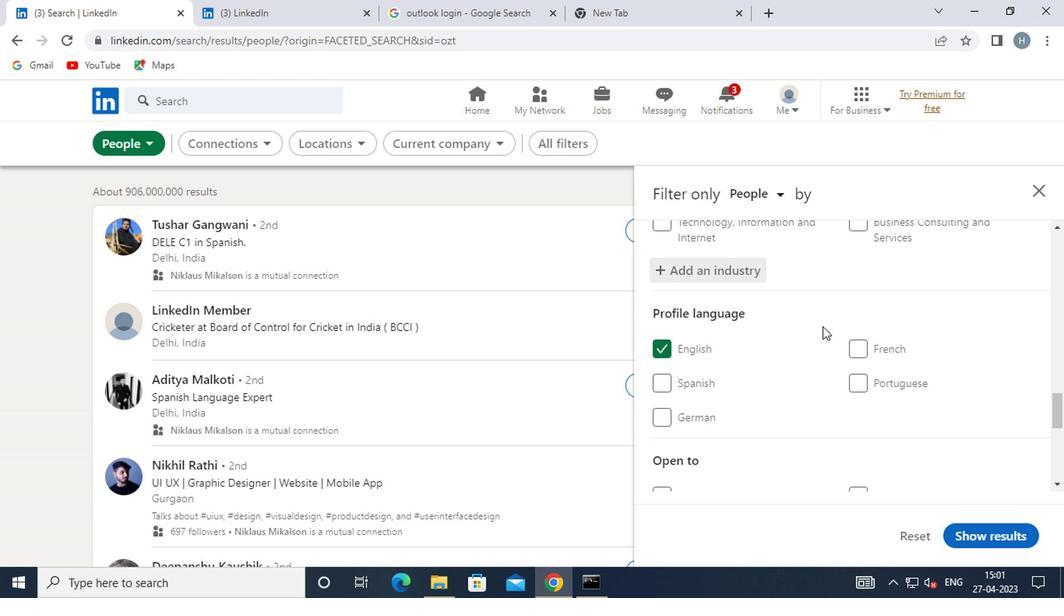 
Action: Mouse scrolled (819, 324) with delta (0, 0)
Screenshot: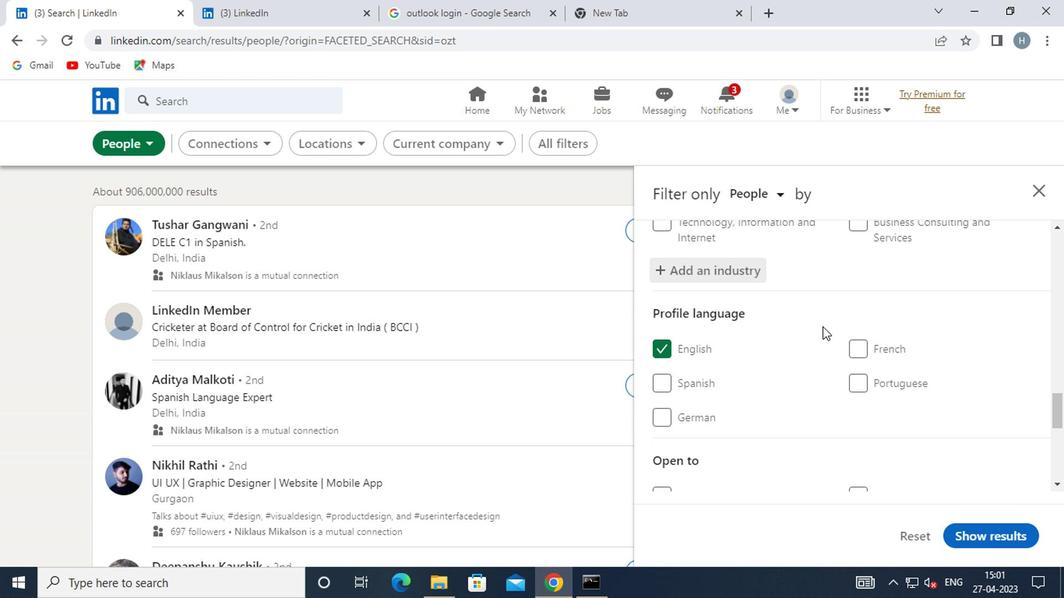
Action: Mouse scrolled (819, 324) with delta (0, 0)
Screenshot: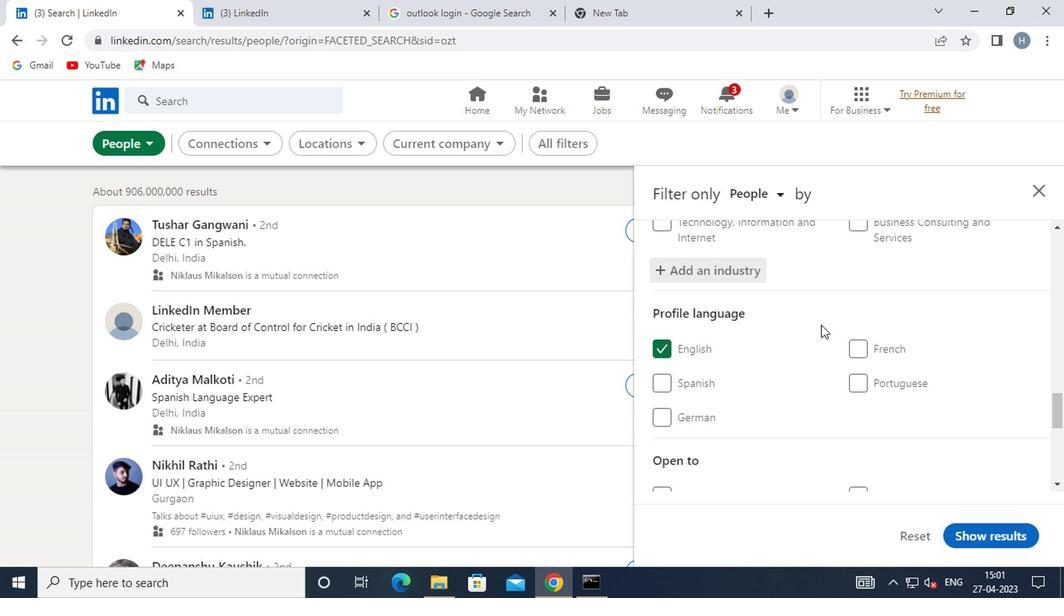 
Action: Mouse moved to (822, 322)
Screenshot: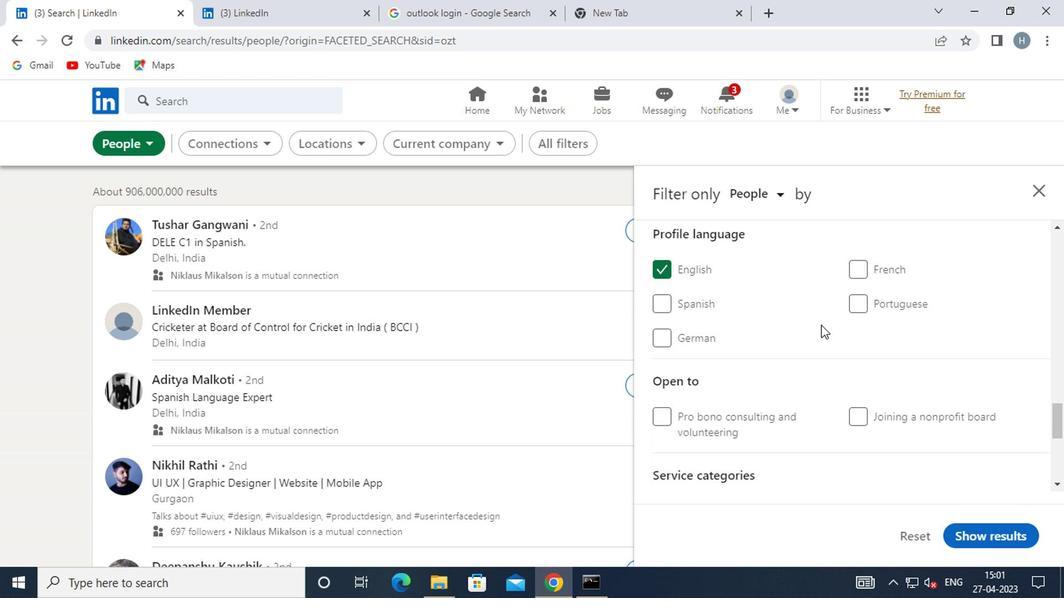 
Action: Mouse scrolled (822, 321) with delta (0, 0)
Screenshot: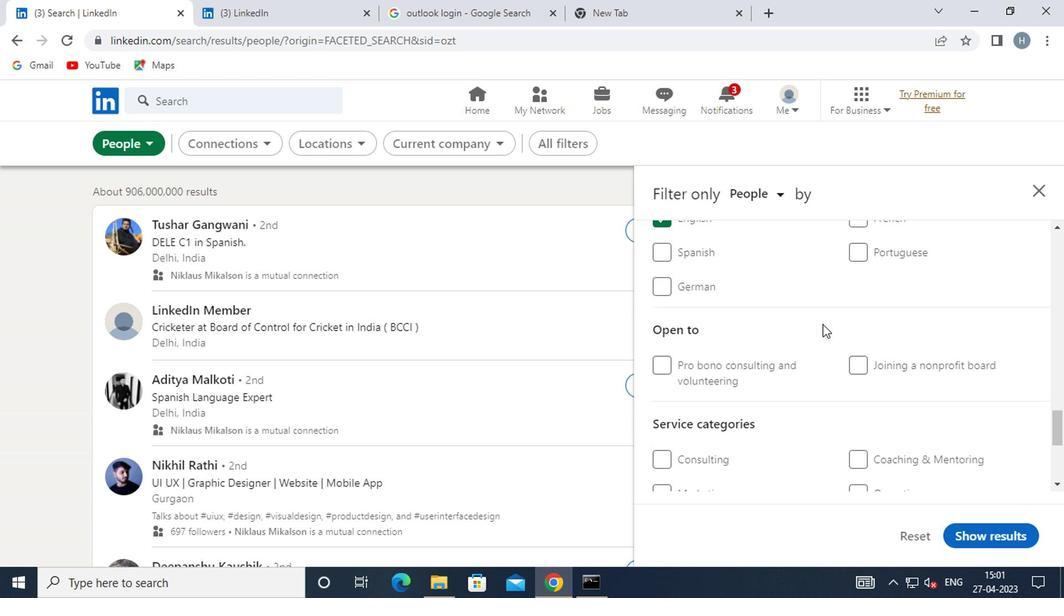 
Action: Mouse moved to (834, 342)
Screenshot: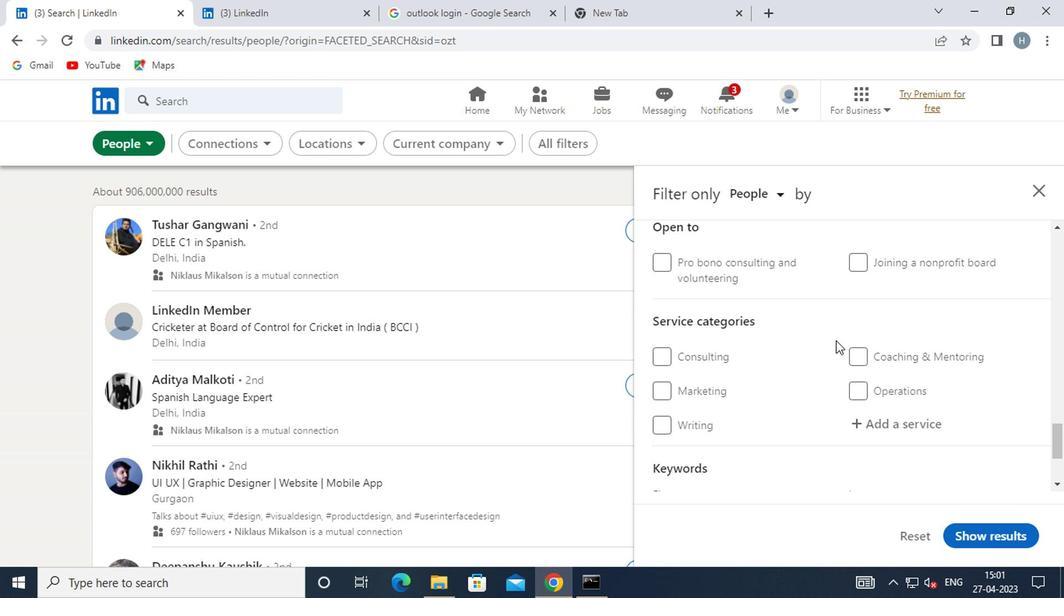 
Action: Mouse scrolled (834, 342) with delta (0, 0)
Screenshot: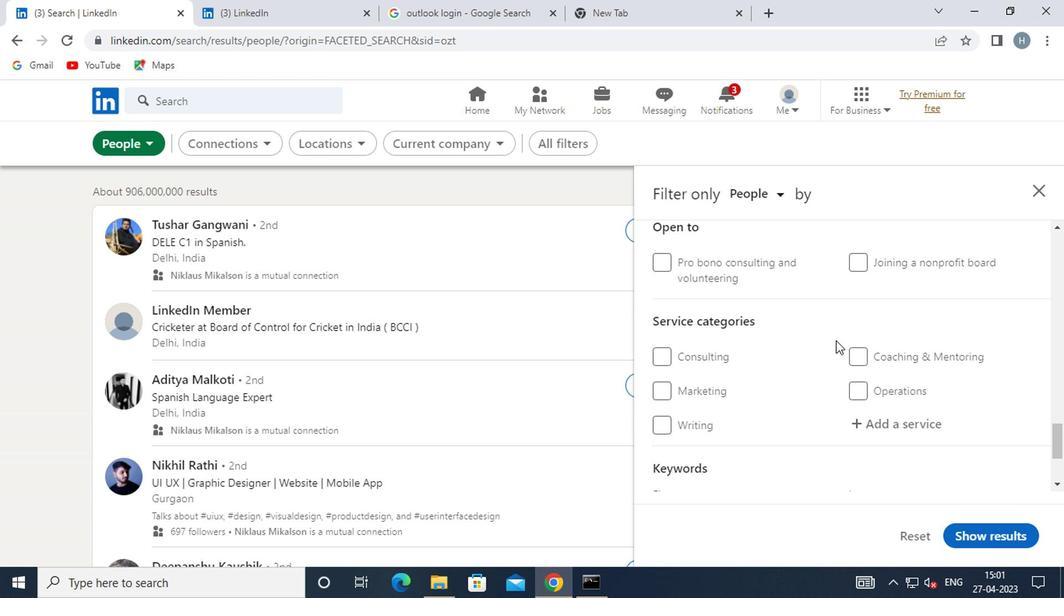 
Action: Mouse moved to (886, 340)
Screenshot: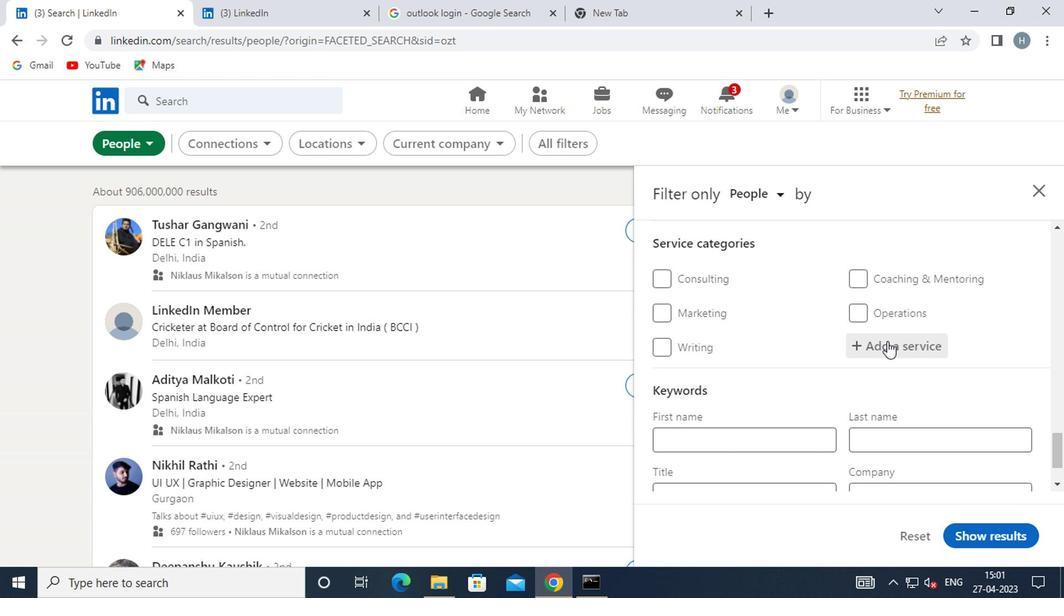 
Action: Mouse pressed left at (886, 340)
Screenshot: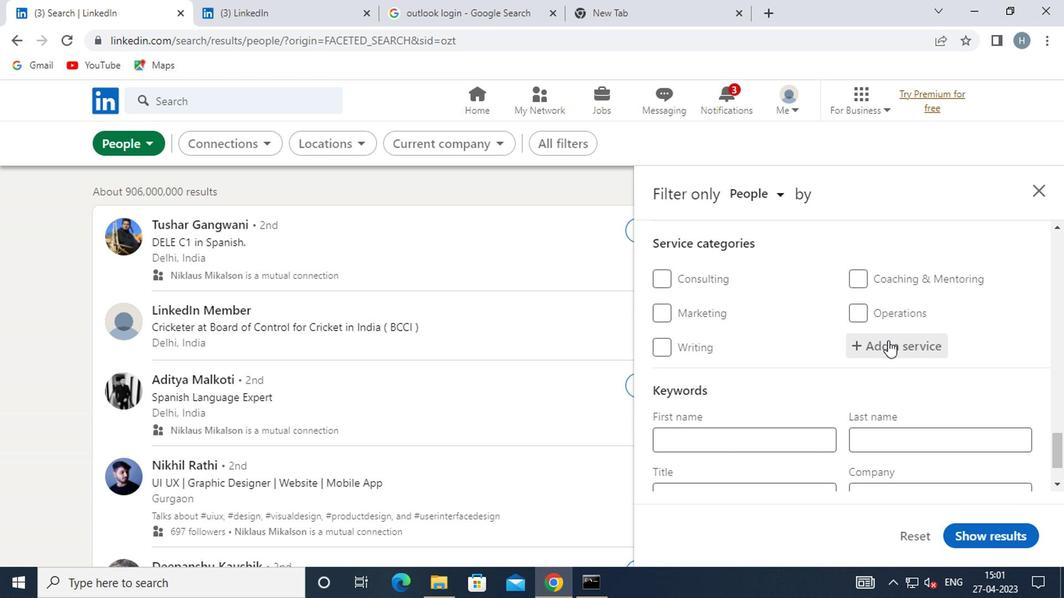 
Action: Mouse moved to (884, 343)
Screenshot: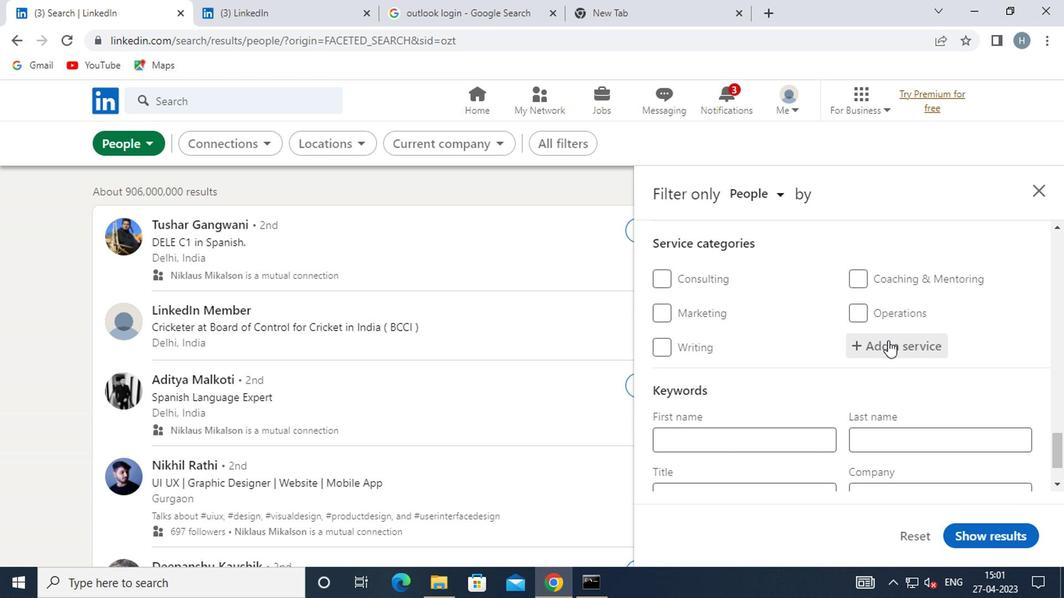 
Action: Key pressed <Key.shift>LEADERS
Screenshot: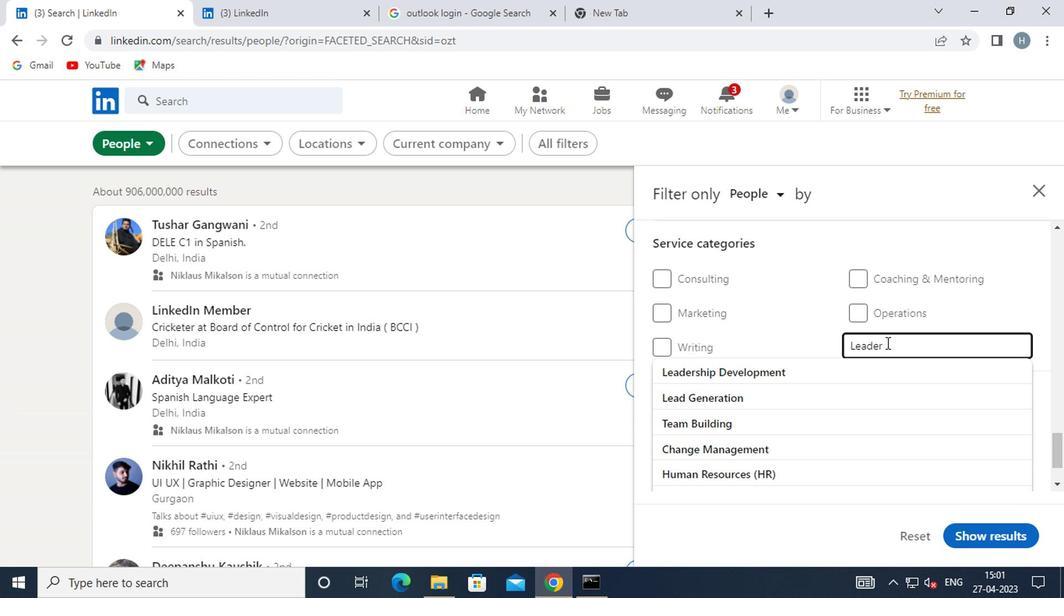 
Action: Mouse moved to (883, 340)
Screenshot: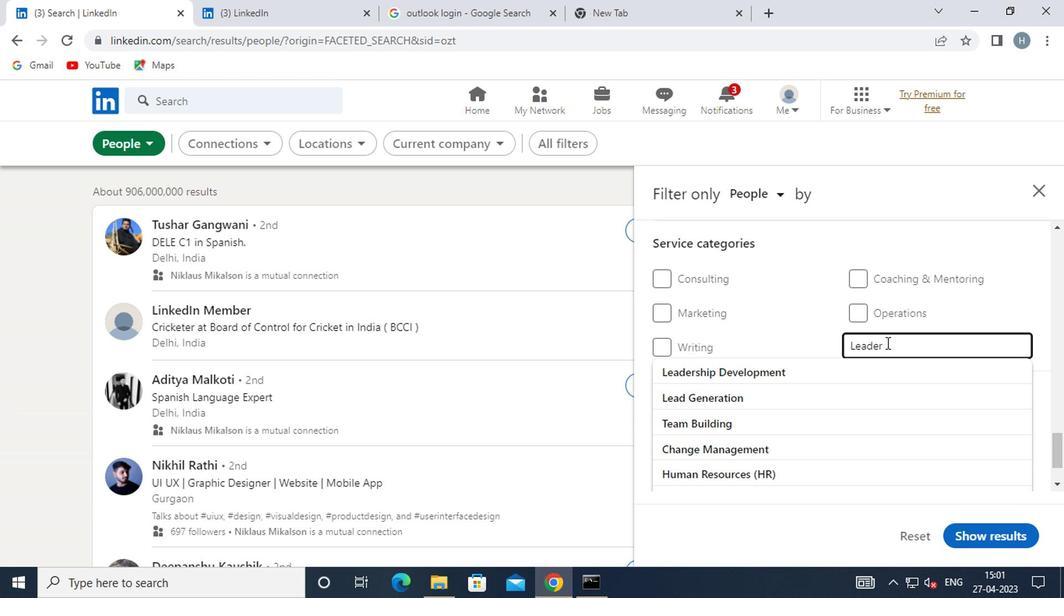 
Action: Key pressed H
Screenshot: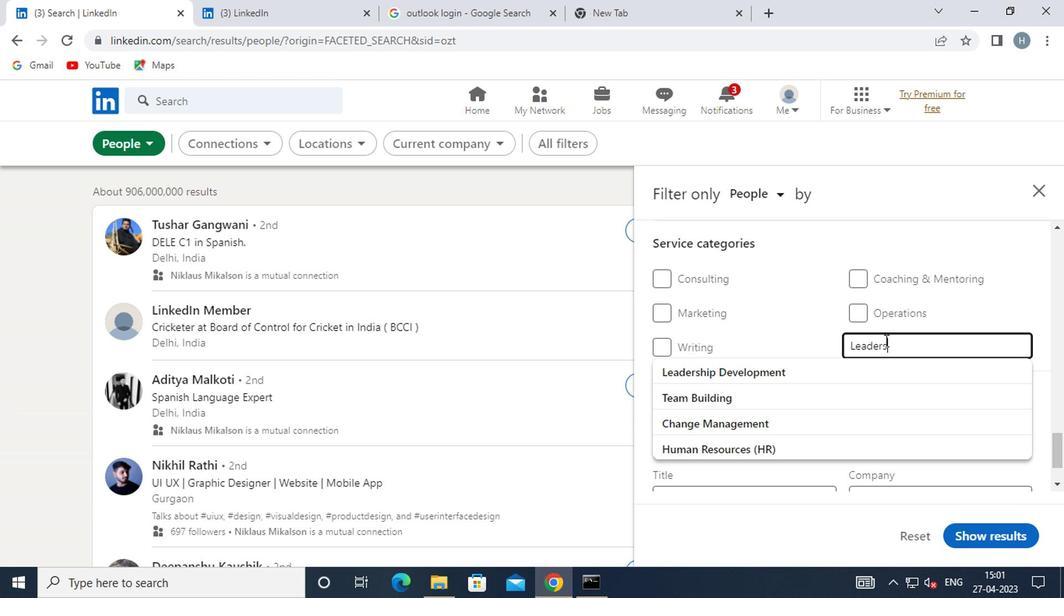 
Action: Mouse moved to (886, 345)
Screenshot: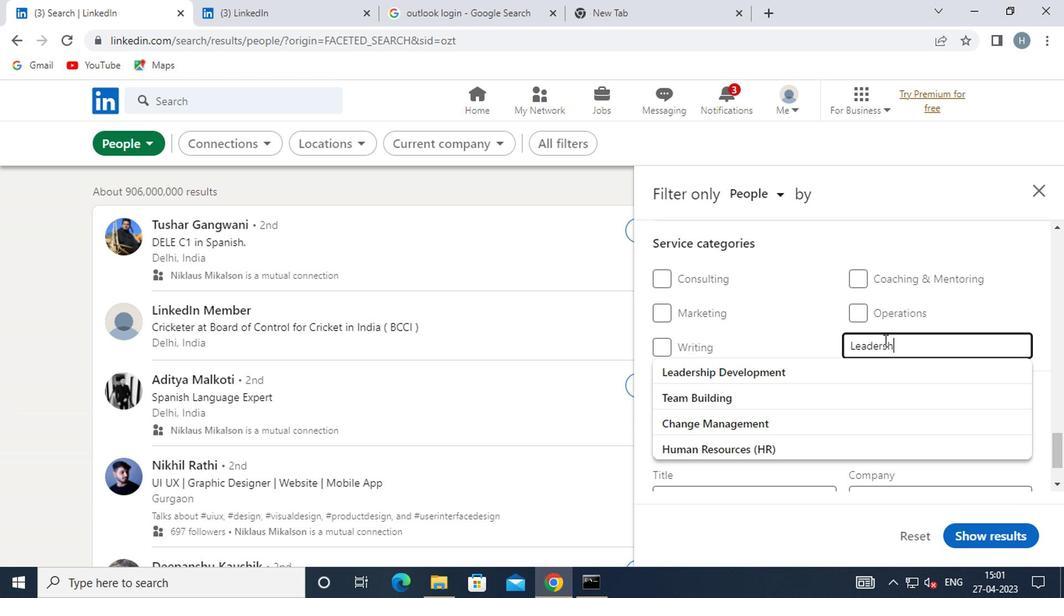 
Action: Key pressed I
Screenshot: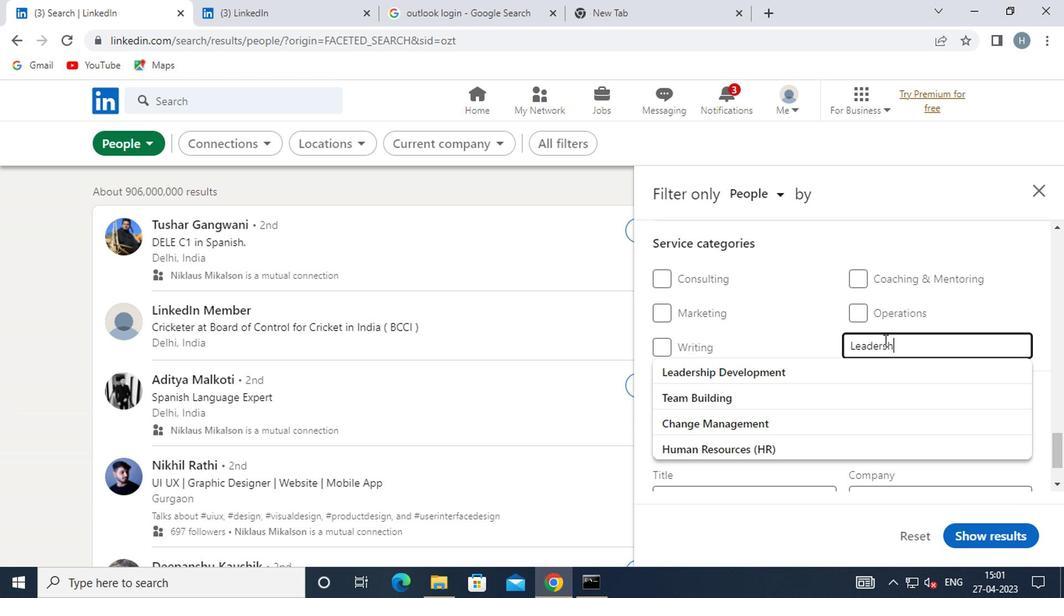 
Action: Mouse moved to (929, 352)
Screenshot: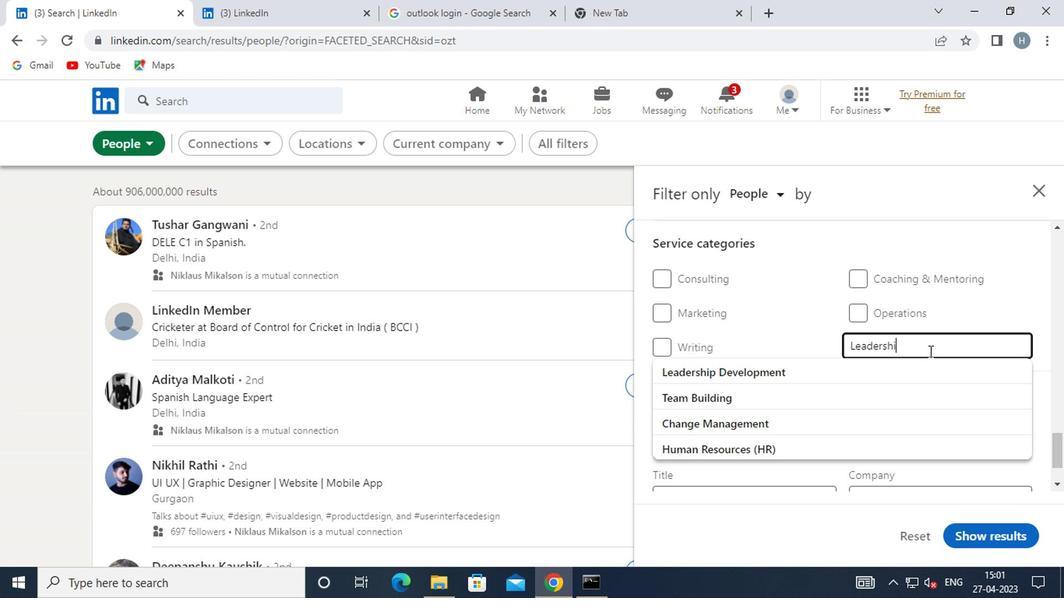 
Action: Key pressed P
Screenshot: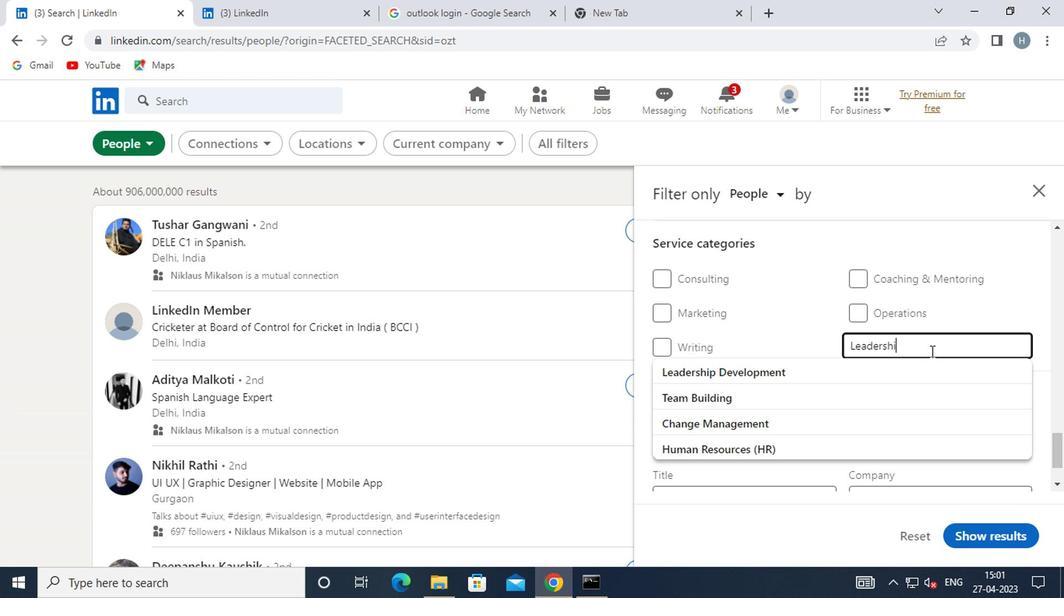 
Action: Mouse moved to (926, 348)
Screenshot: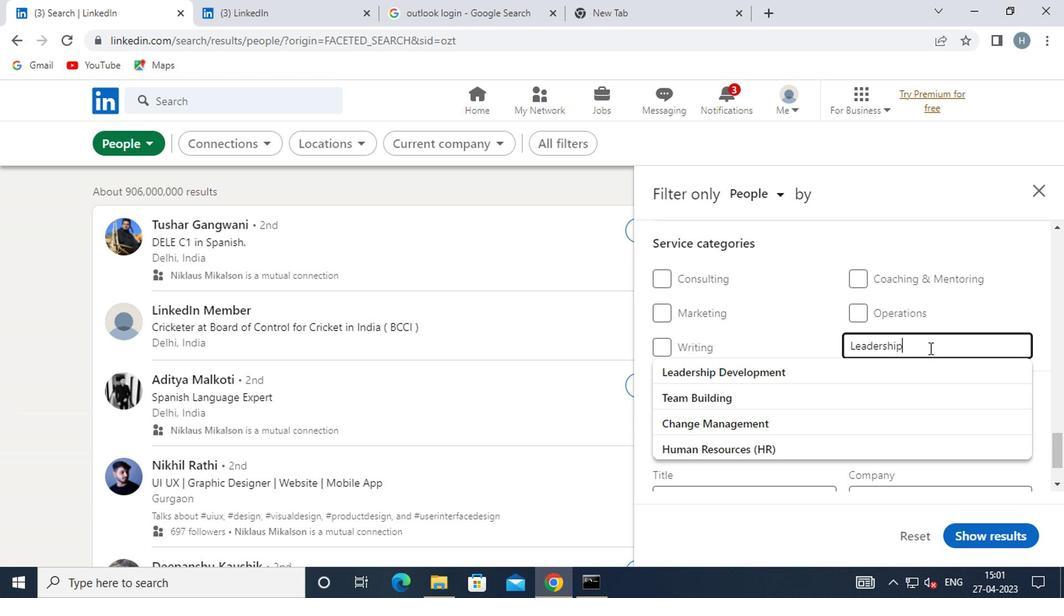 
Action: Key pressed <Key.space>
Screenshot: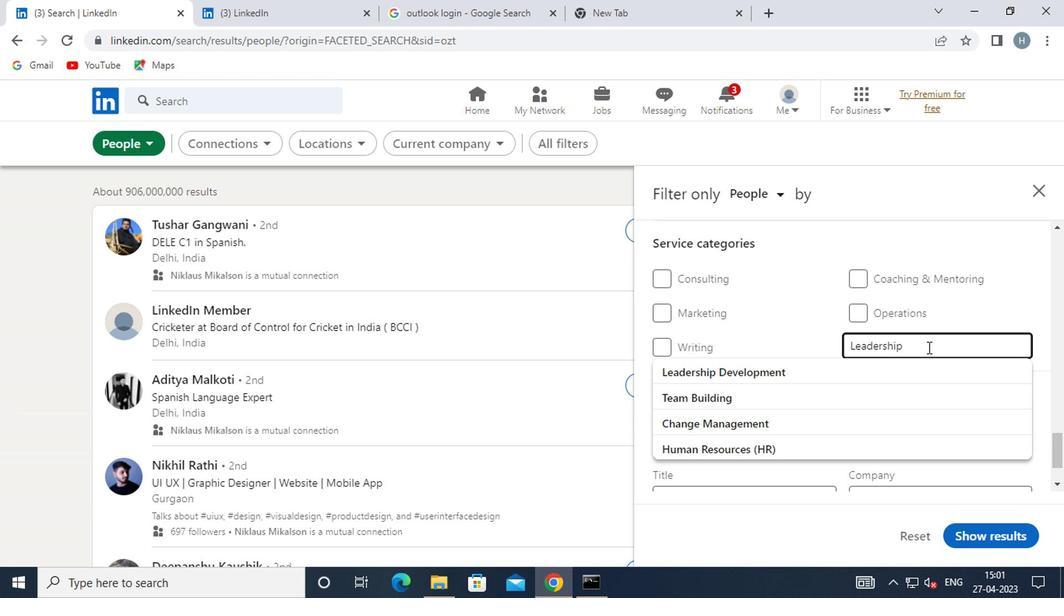 
Action: Mouse moved to (925, 345)
Screenshot: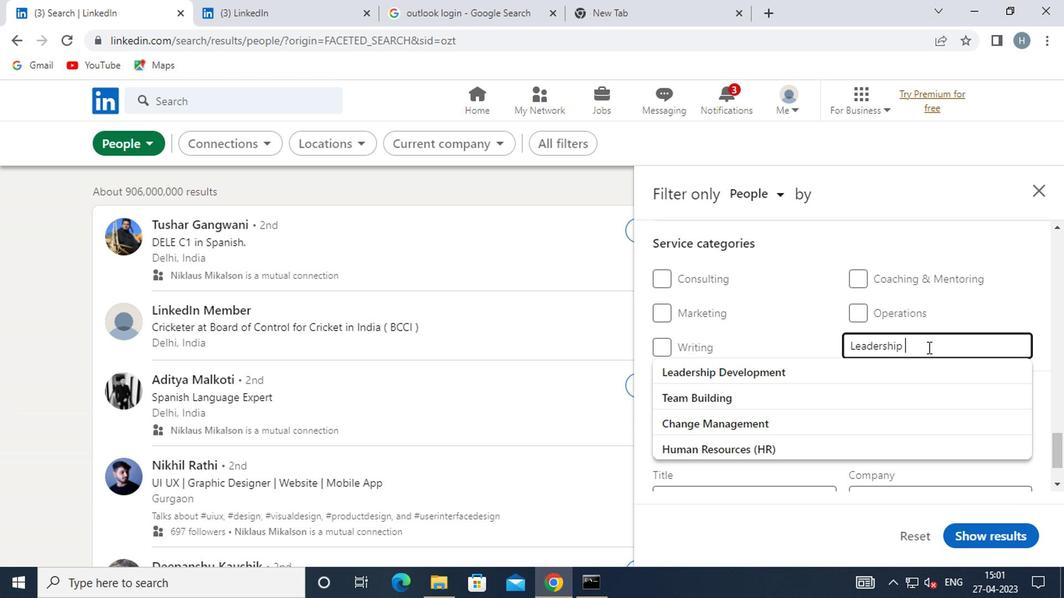 
Action: Key pressed <Key.shift>
Screenshot: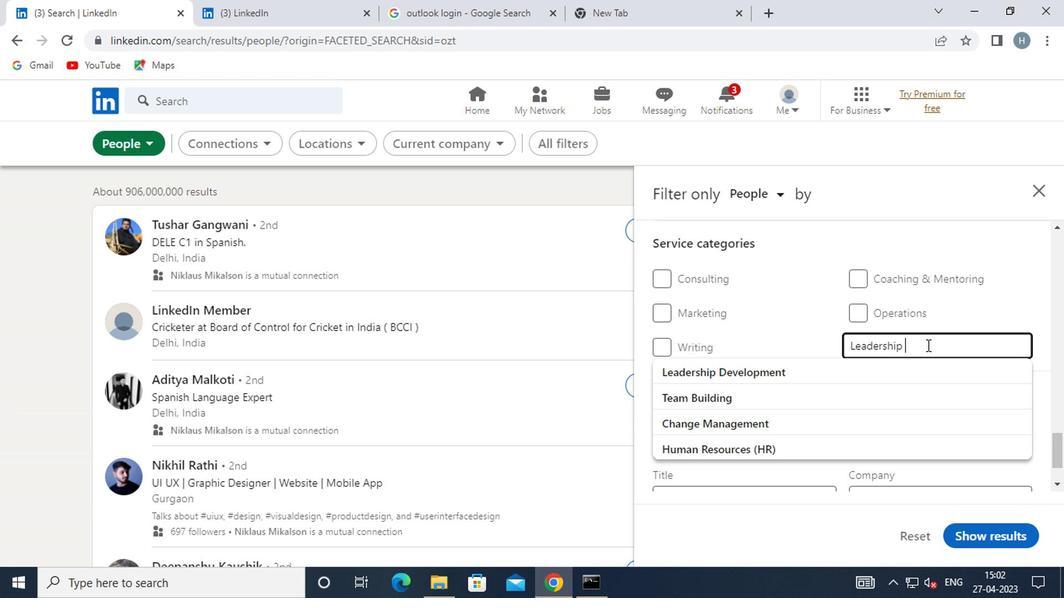 
Action: Mouse moved to (924, 345)
Screenshot: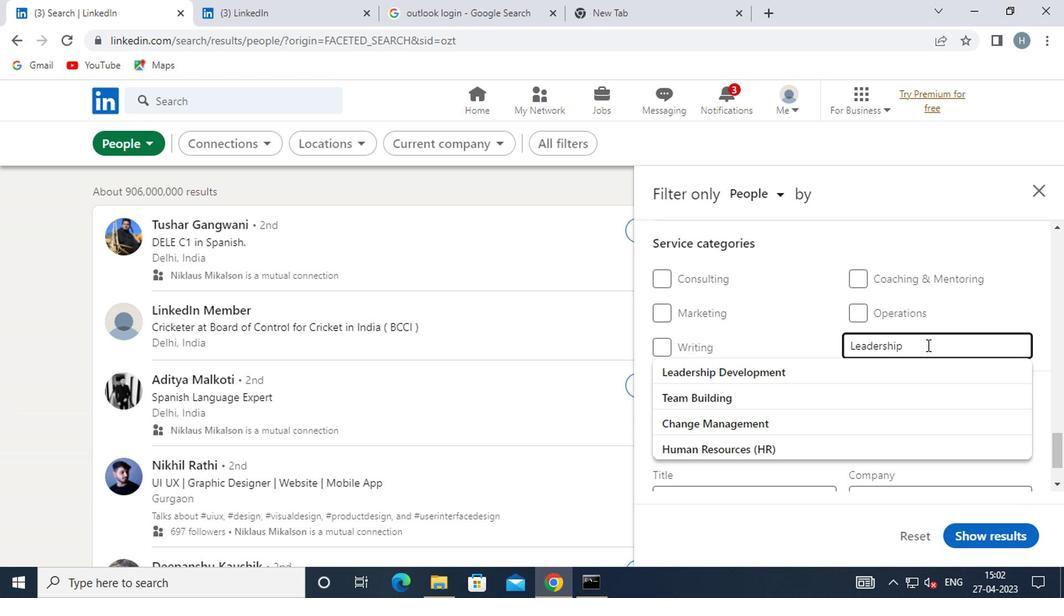 
Action: Key pressed DE
Screenshot: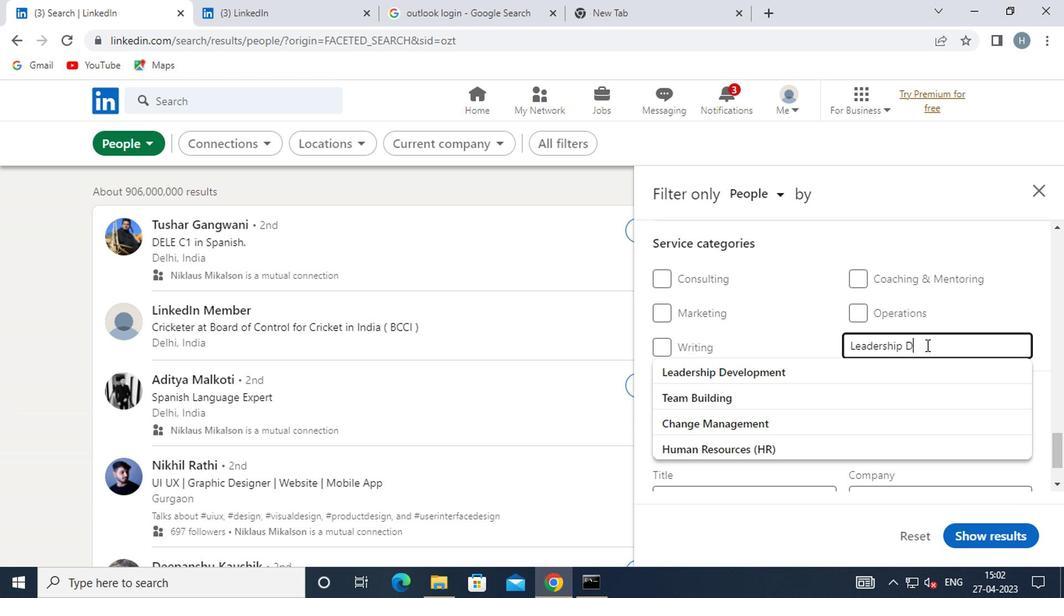 
Action: Mouse moved to (766, 371)
Screenshot: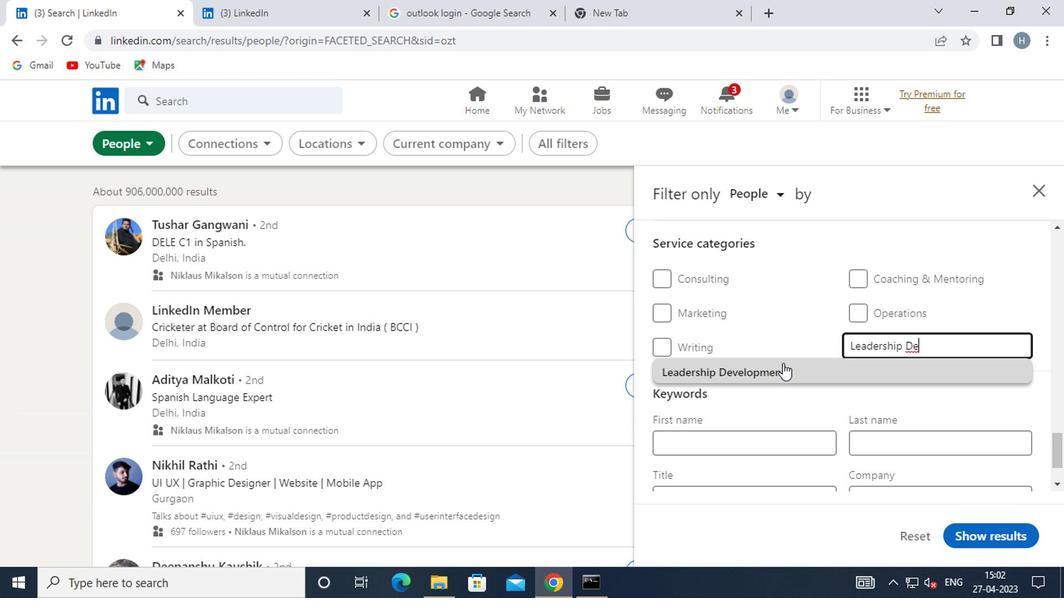 
Action: Mouse pressed left at (766, 371)
Screenshot: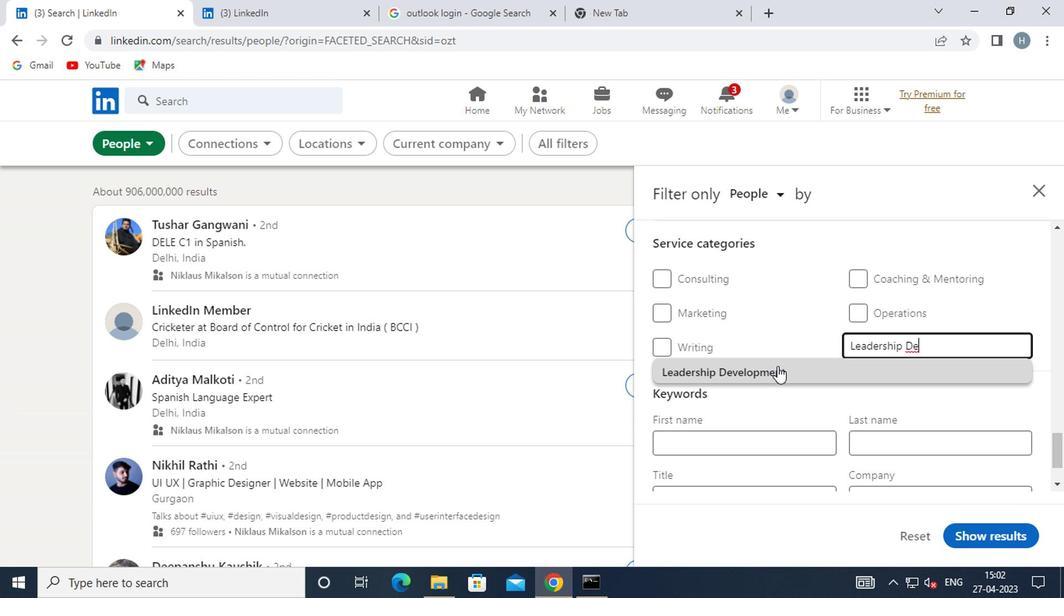 
Action: Mouse moved to (762, 365)
Screenshot: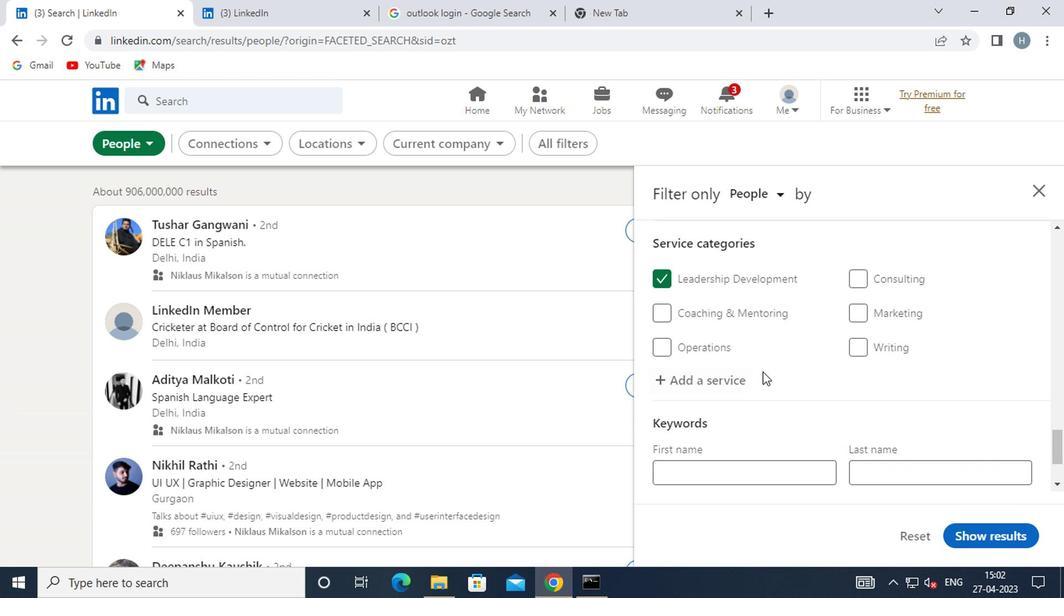 
Action: Mouse scrolled (762, 364) with delta (0, -1)
Screenshot: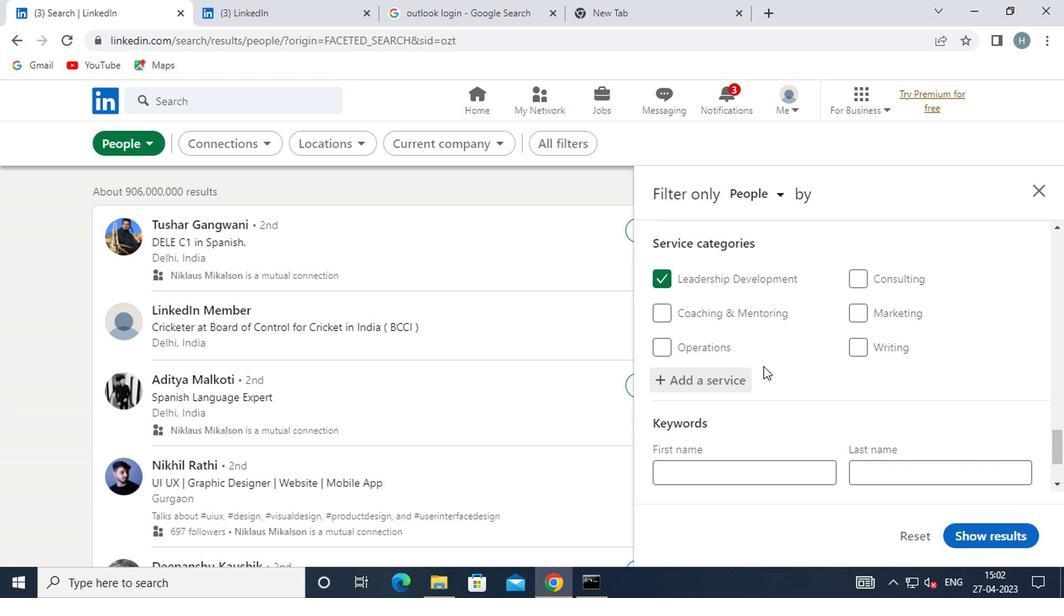 
Action: Mouse scrolled (762, 364) with delta (0, -1)
Screenshot: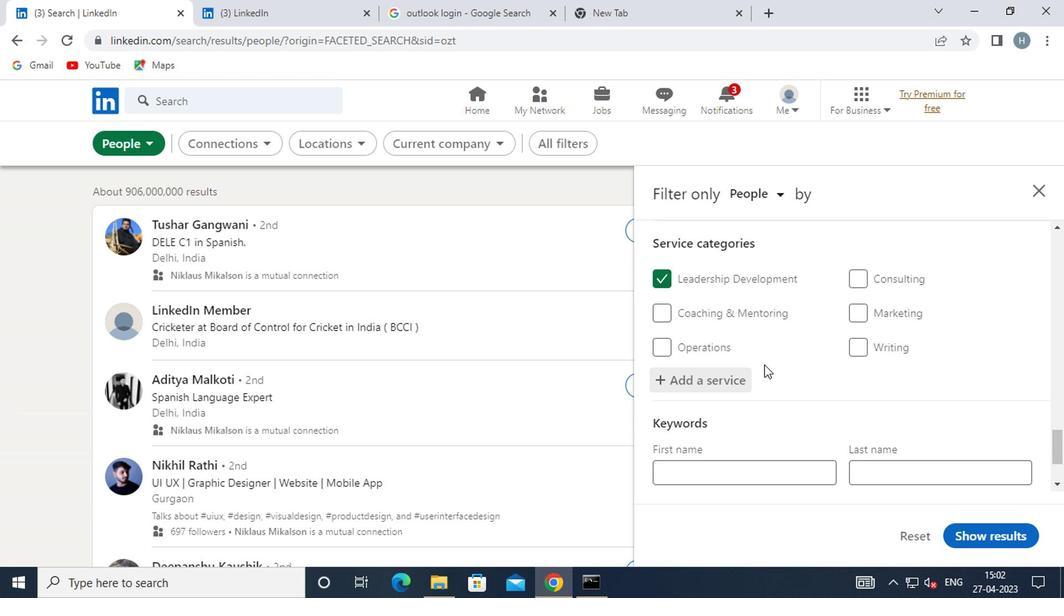 
Action: Mouse moved to (762, 356)
Screenshot: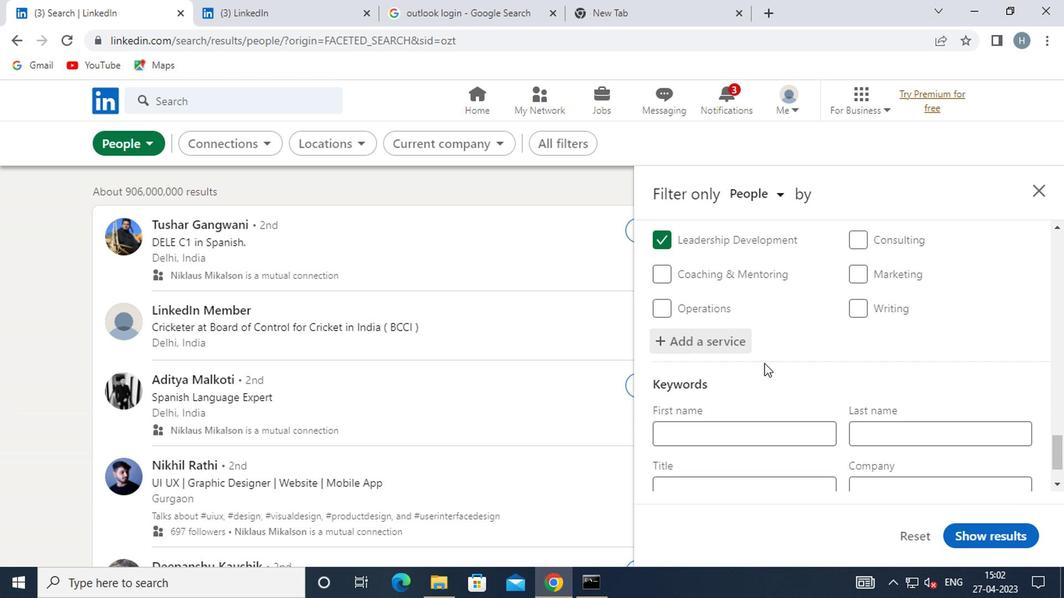 
Action: Mouse scrolled (762, 355) with delta (0, 0)
Screenshot: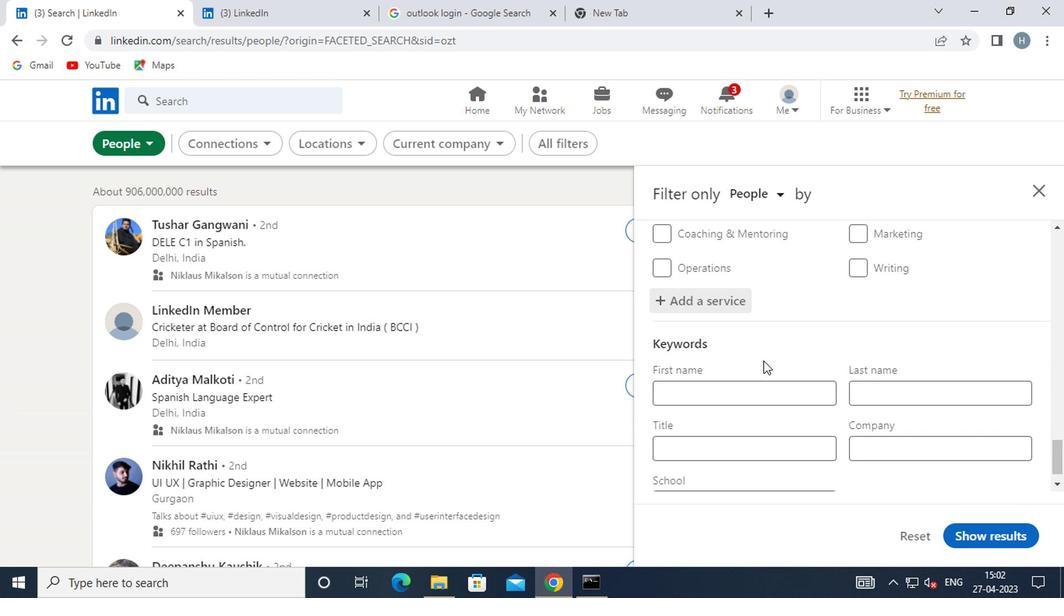 
Action: Mouse moved to (775, 420)
Screenshot: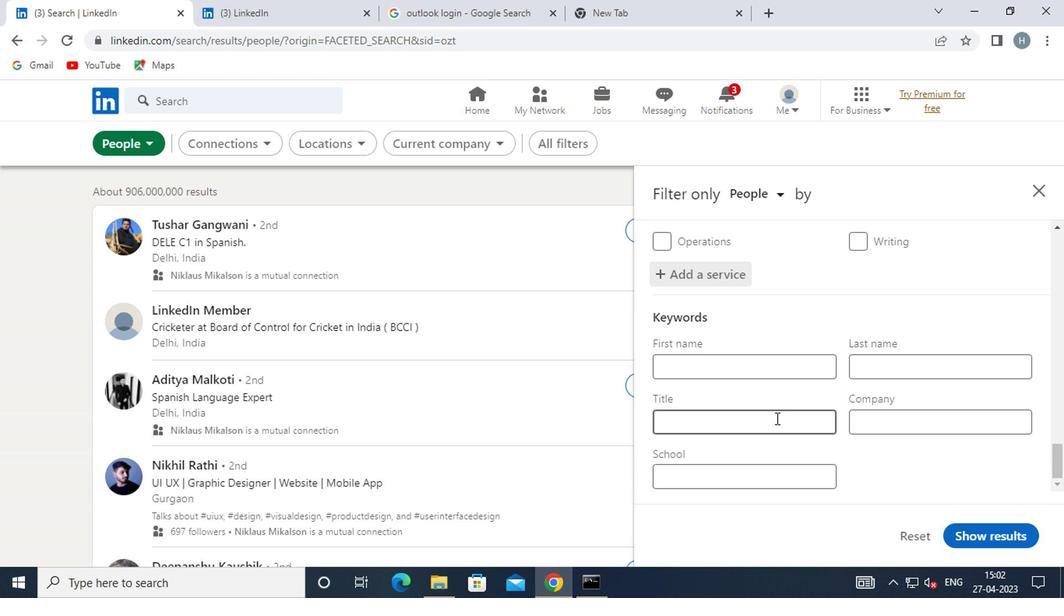 
Action: Mouse pressed left at (775, 420)
Screenshot: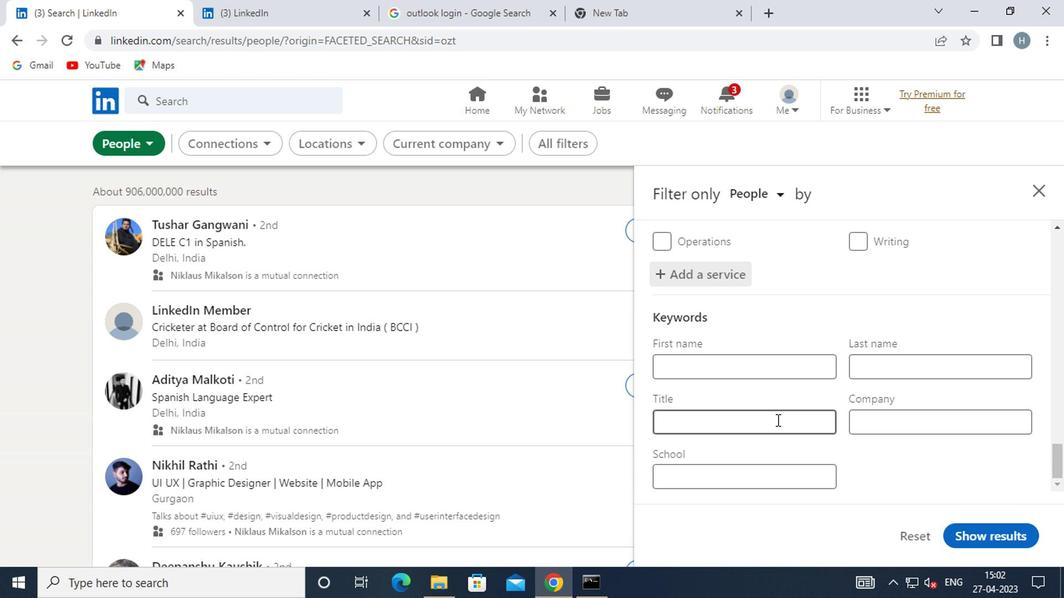 
Action: Mouse moved to (776, 418)
Screenshot: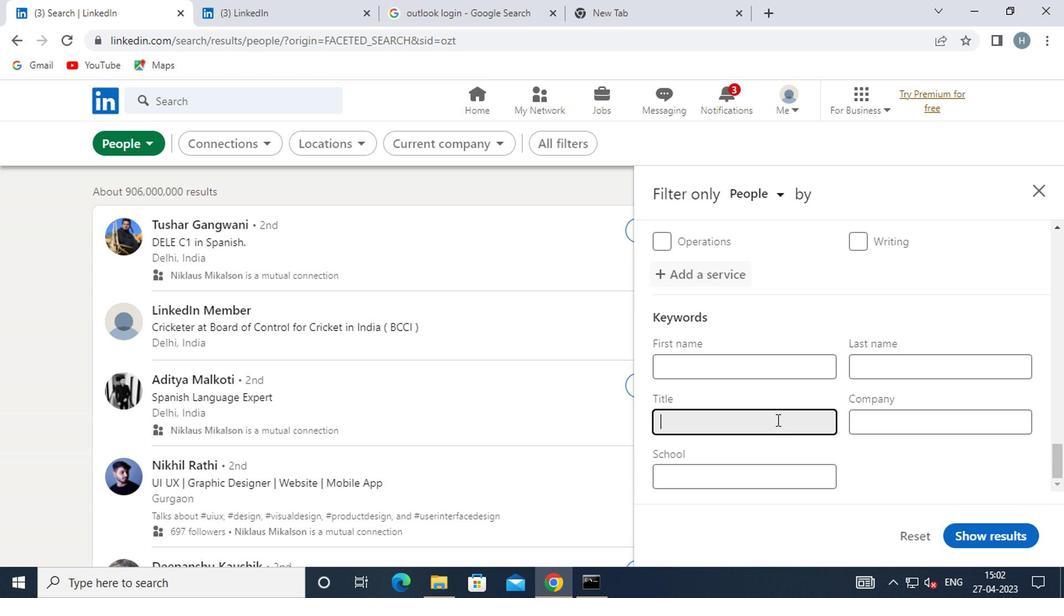 
Action: Key pressed <Key.shift>WELL<Key.space><Key.shift>DRILLER
Screenshot: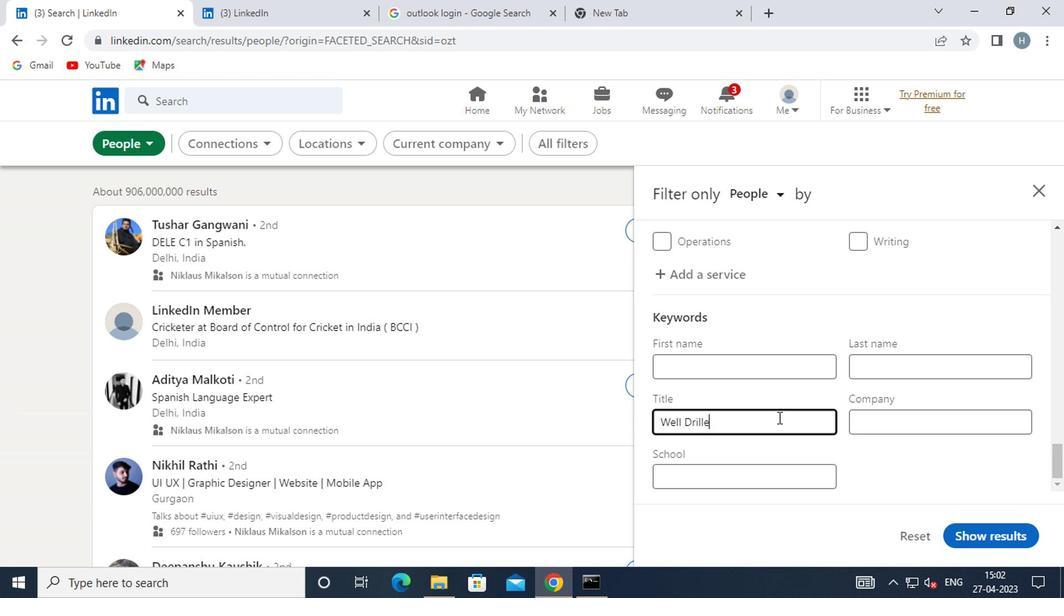 
Action: Mouse moved to (970, 530)
Screenshot: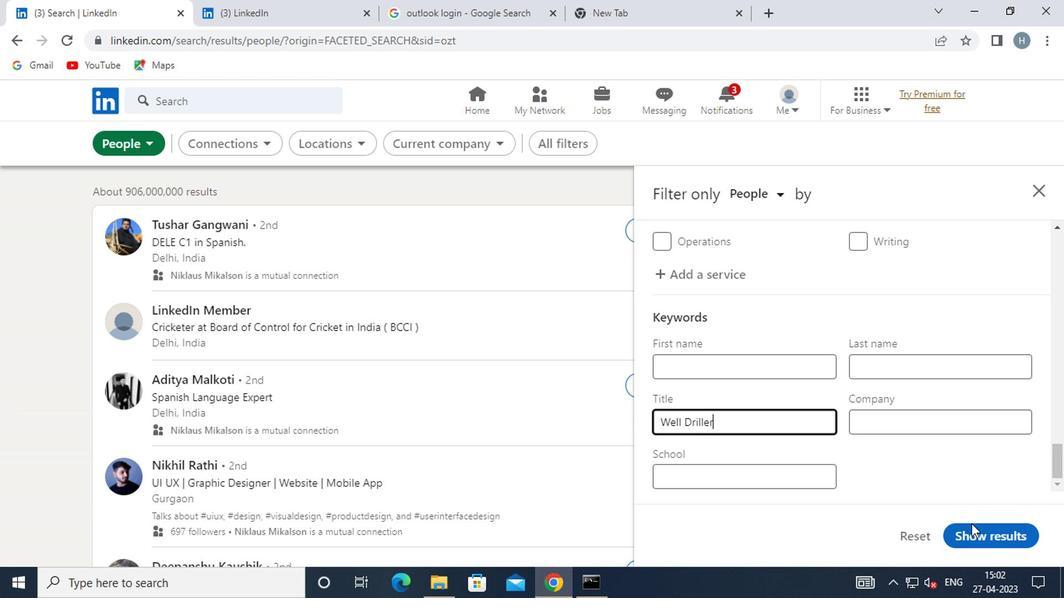 
Action: Mouse pressed left at (970, 530)
Screenshot: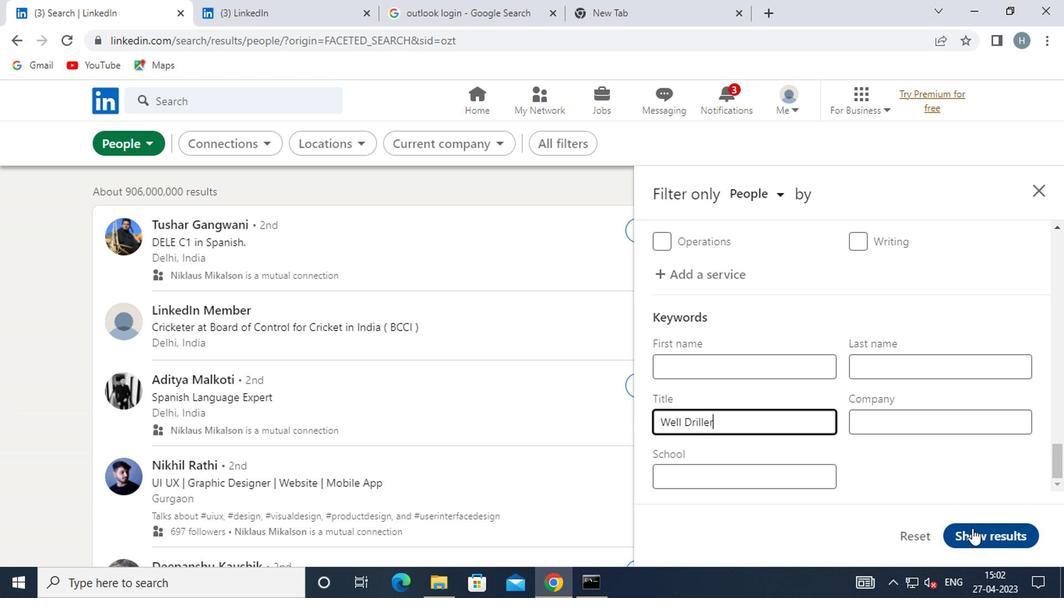 
Action: Mouse moved to (719, 324)
Screenshot: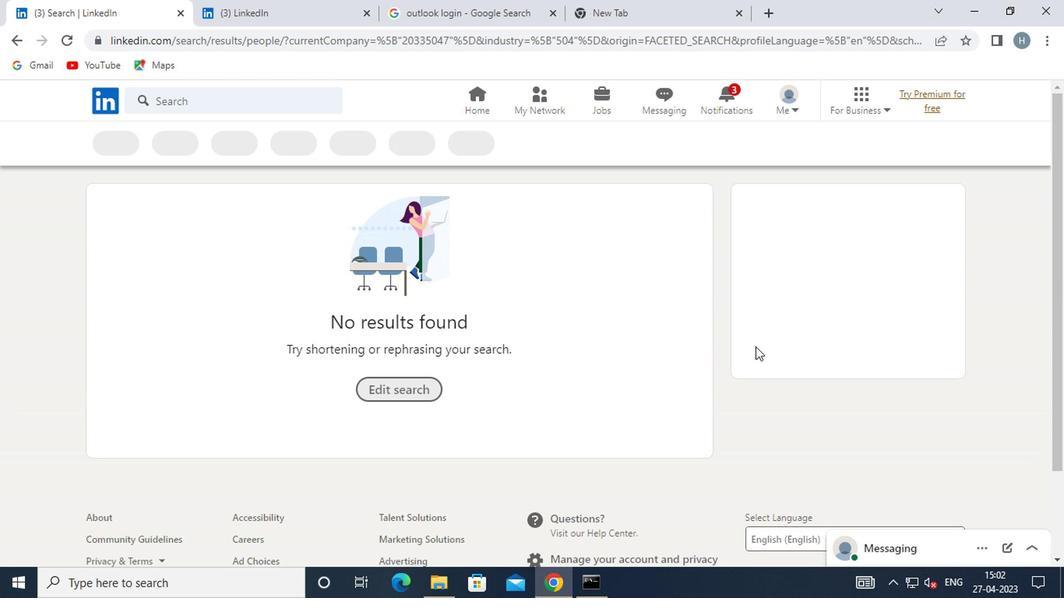 
